 Task: Create new Company, with domain: 'prospectparkzoo.com' and type: 'Other'. Add new contact for this company, with mail Id: 'Omkar_Cox@prospectparkzoo.com', First Name: Omkar, Last name:  Cox, Job Title: 'Chief Operating Officer', Phone Number: '(916) 555-8905'. Change life cycle stage to  Lead and lead status to  In Progress. Logged in from softage.10@softage.net
Action: Mouse moved to (71, 52)
Screenshot: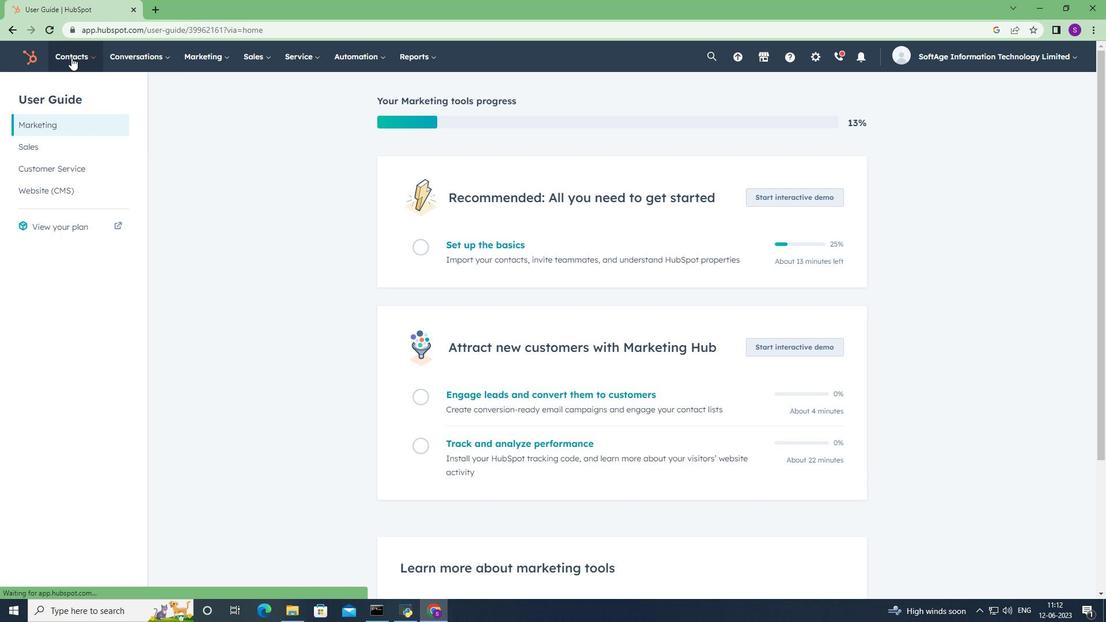 
Action: Mouse pressed left at (71, 52)
Screenshot: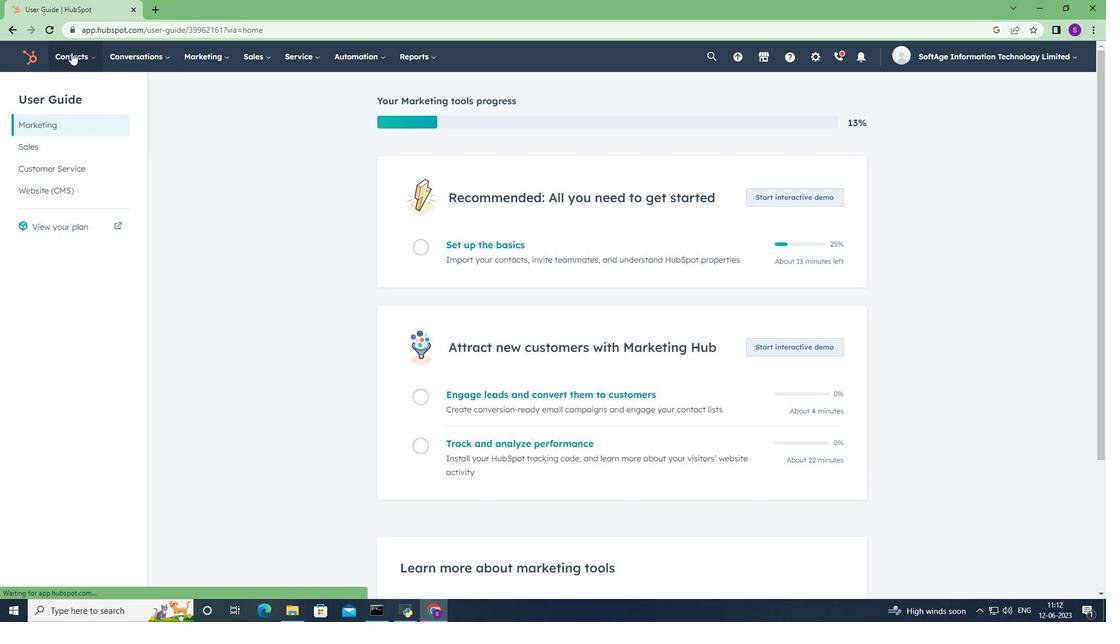 
Action: Mouse moved to (106, 112)
Screenshot: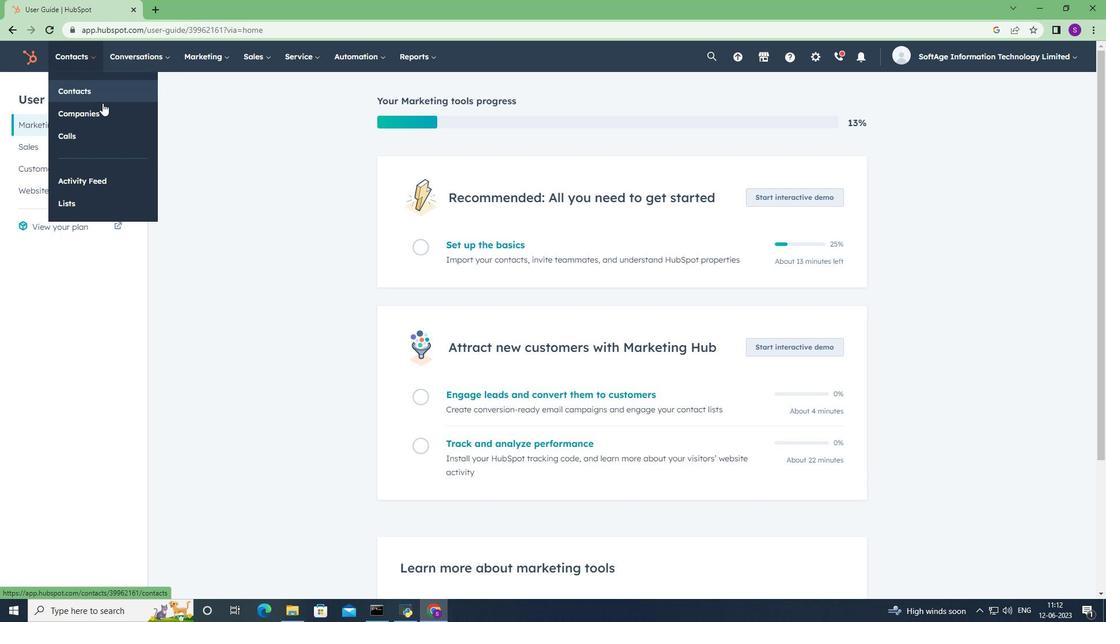 
Action: Mouse pressed left at (106, 112)
Screenshot: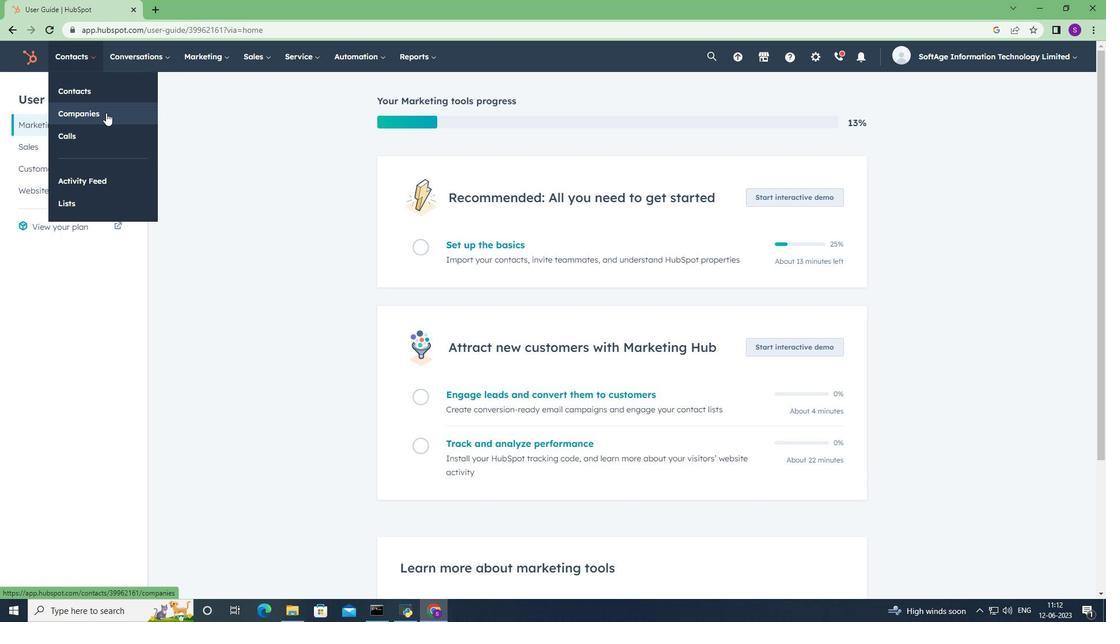 
Action: Mouse moved to (1032, 99)
Screenshot: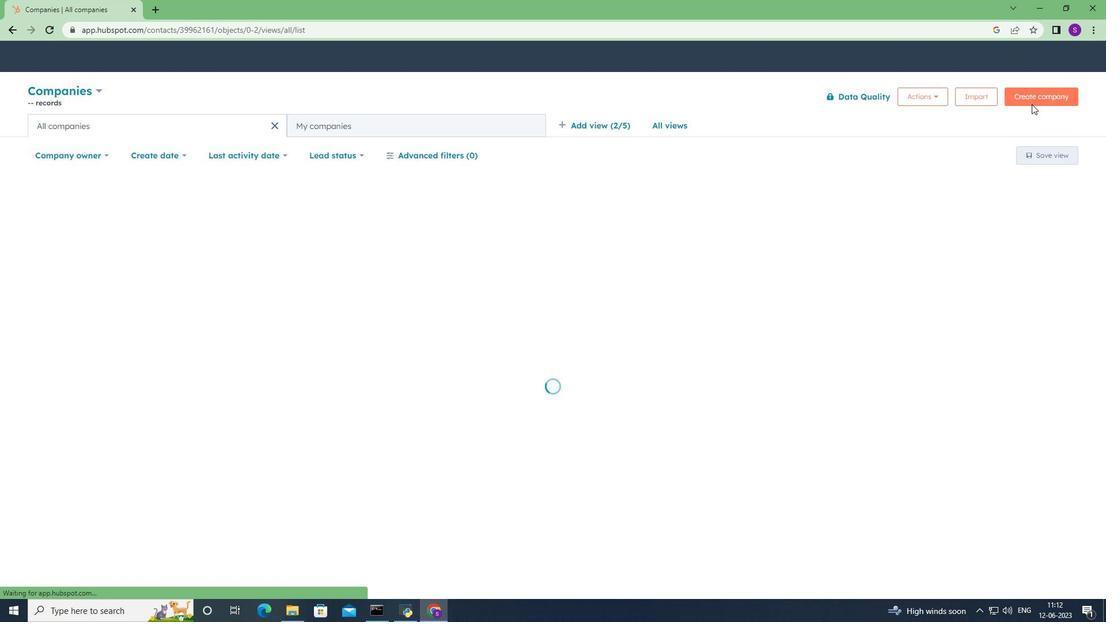 
Action: Mouse pressed left at (1032, 99)
Screenshot: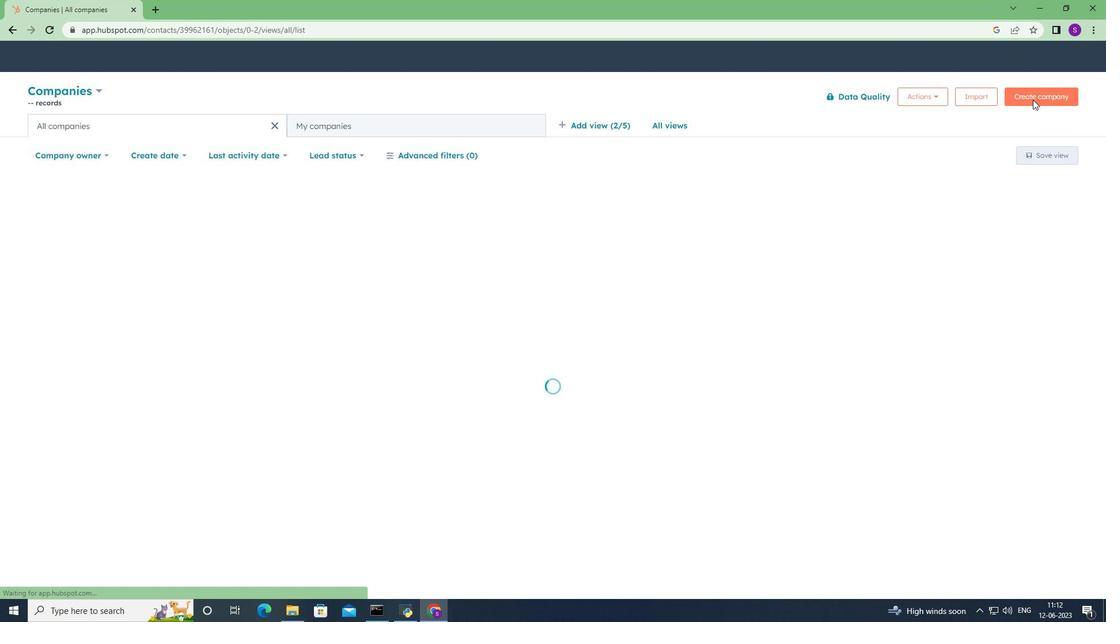 
Action: Mouse moved to (795, 150)
Screenshot: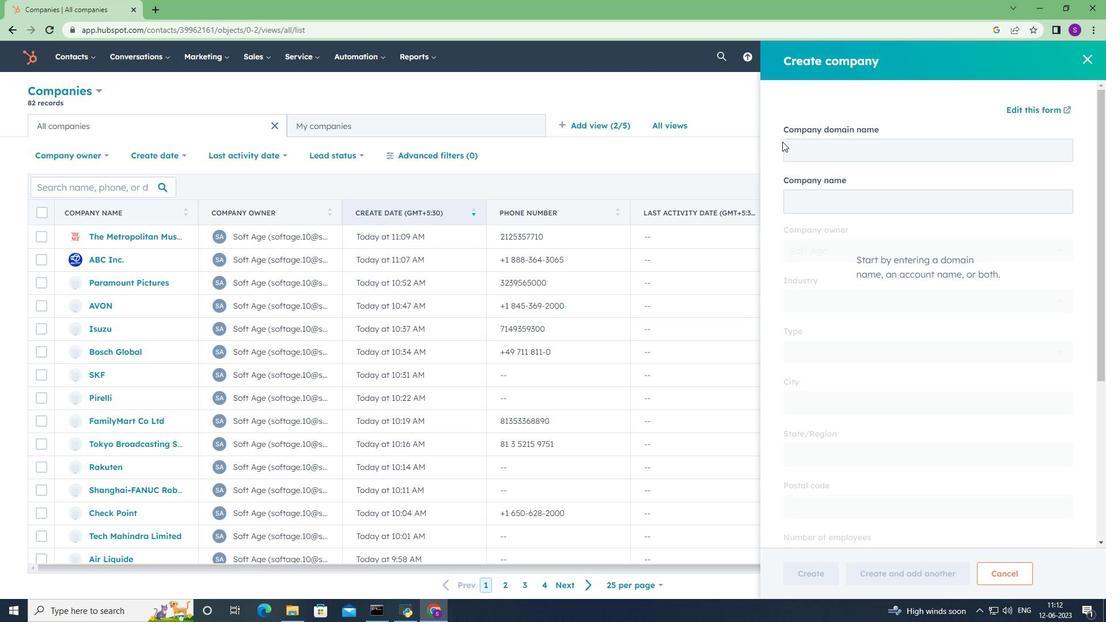 
Action: Mouse pressed left at (795, 150)
Screenshot: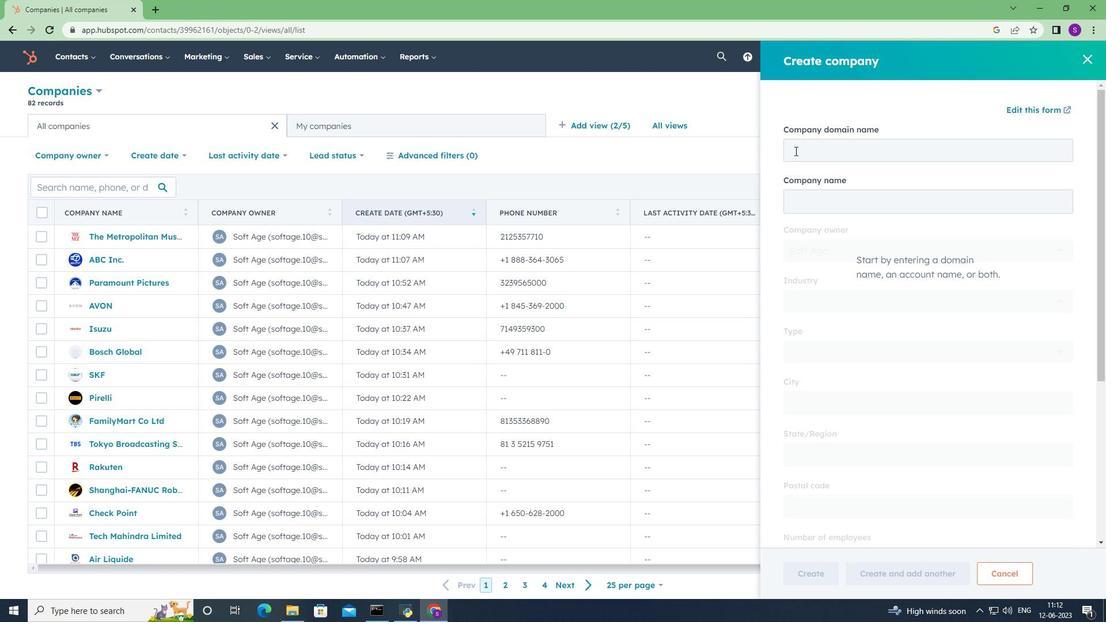 
Action: Key pressed <Key.shift><Key.shift><Key.shift><Key.shift><Key.shift><Key.shift><Key.shift><Key.shift><Key.shift><Key.shift><Key.shift><Key.shift><Key.shift><Key.shift><Key.shift><Key.shift>prospectparkzoo.com
Screenshot: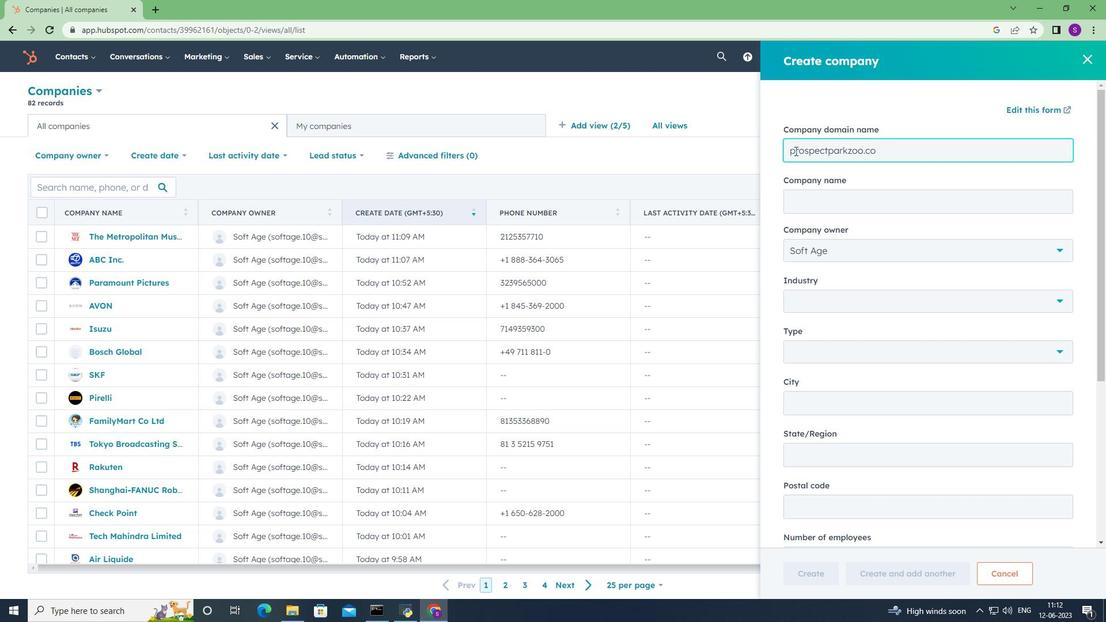 
Action: Mouse moved to (852, 185)
Screenshot: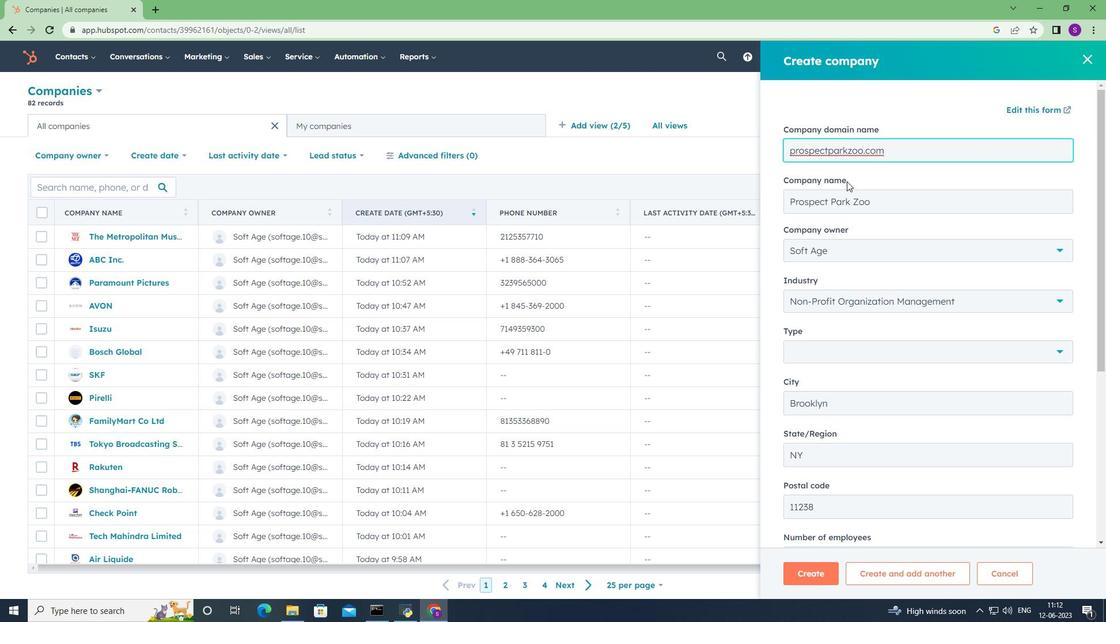 
Action: Mouse scrolled (852, 184) with delta (0, 0)
Screenshot: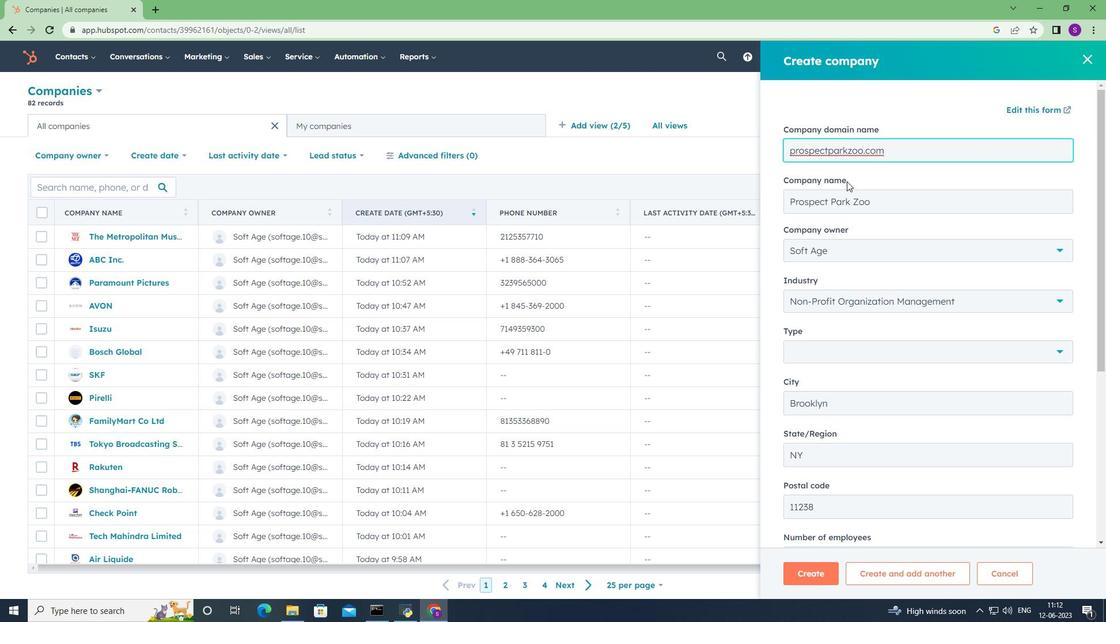 
Action: Mouse moved to (853, 186)
Screenshot: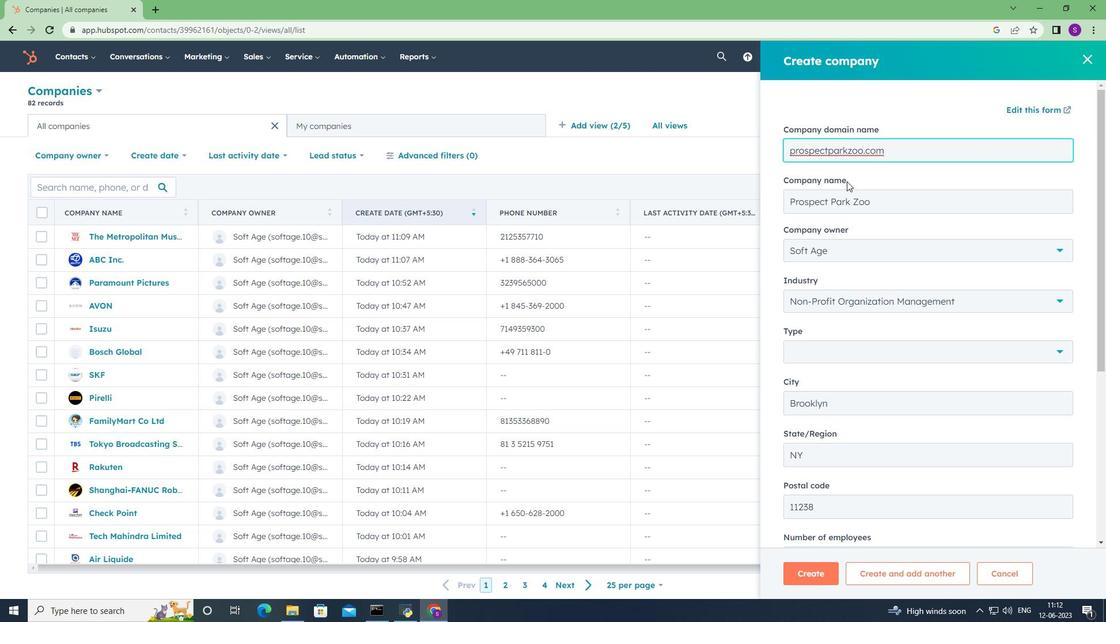 
Action: Mouse scrolled (853, 186) with delta (0, 0)
Screenshot: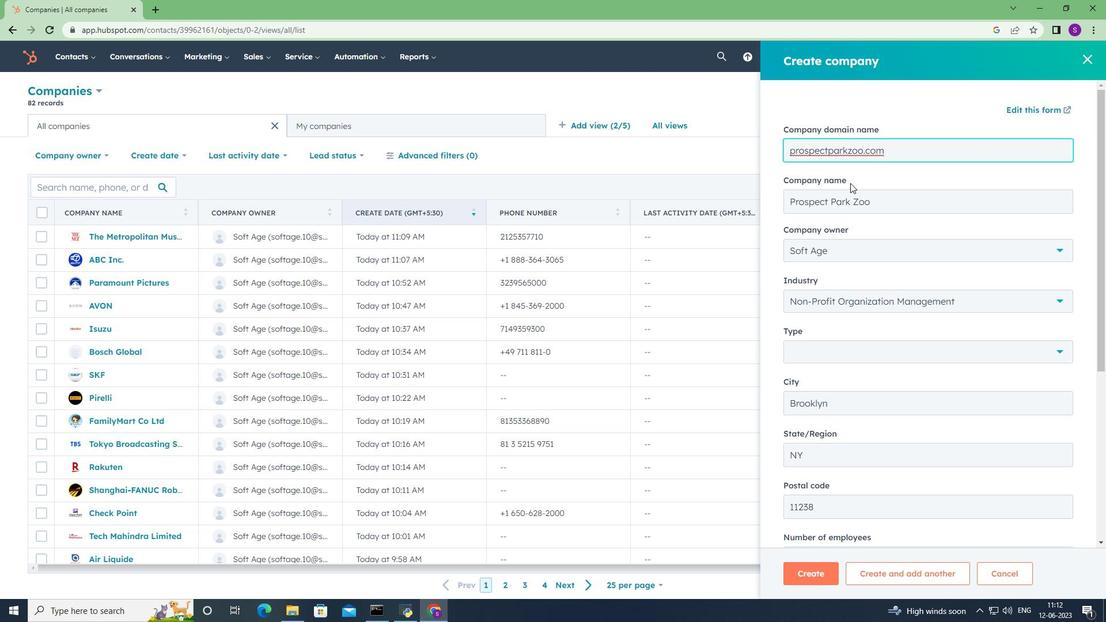
Action: Mouse moved to (875, 235)
Screenshot: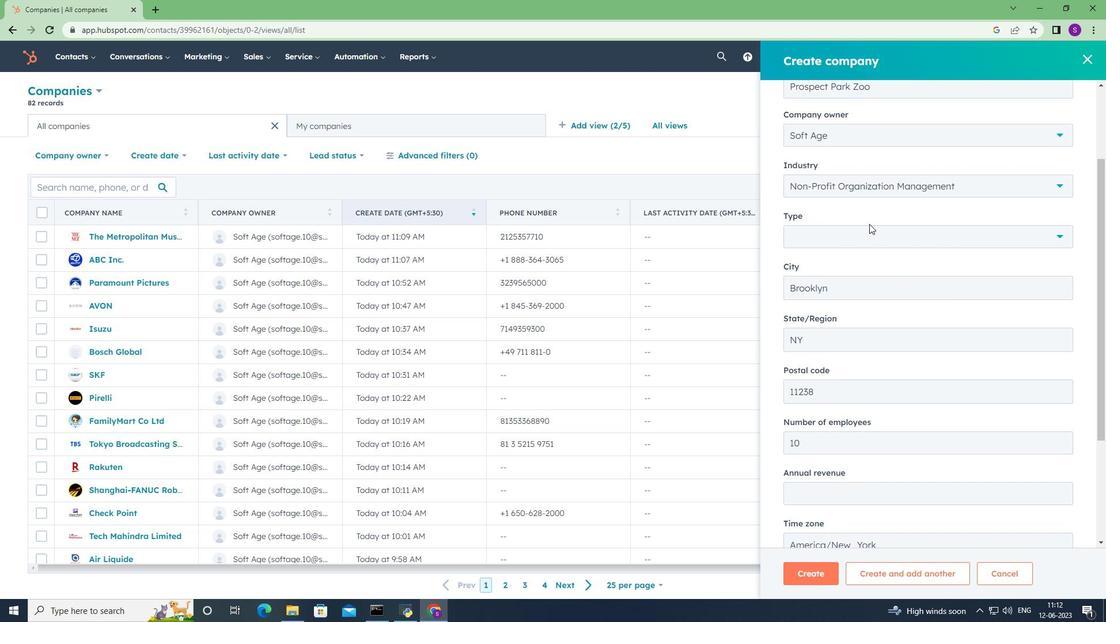 
Action: Mouse pressed left at (875, 235)
Screenshot: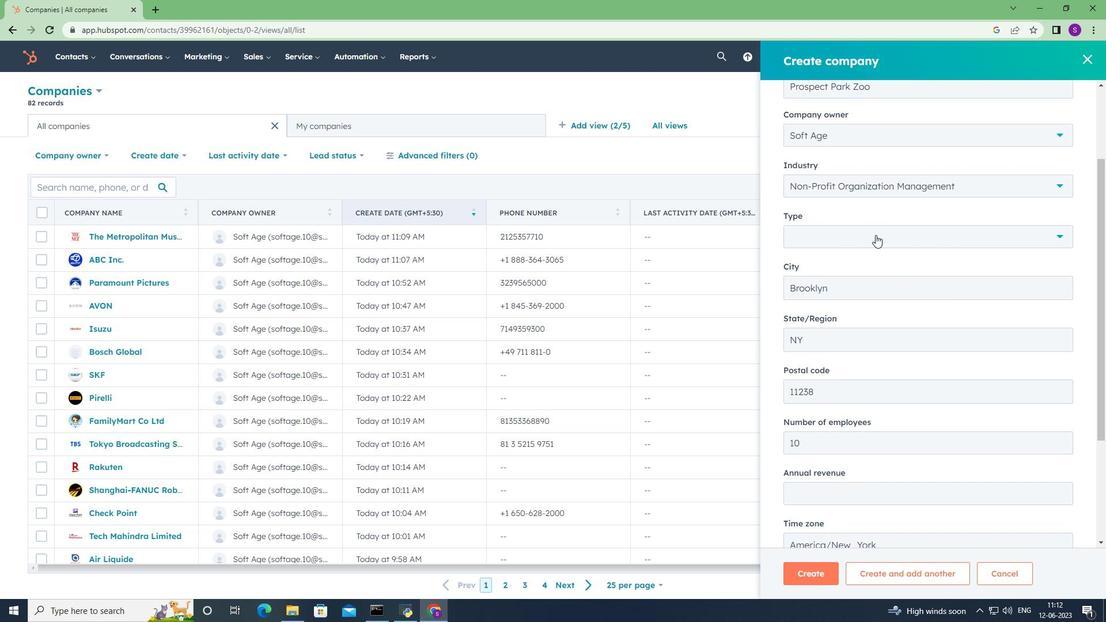 
Action: Mouse moved to (878, 289)
Screenshot: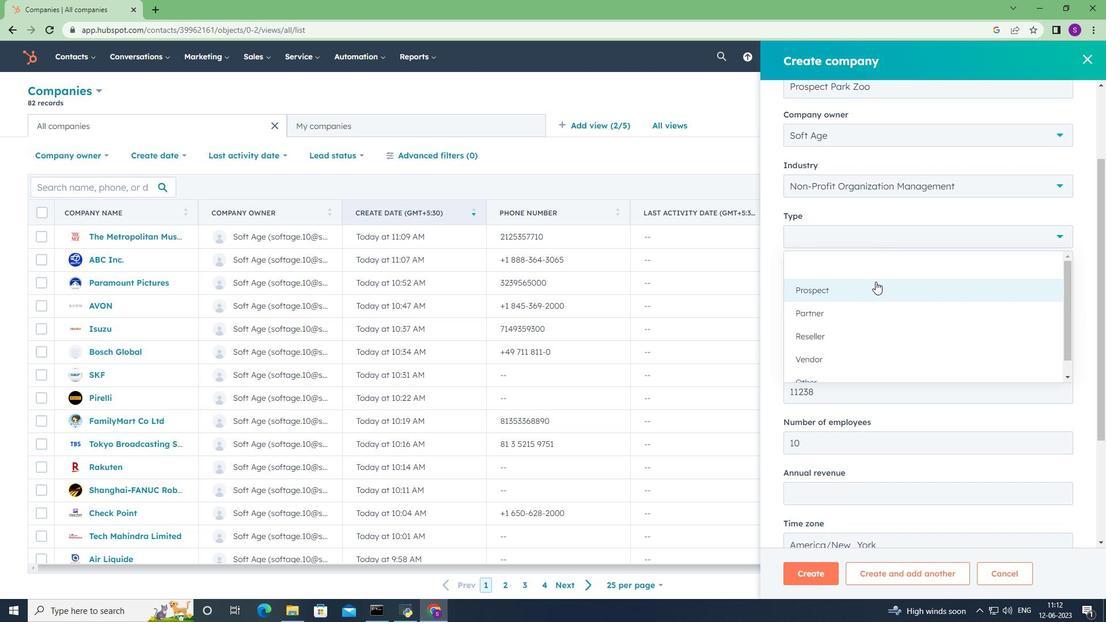 
Action: Mouse scrolled (878, 289) with delta (0, 0)
Screenshot: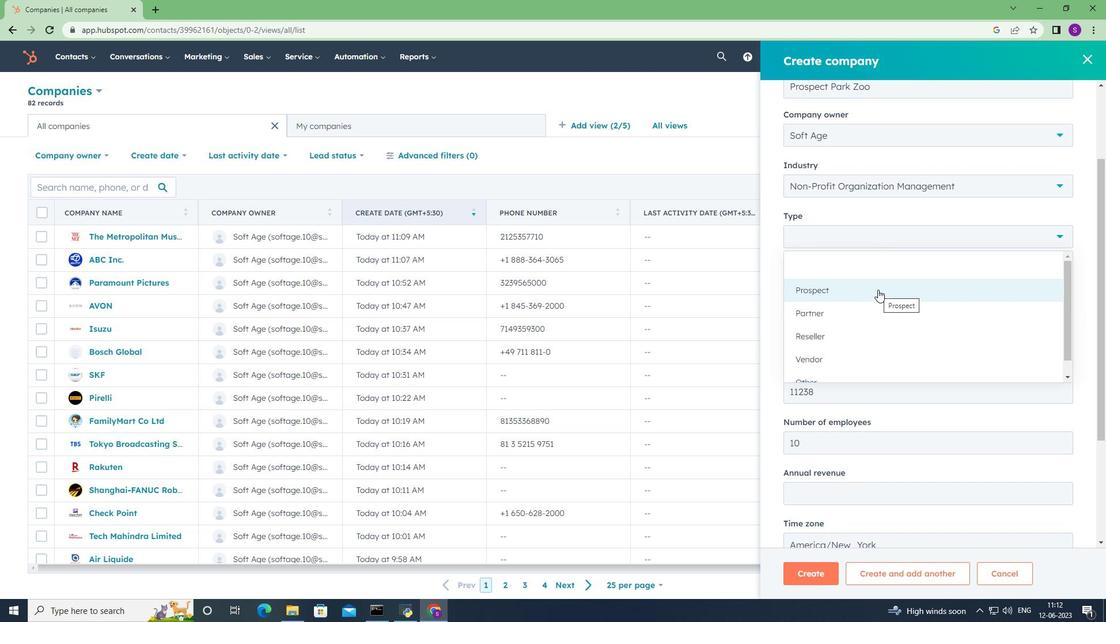 
Action: Mouse scrolled (878, 289) with delta (0, 0)
Screenshot: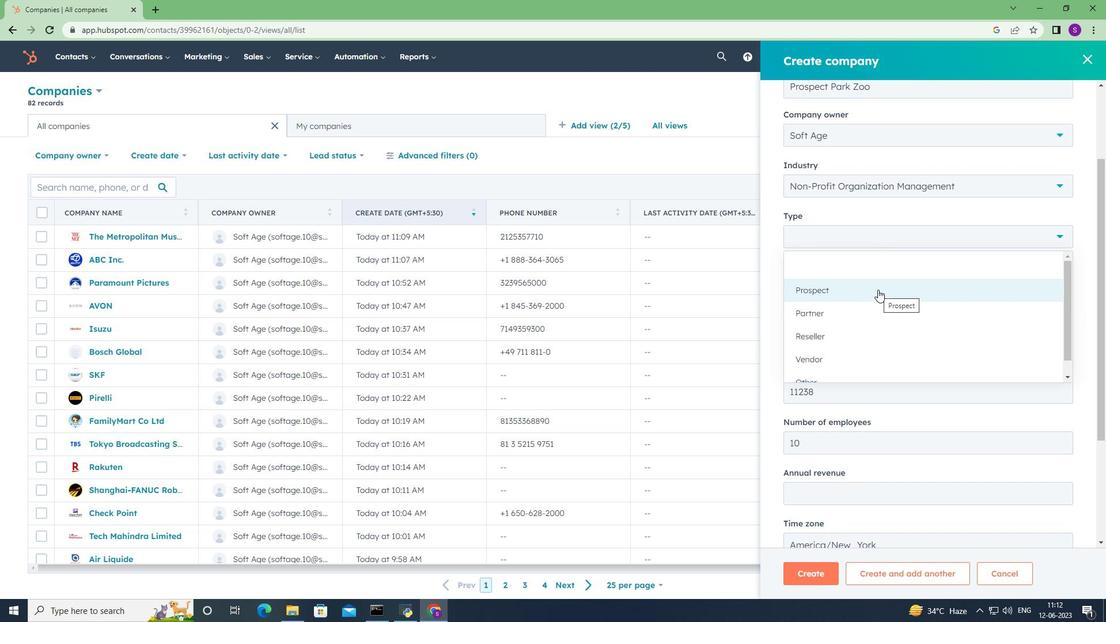 
Action: Mouse scrolled (878, 289) with delta (0, 0)
Screenshot: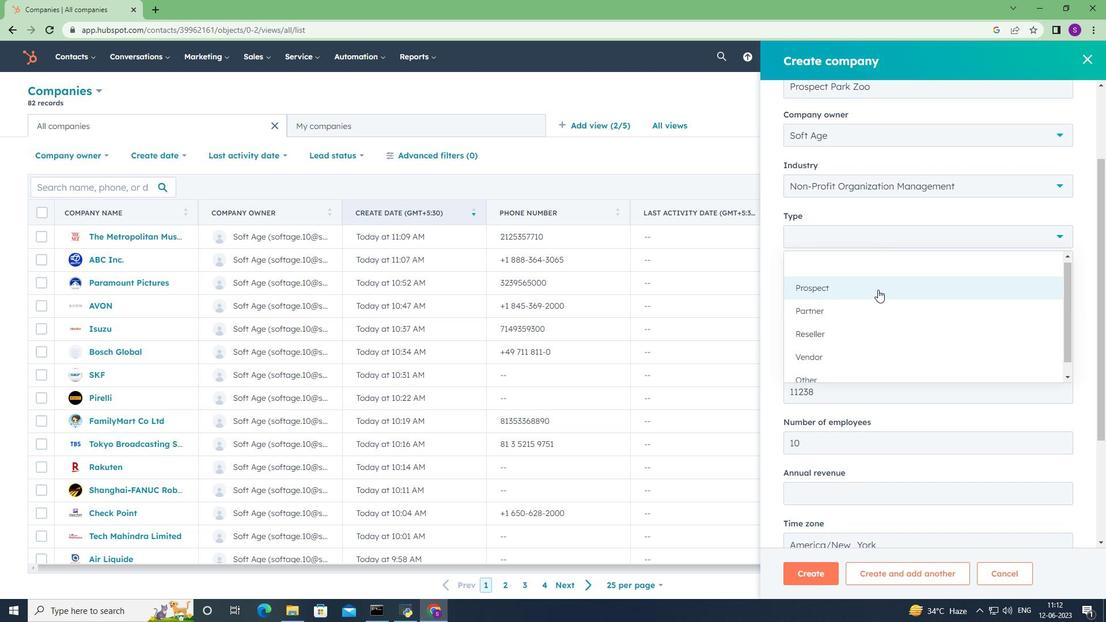 
Action: Mouse scrolled (878, 289) with delta (0, 0)
Screenshot: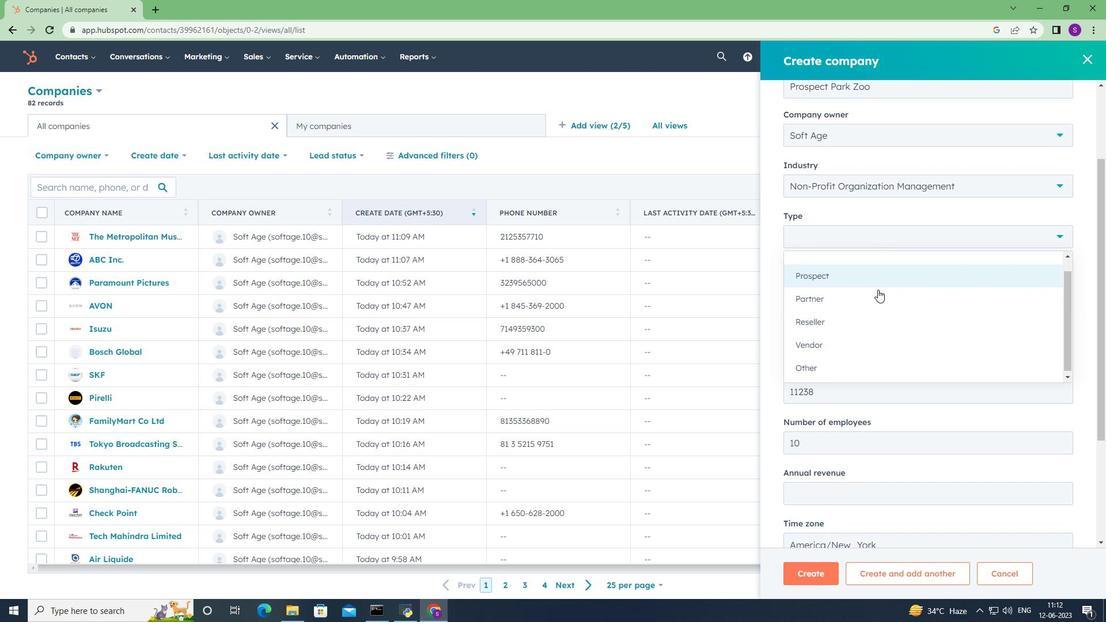 
Action: Mouse moved to (846, 370)
Screenshot: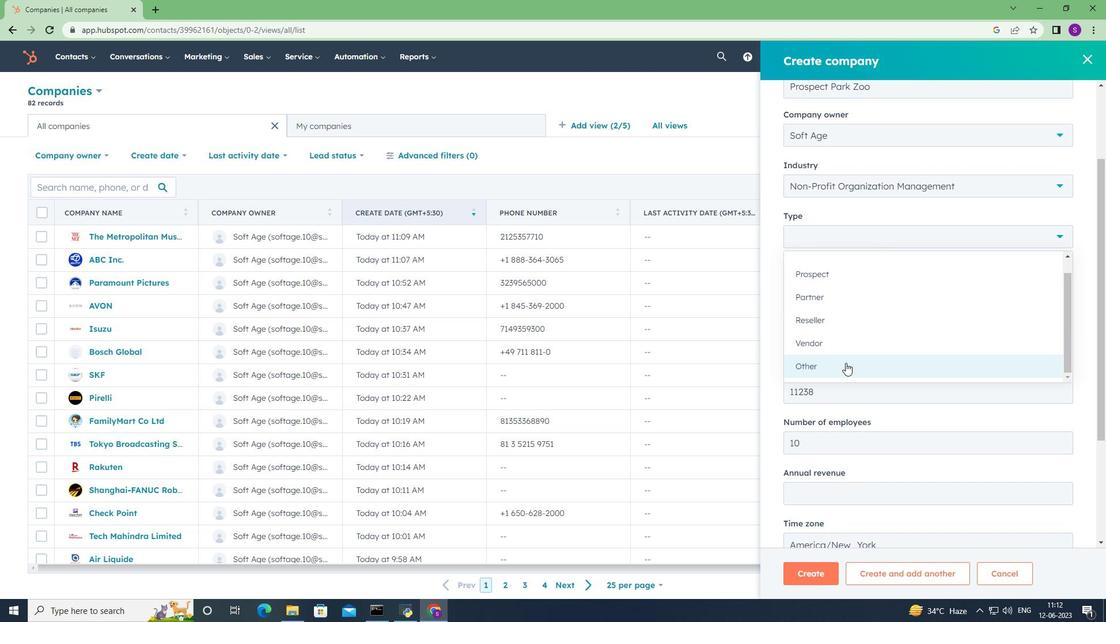 
Action: Mouse pressed left at (846, 370)
Screenshot: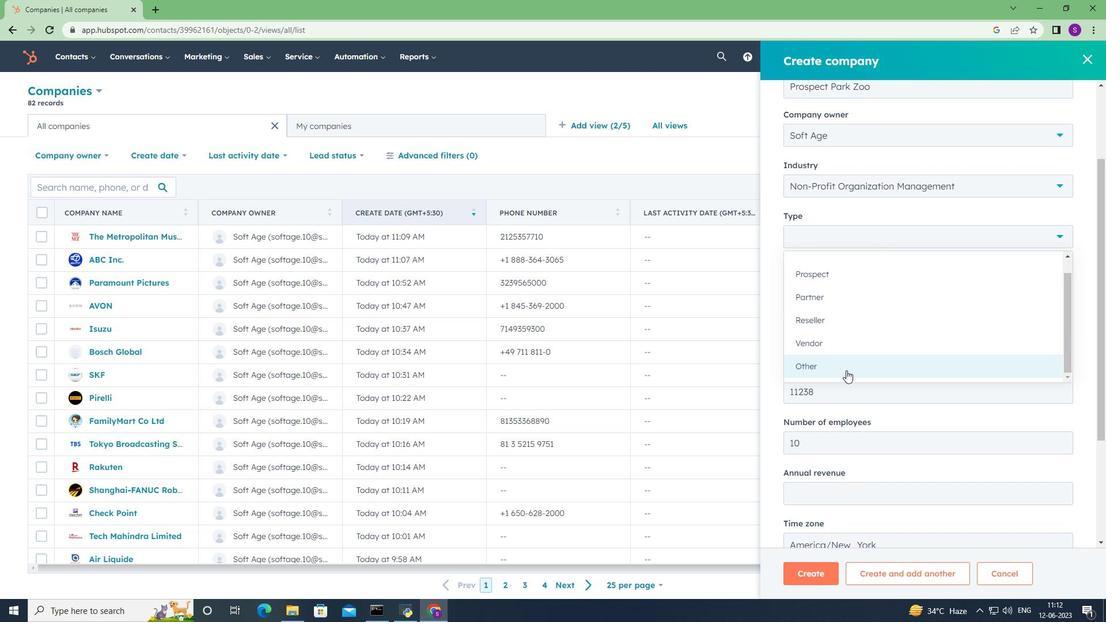 
Action: Mouse moved to (850, 352)
Screenshot: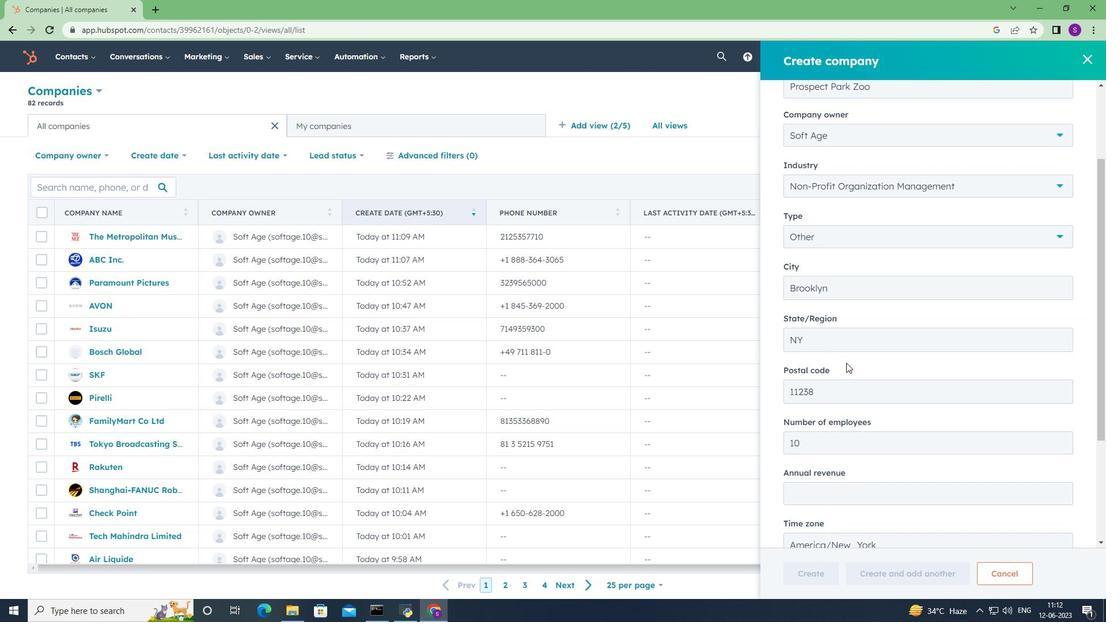 
Action: Mouse scrolled (850, 351) with delta (0, 0)
Screenshot: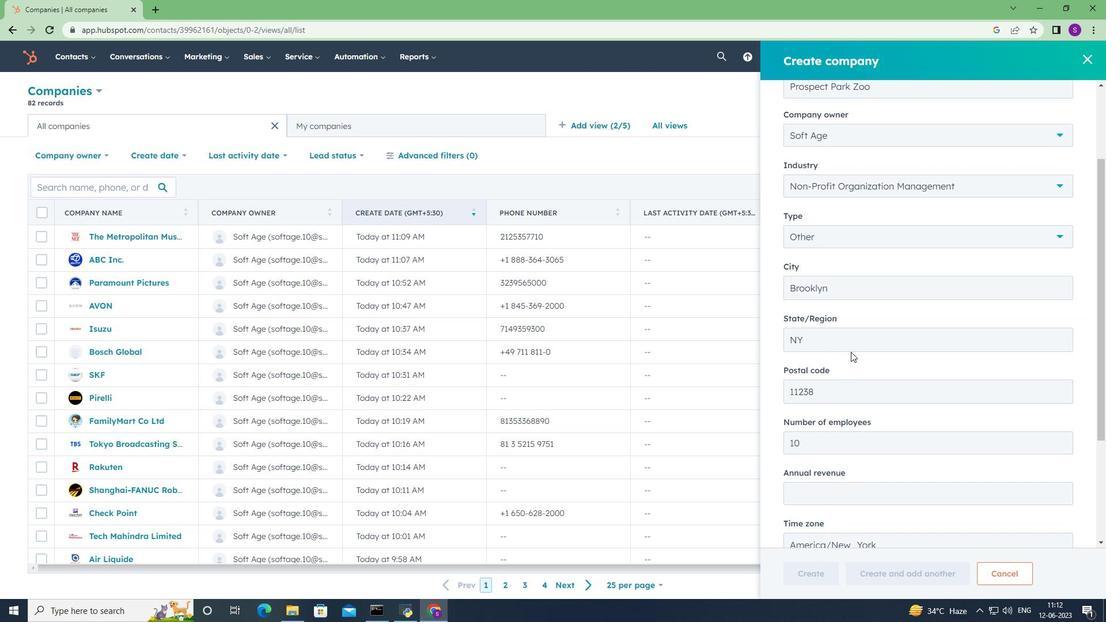 
Action: Mouse scrolled (850, 351) with delta (0, 0)
Screenshot: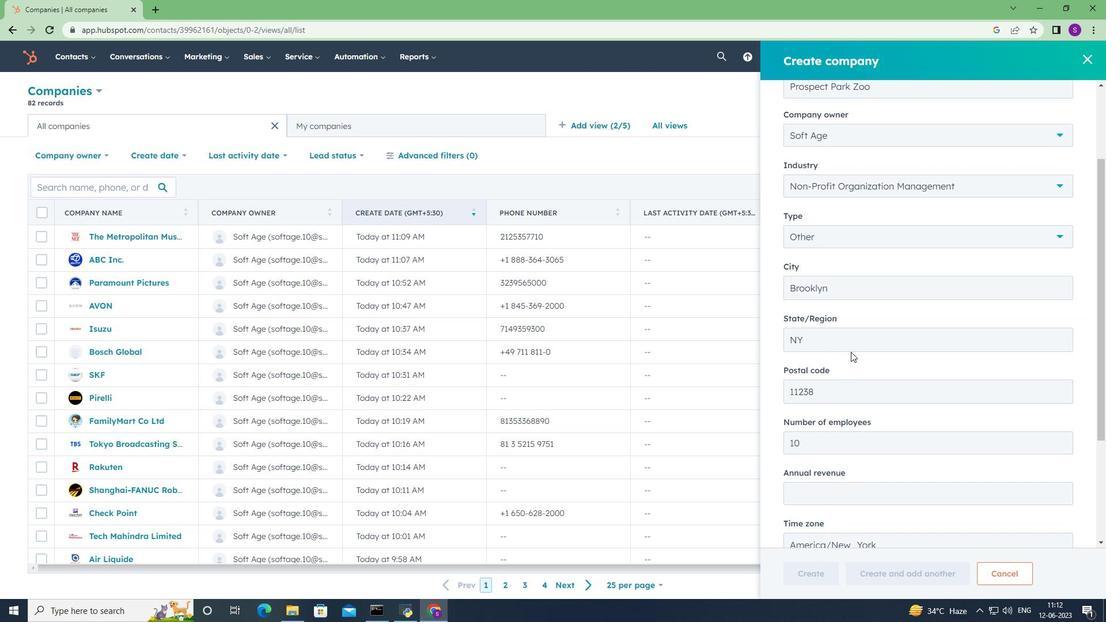 
Action: Mouse scrolled (850, 351) with delta (0, 0)
Screenshot: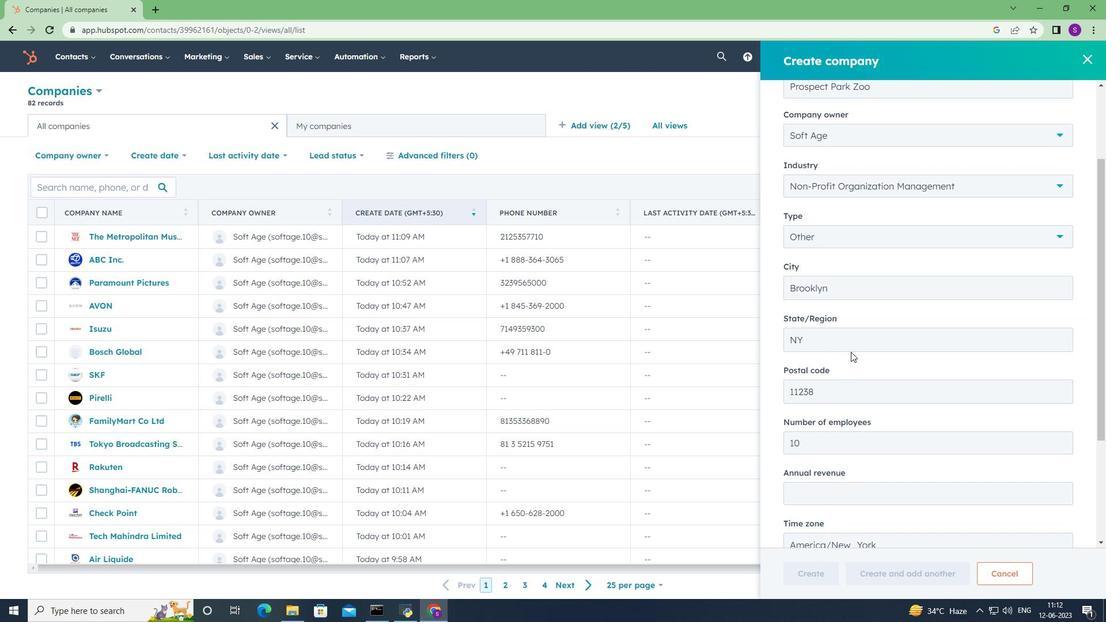 
Action: Mouse scrolled (850, 351) with delta (0, 0)
Screenshot: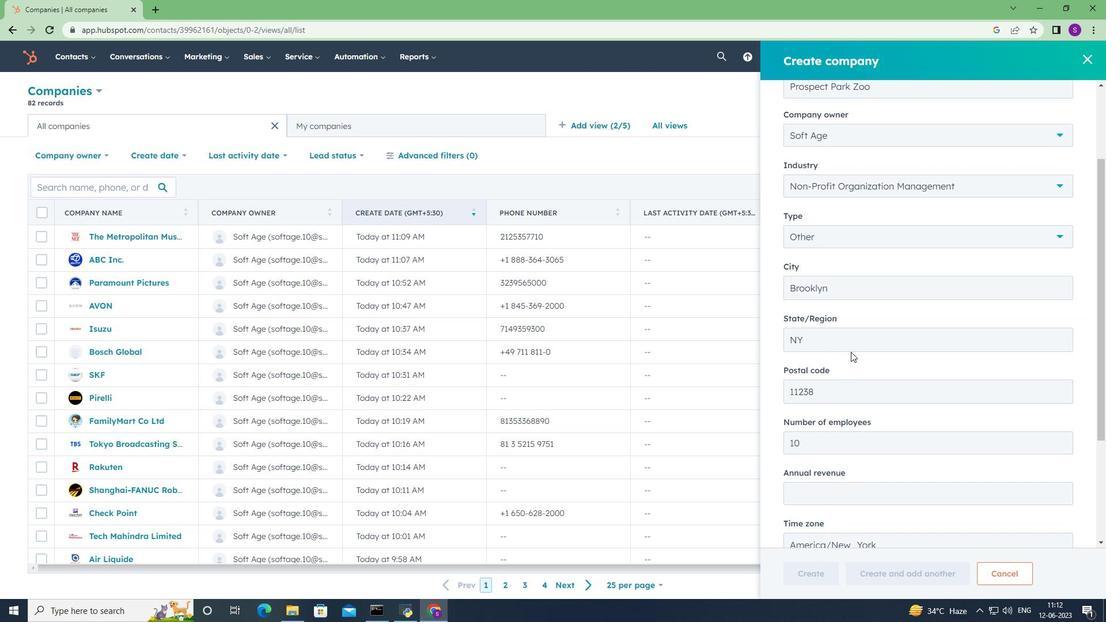 
Action: Mouse scrolled (850, 351) with delta (0, 0)
Screenshot: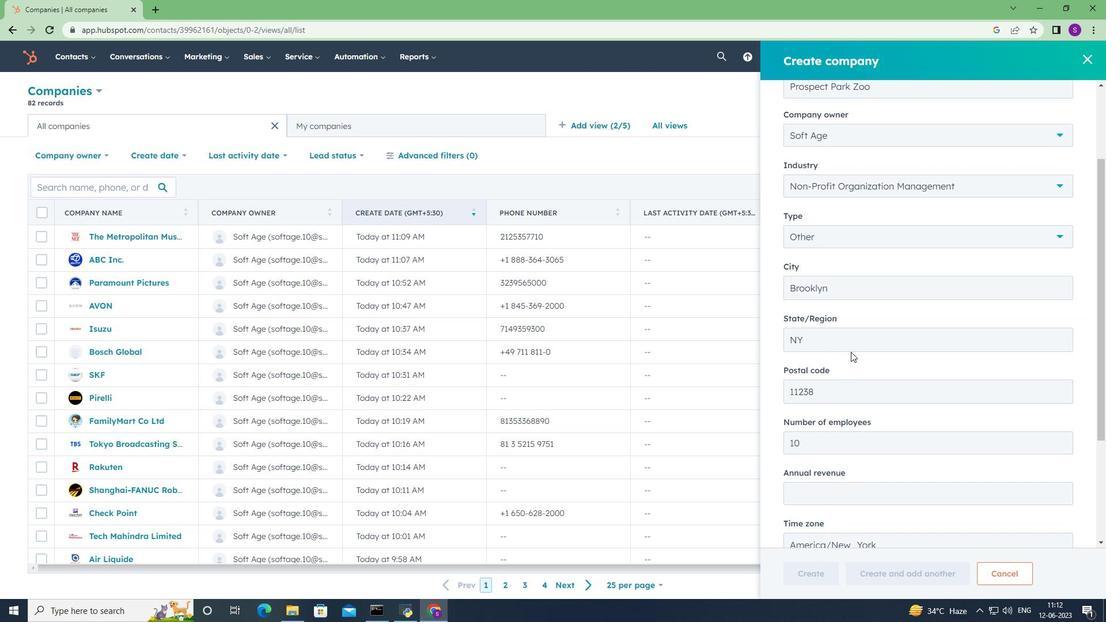 
Action: Mouse moved to (854, 337)
Screenshot: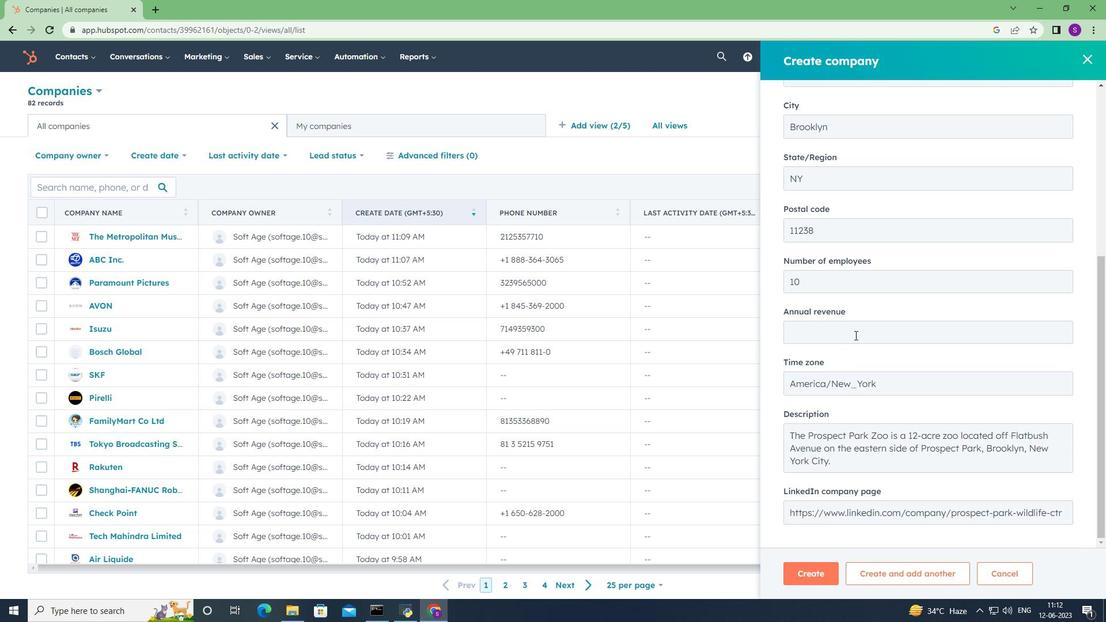 
Action: Mouse scrolled (854, 337) with delta (0, 0)
Screenshot: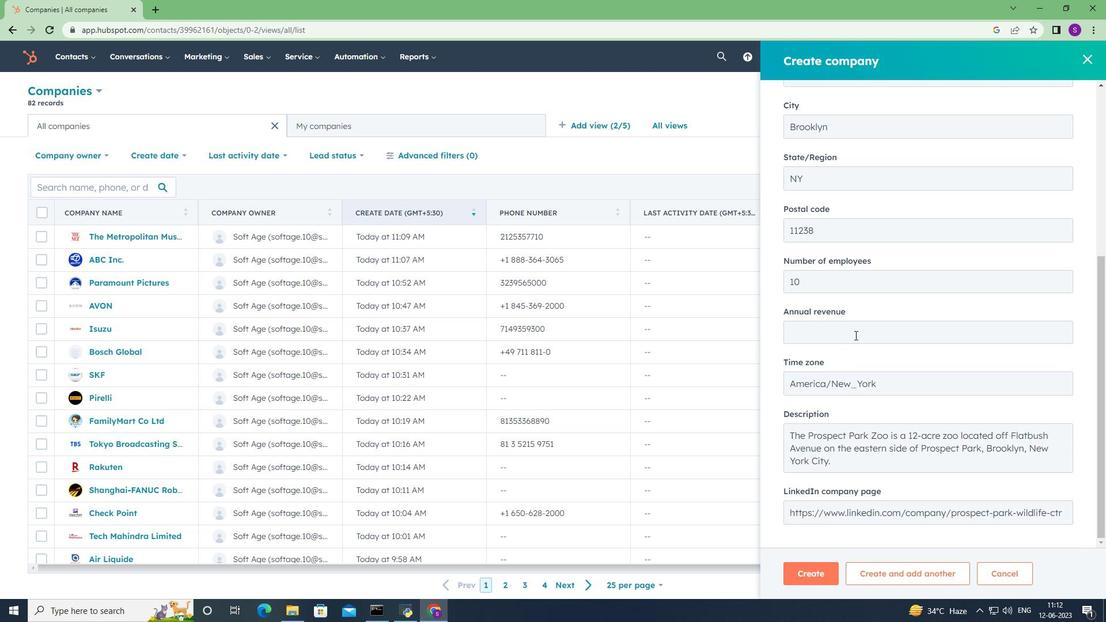 
Action: Mouse moved to (854, 339)
Screenshot: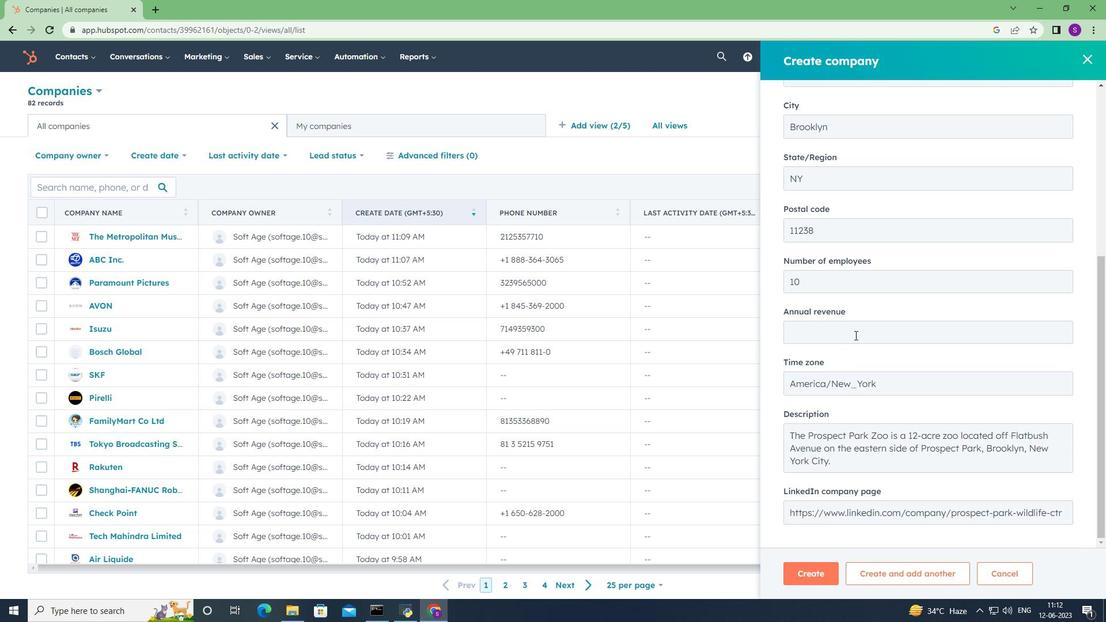 
Action: Mouse scrolled (854, 339) with delta (0, 0)
Screenshot: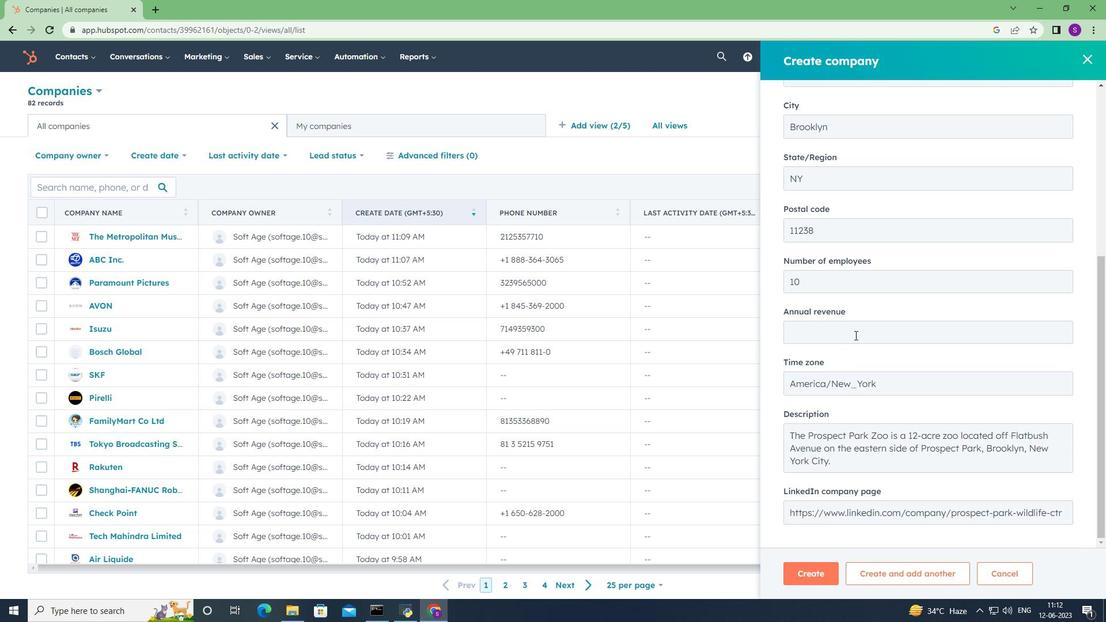 
Action: Mouse moved to (854, 342)
Screenshot: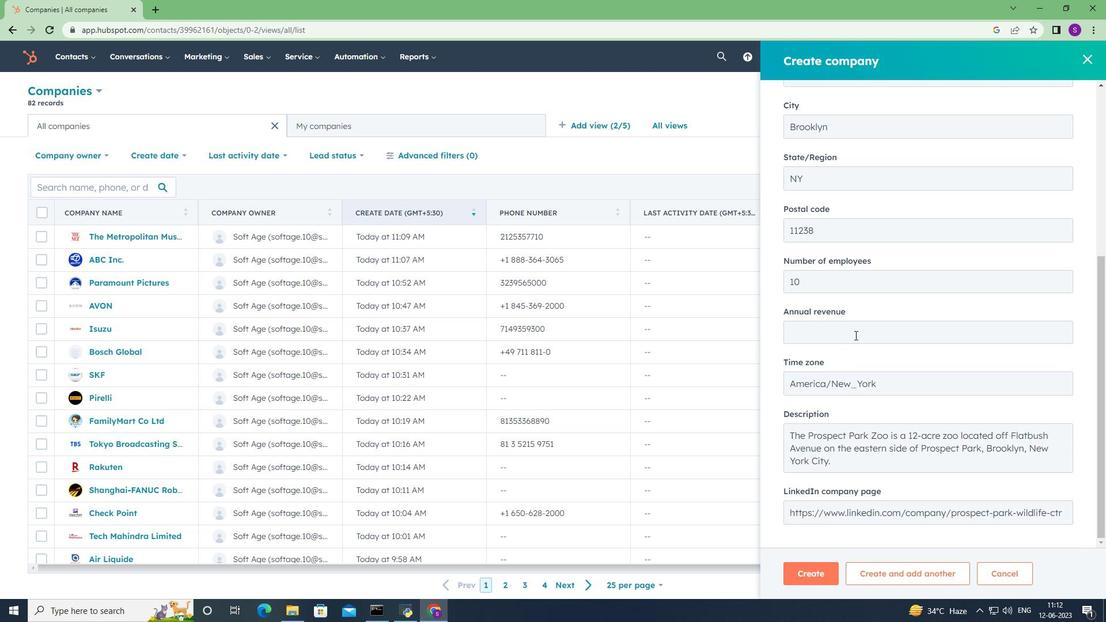 
Action: Mouse scrolled (854, 341) with delta (0, 0)
Screenshot: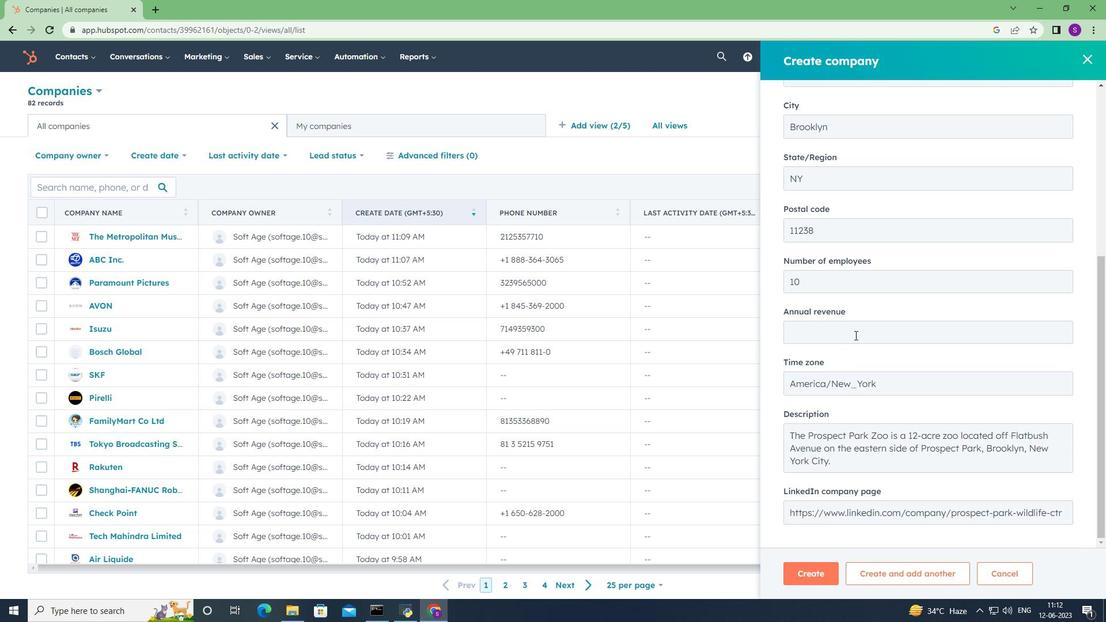 
Action: Mouse moved to (854, 343)
Screenshot: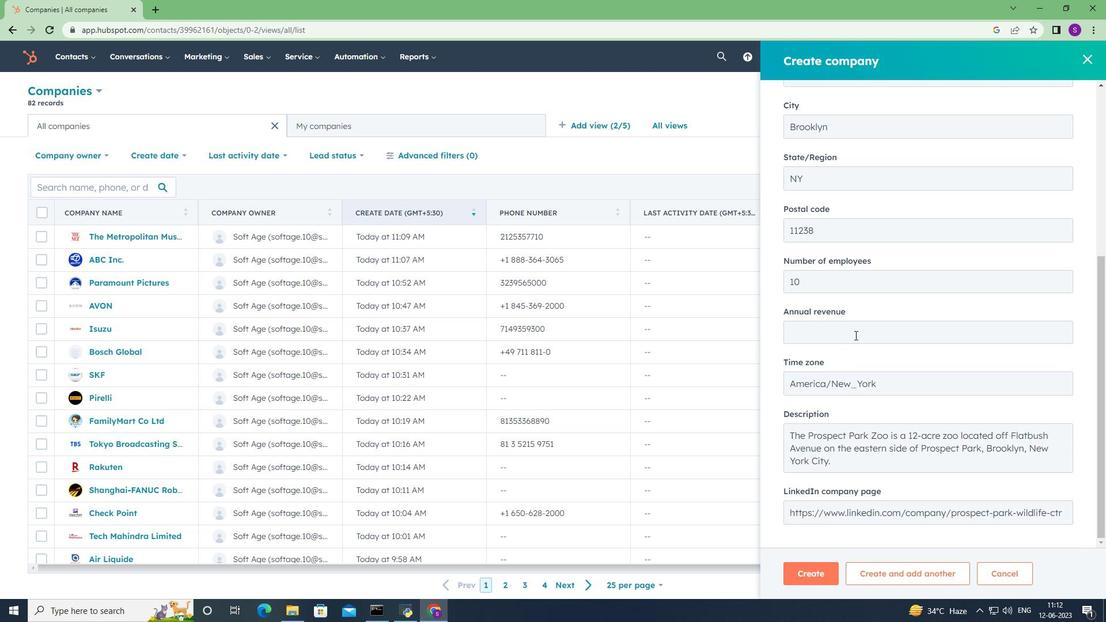 
Action: Mouse scrolled (854, 343) with delta (0, 0)
Screenshot: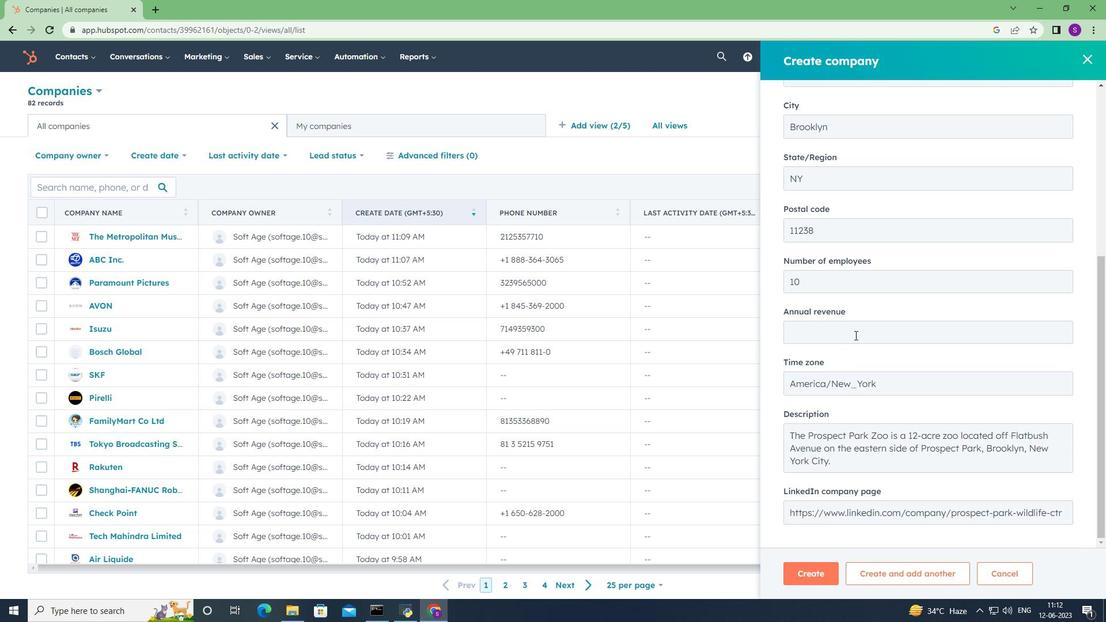 
Action: Mouse moved to (854, 346)
Screenshot: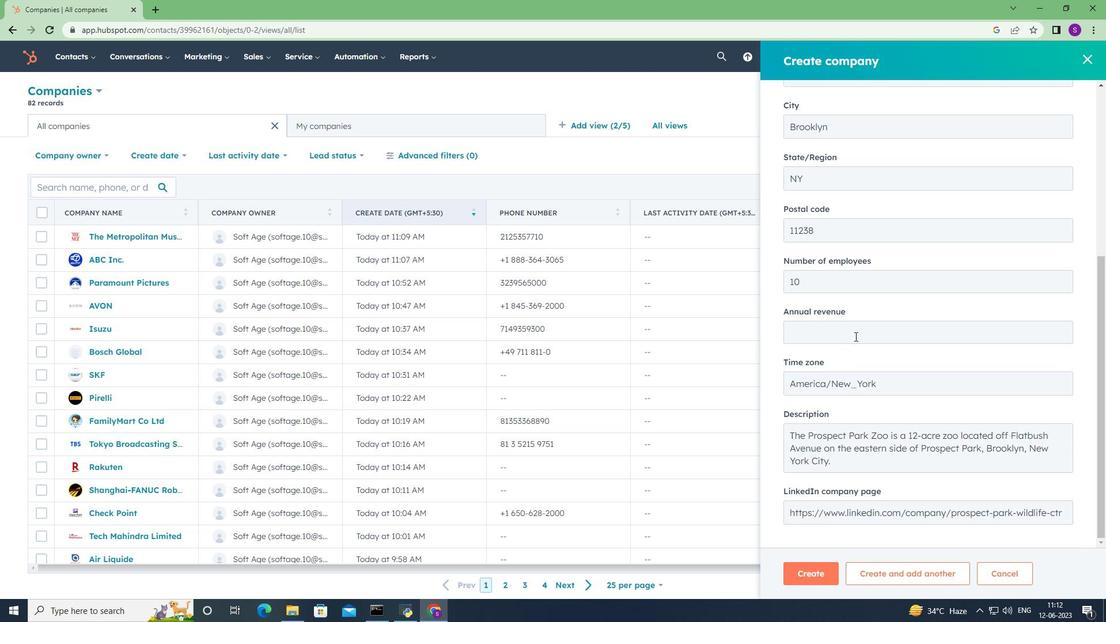 
Action: Mouse scrolled (854, 345) with delta (0, 0)
Screenshot: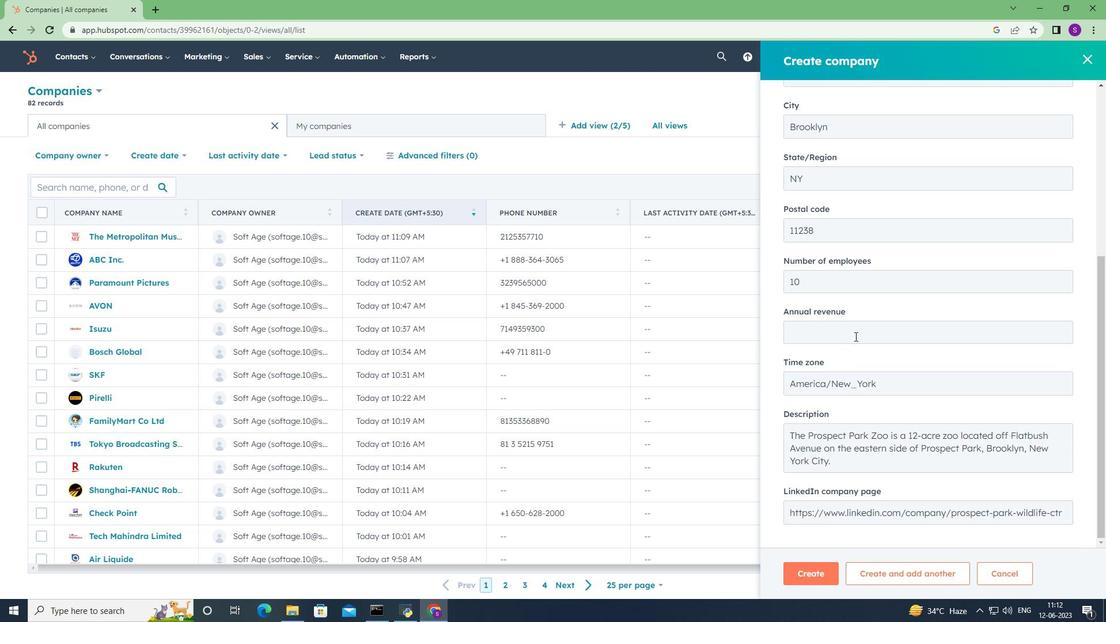 
Action: Mouse moved to (820, 577)
Screenshot: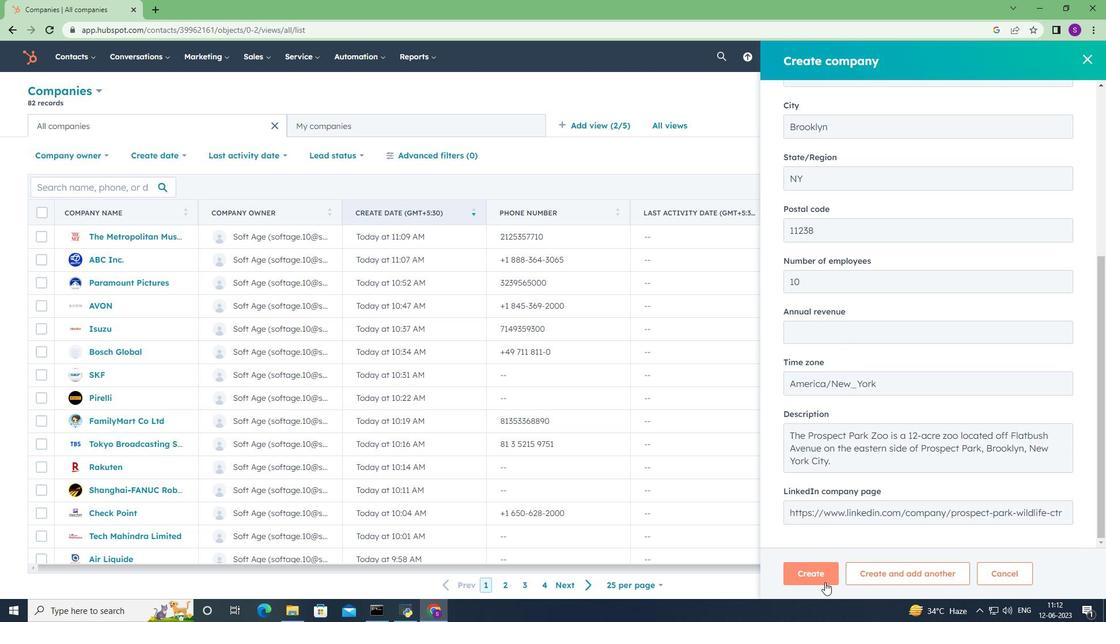 
Action: Mouse pressed left at (820, 577)
Screenshot: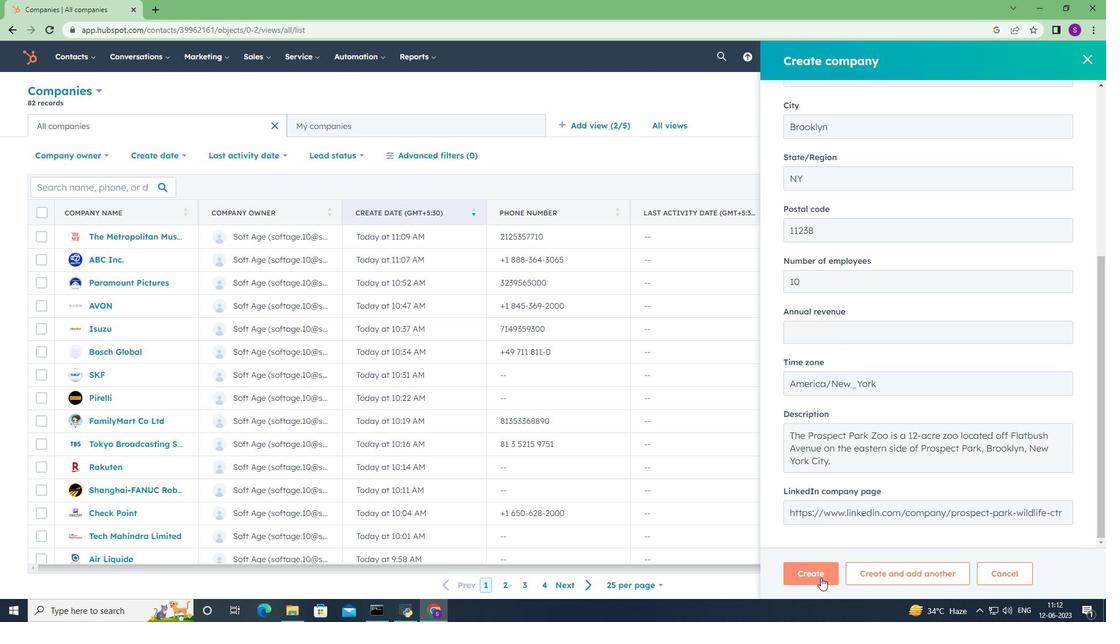 
Action: Mouse moved to (781, 371)
Screenshot: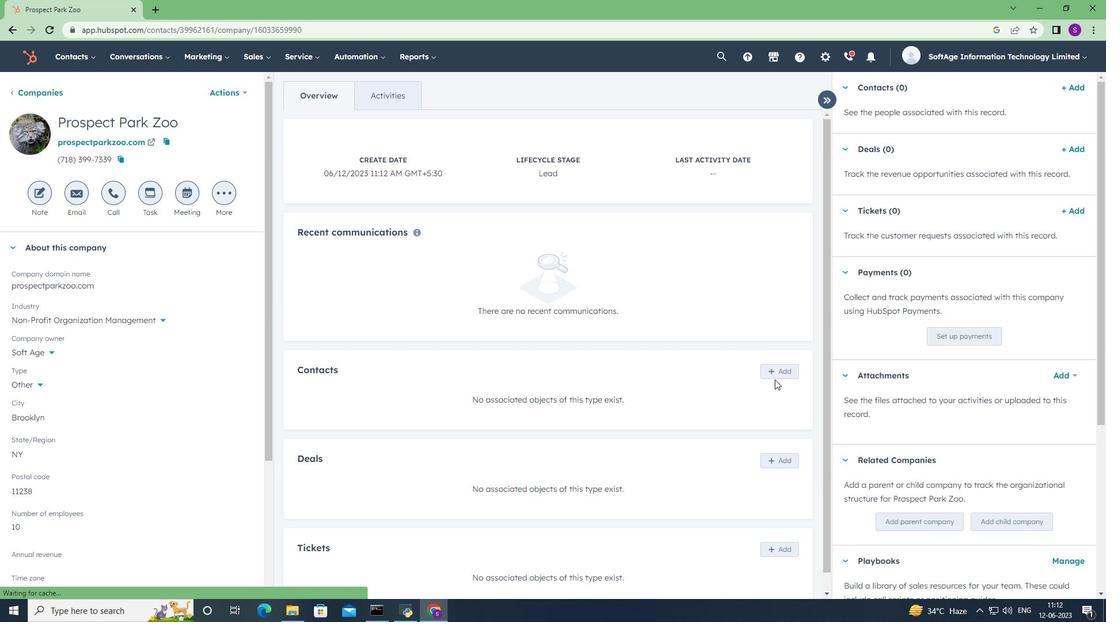 
Action: Mouse pressed left at (781, 371)
Screenshot: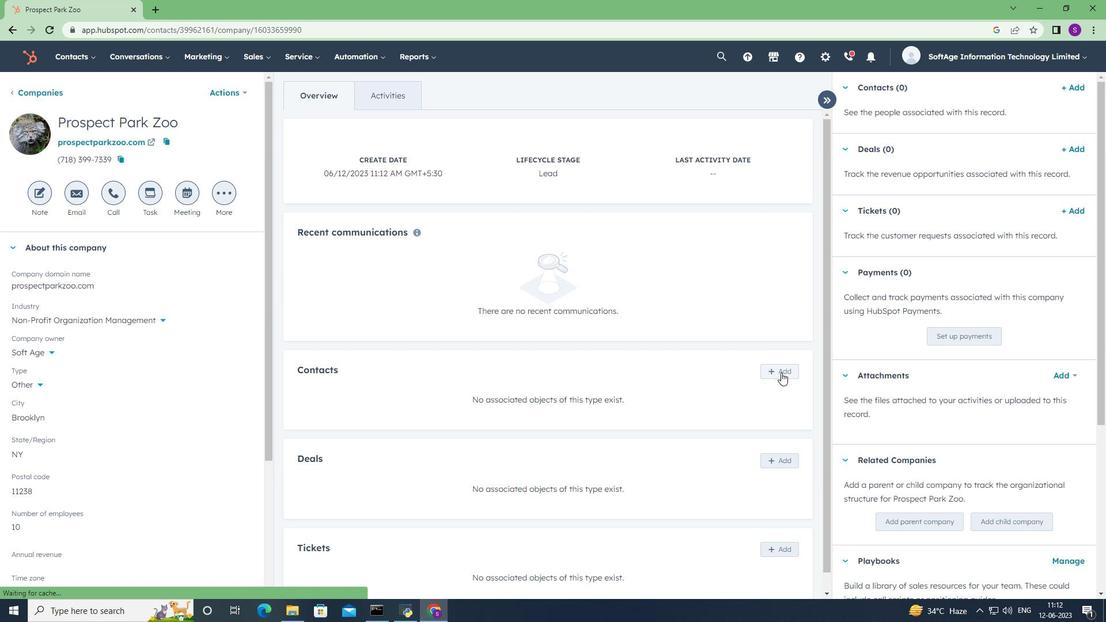 
Action: Mouse moved to (917, 113)
Screenshot: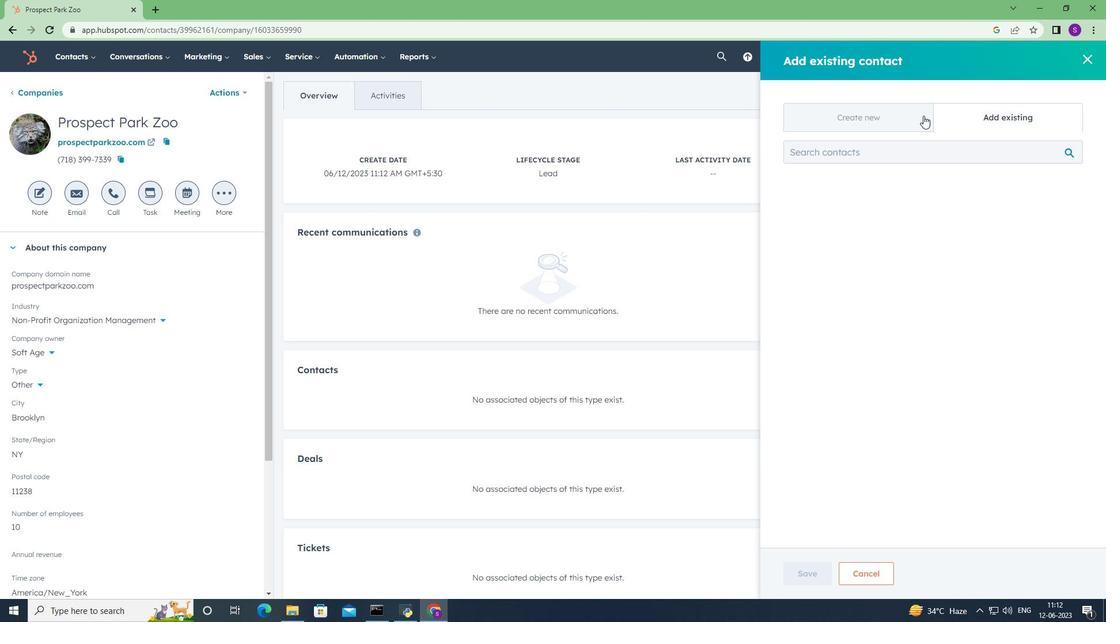 
Action: Mouse pressed left at (917, 113)
Screenshot: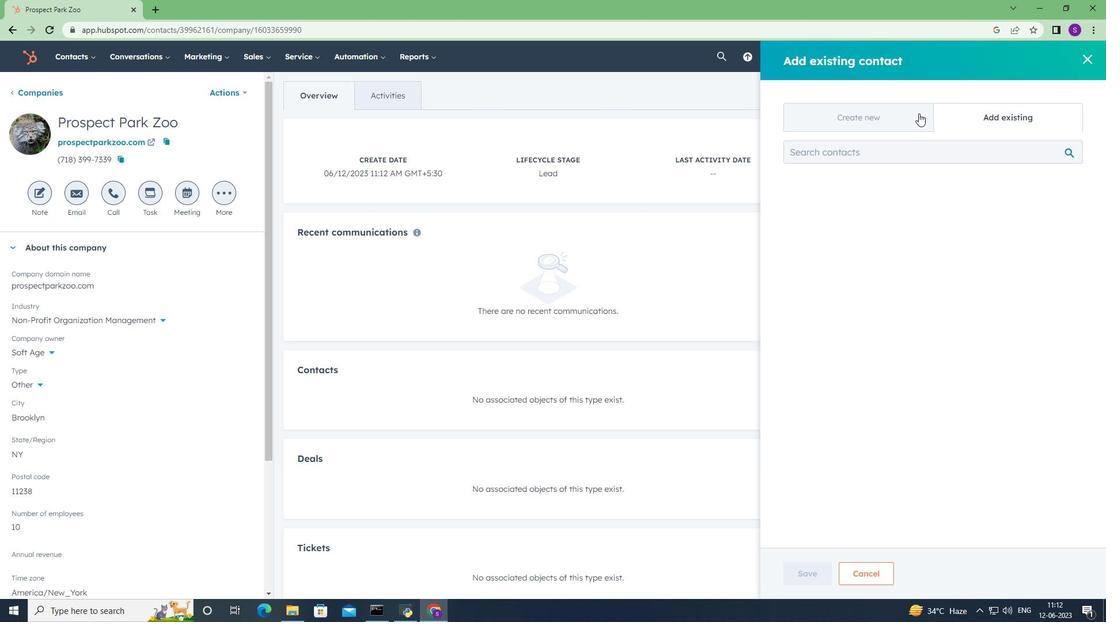 
Action: Mouse moved to (889, 183)
Screenshot: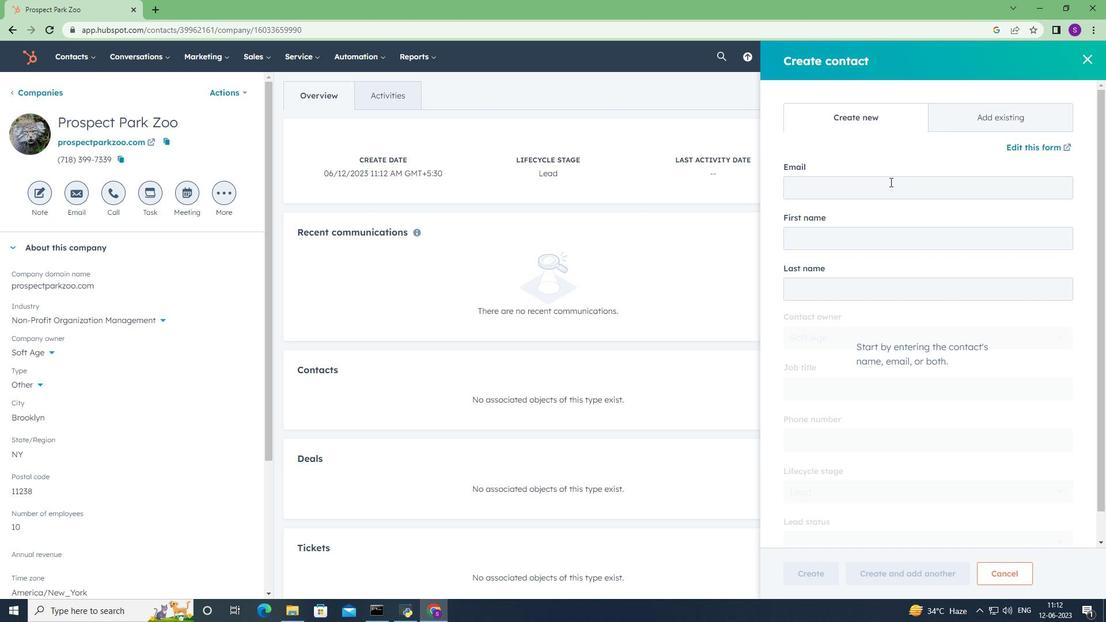 
Action: Mouse pressed left at (889, 183)
Screenshot: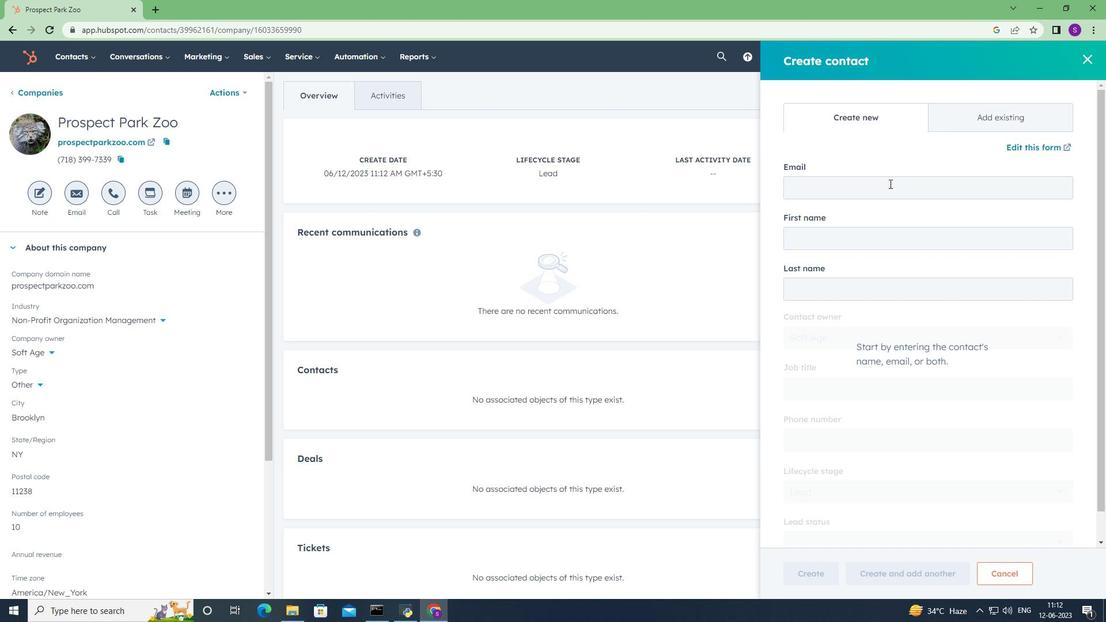 
Action: Key pressed <Key.shift>Omkar<Key.shift>_<Key.shift>Cox<Key.shift><Key.shift><Key.shift><Key.shift><Key.shift>@prospectparkzoo.com
Screenshot: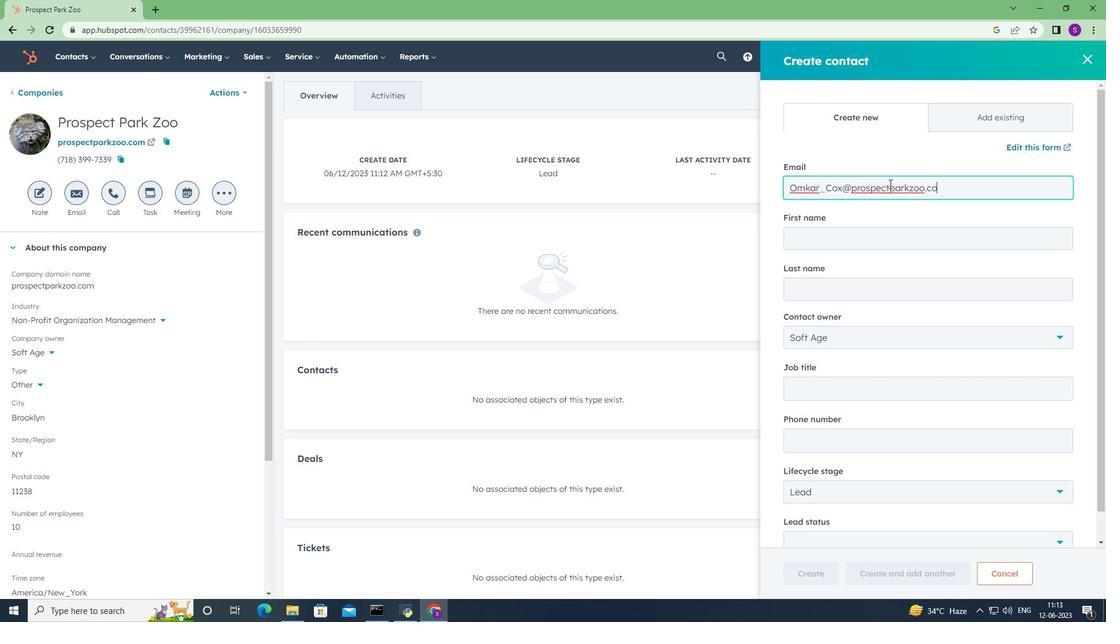 
Action: Mouse moved to (938, 234)
Screenshot: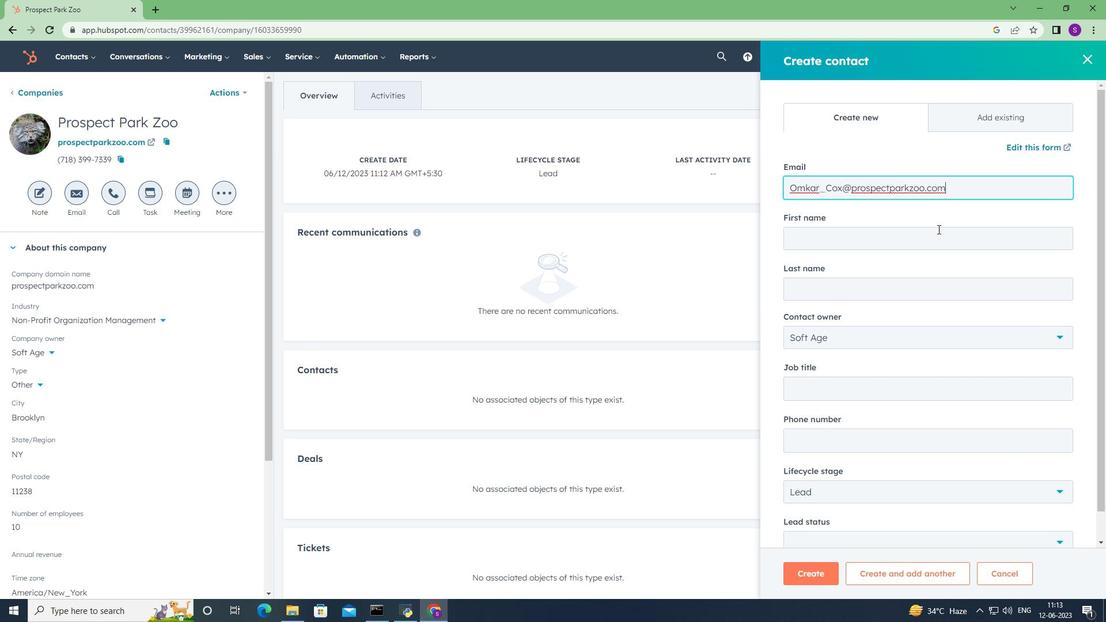 
Action: Mouse pressed left at (938, 234)
Screenshot: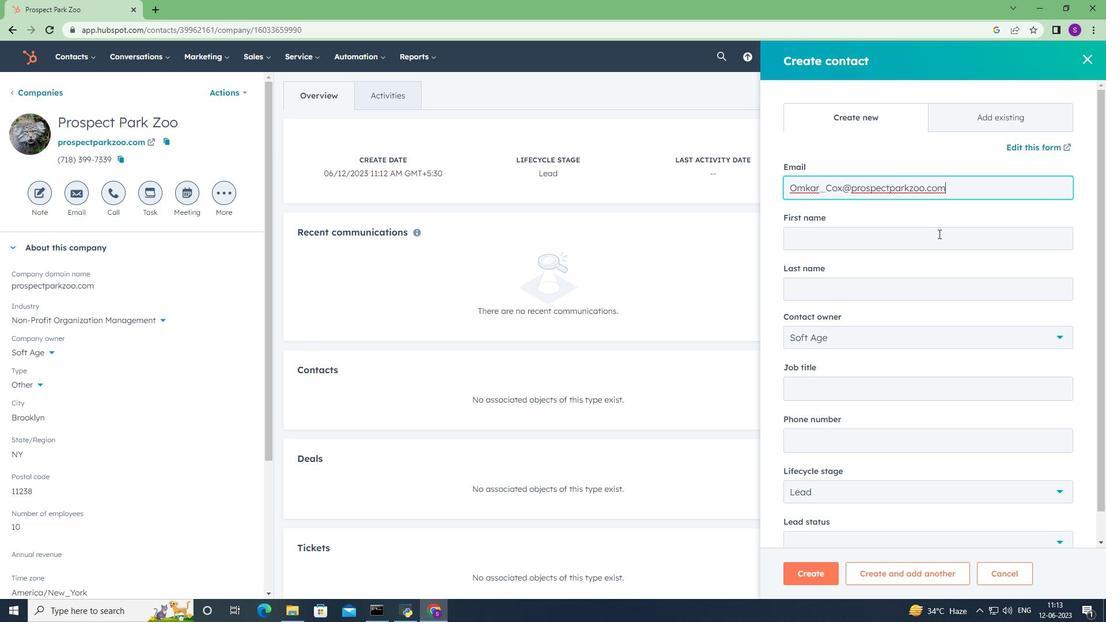 
Action: Mouse moved to (939, 234)
Screenshot: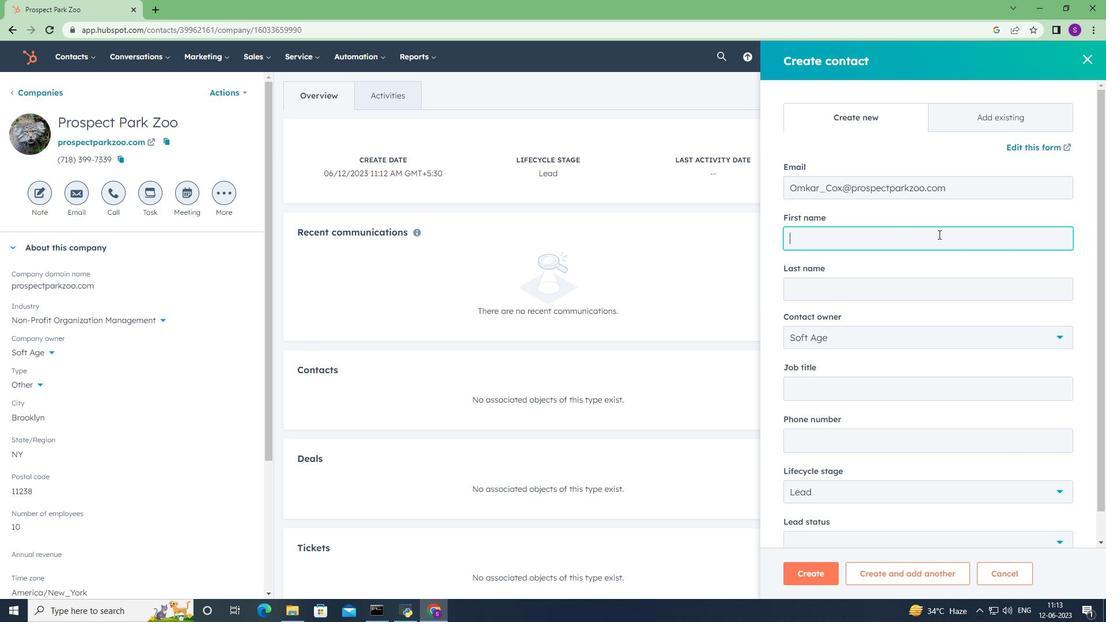 
Action: Key pressed <Key.shift><Key.shift><Key.shift><Key.shift><Key.shift><Key.shift><Key.shift><Key.shift><Key.shift><Key.shift><Key.shift><Key.shift><Key.shift><Key.shift><Key.shift><Key.shift><Key.shift><Key.shift><Key.shift><Key.shift><Key.shift><Key.shift><Key.shift><Key.shift><Key.shift><Key.shift><Key.shift><Key.shift><Key.shift><Key.shift><Key.shift><Key.shift><Key.shift>Omkar
Screenshot: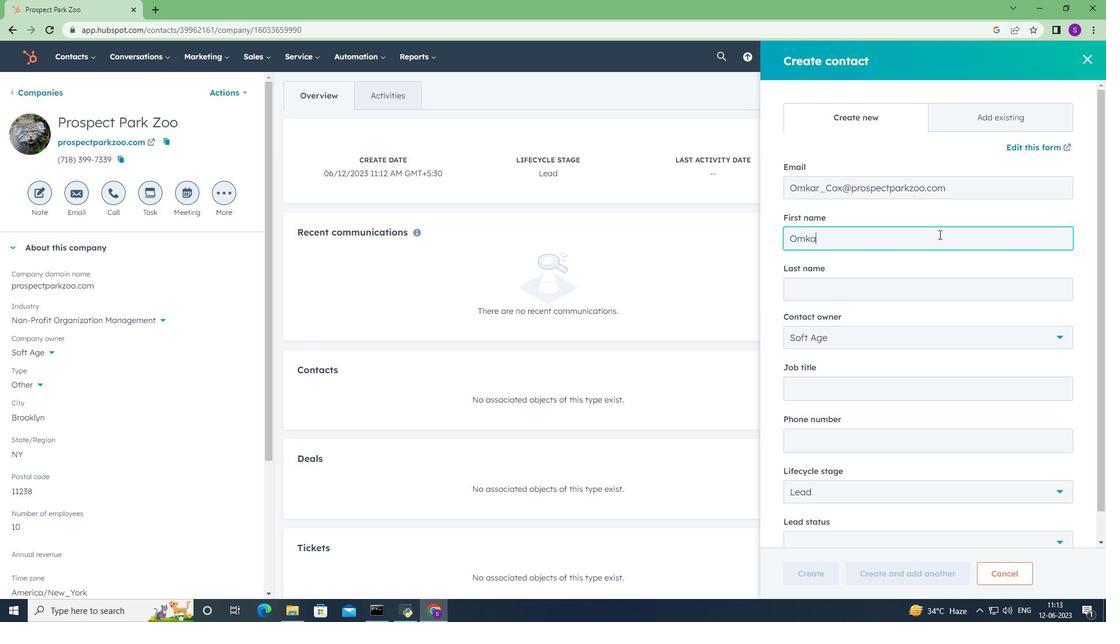 
Action: Mouse moved to (935, 246)
Screenshot: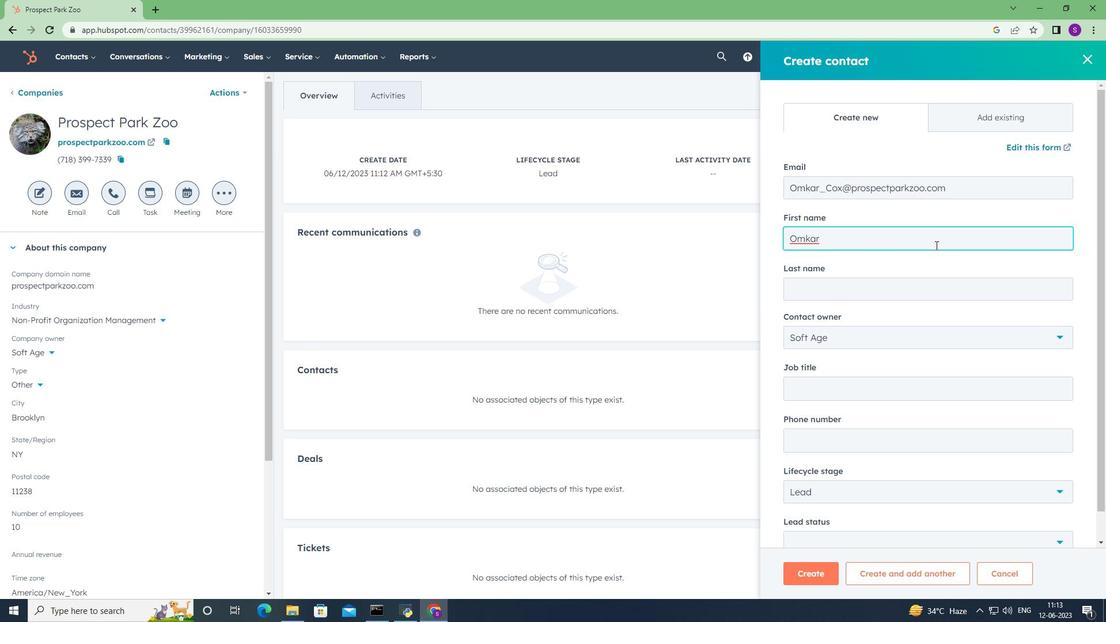 
Action: Mouse scrolled (935, 245) with delta (0, 0)
Screenshot: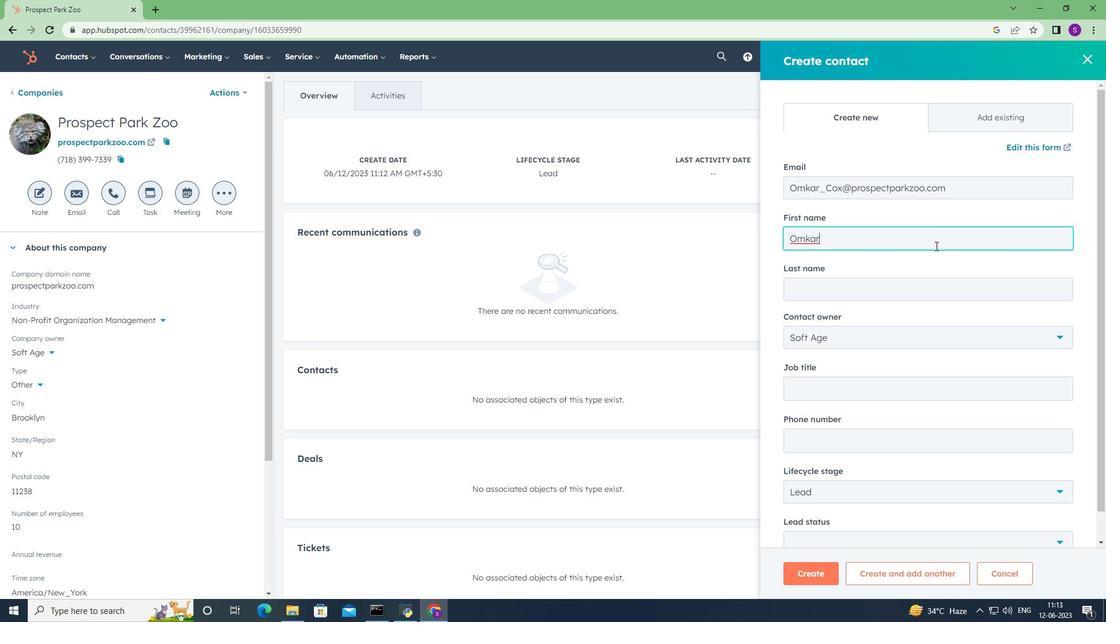 
Action: Mouse moved to (938, 260)
Screenshot: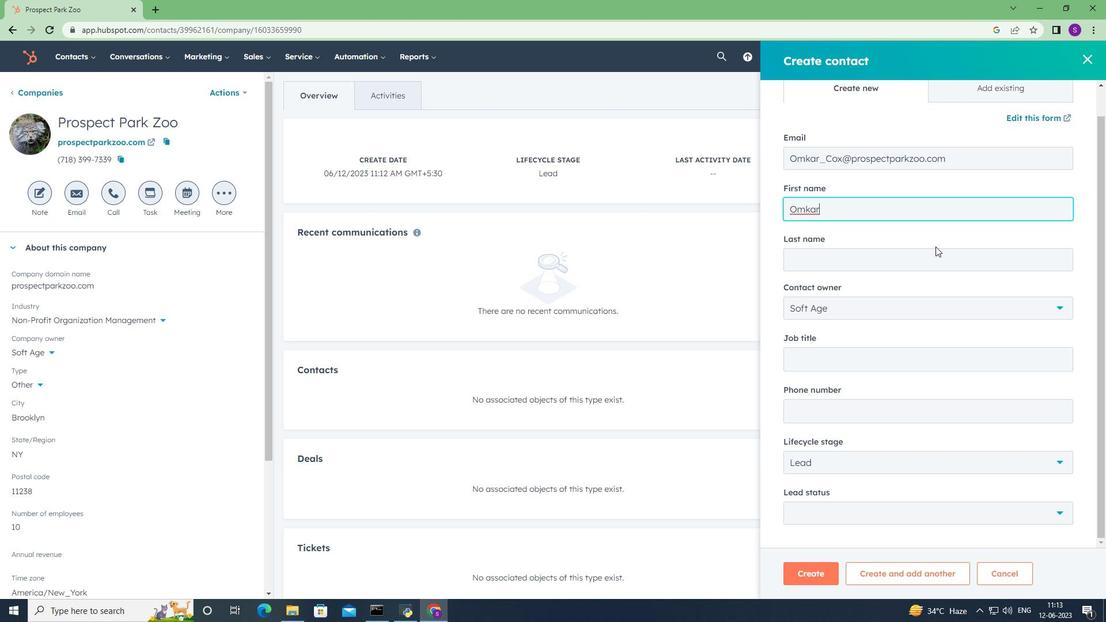 
Action: Mouse pressed left at (938, 260)
Screenshot: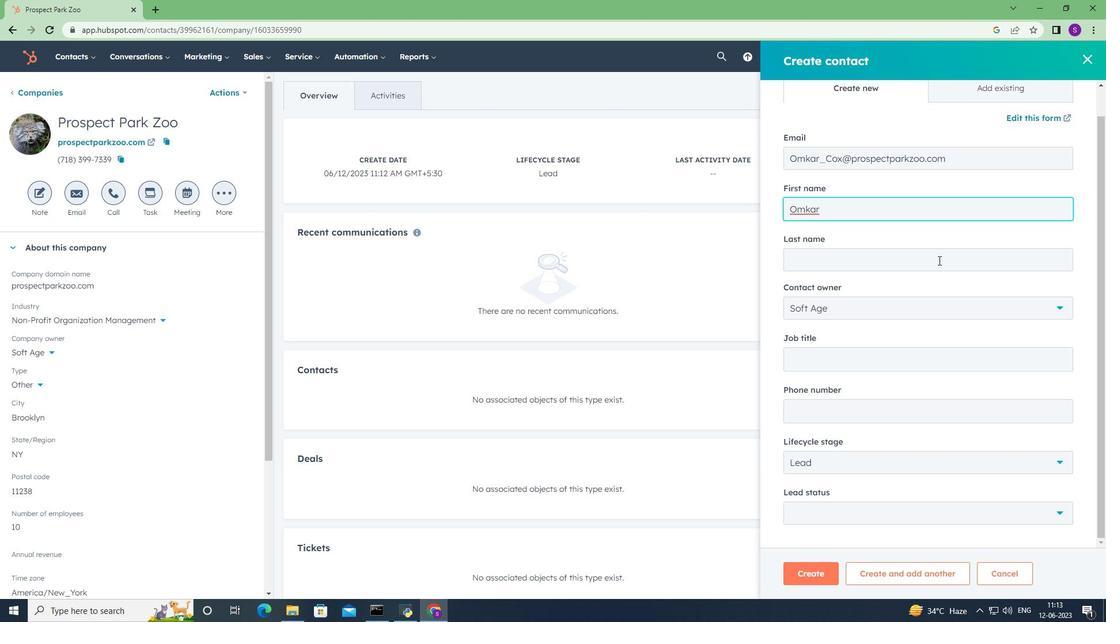
Action: Key pressed <Key.shift><Key.shift><Key.shift><Key.shift><Key.shift><Key.shift><Key.shift><Key.shift><Key.shift>Cox
Screenshot: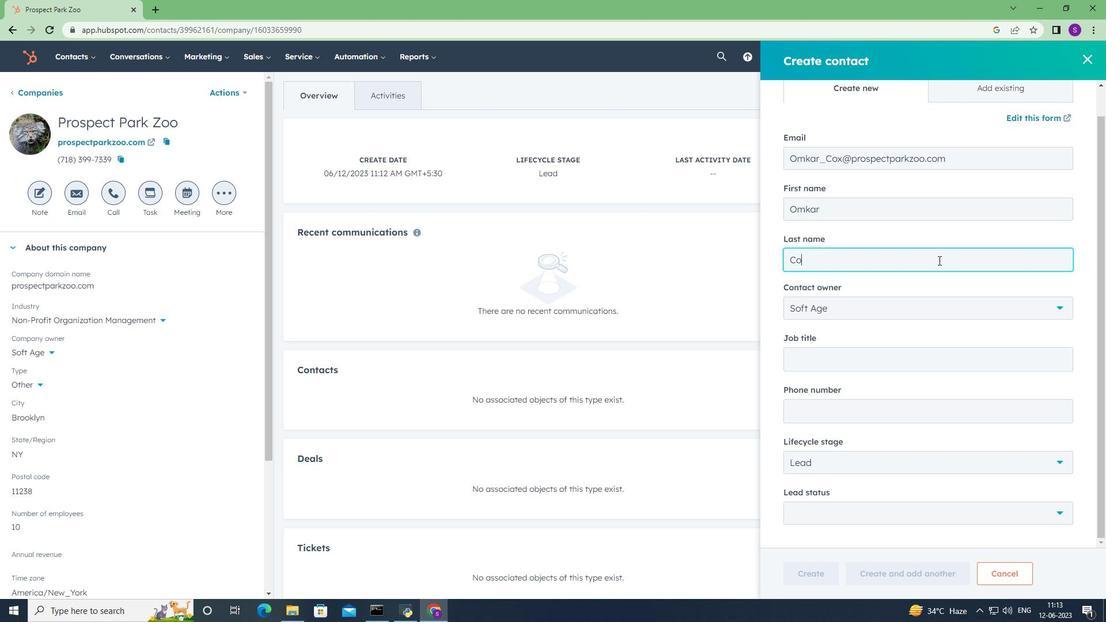
Action: Mouse moved to (970, 242)
Screenshot: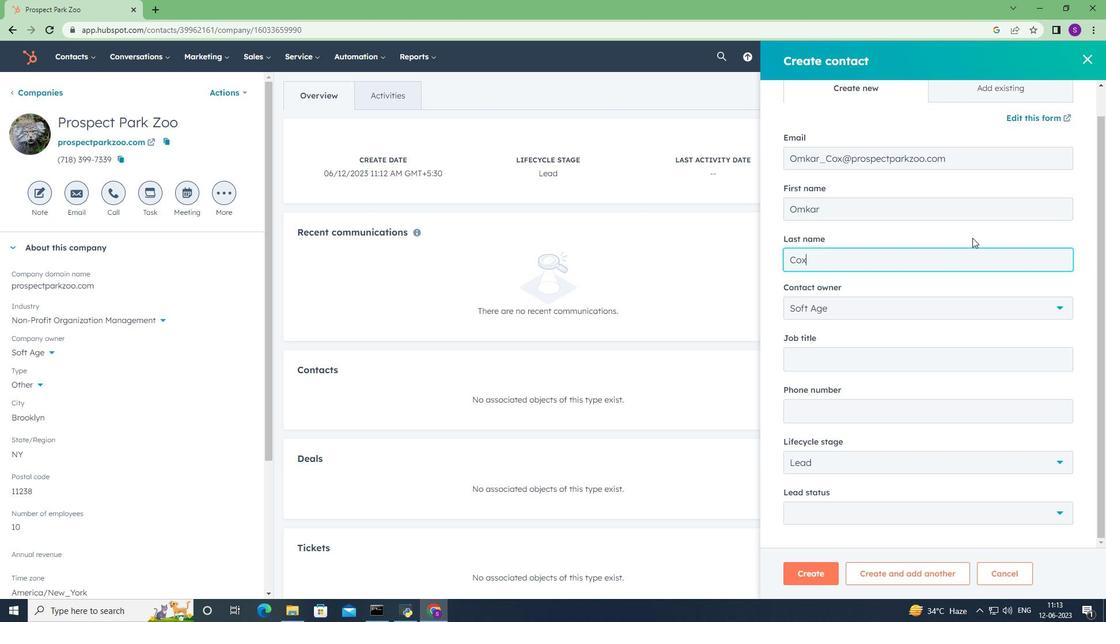
Action: Mouse scrolled (972, 237) with delta (0, 0)
Screenshot: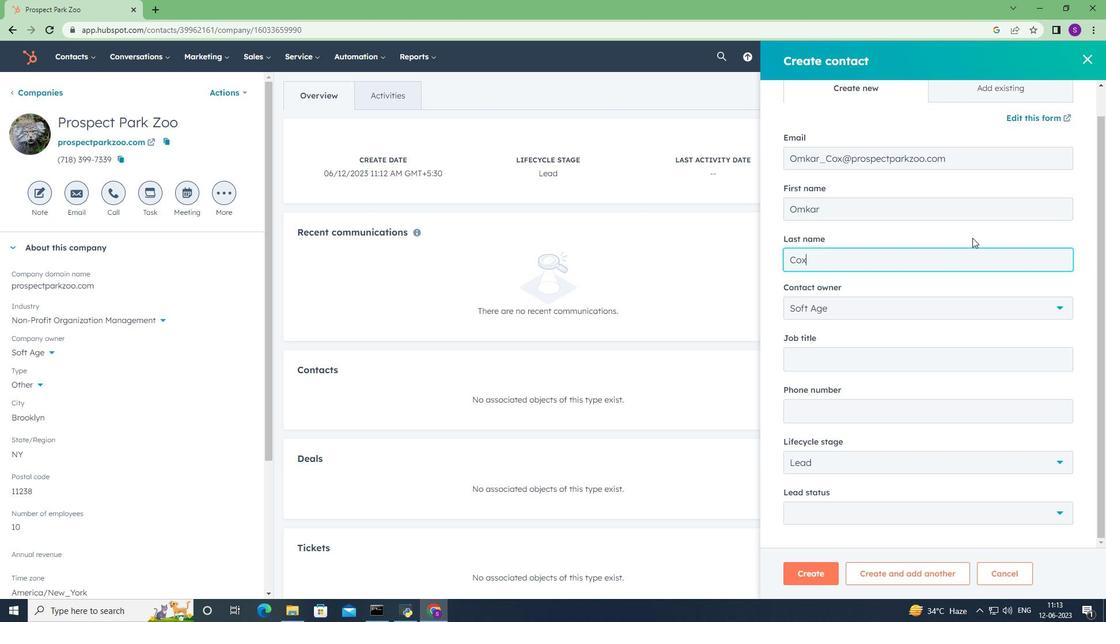 
Action: Mouse scrolled (970, 241) with delta (0, 0)
Screenshot: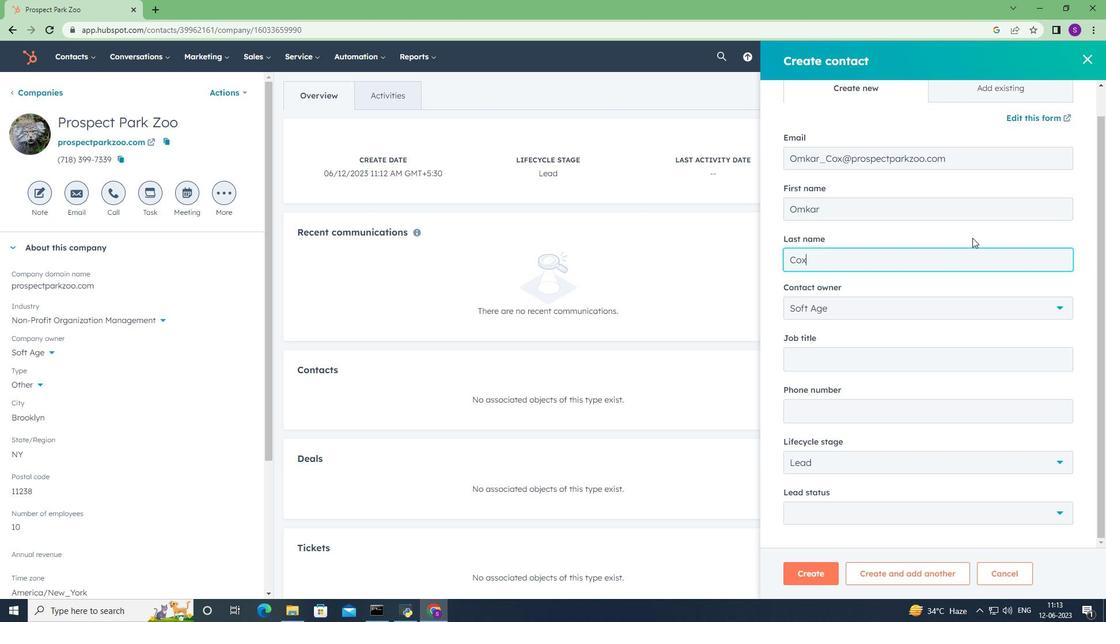 
Action: Mouse moved to (947, 356)
Screenshot: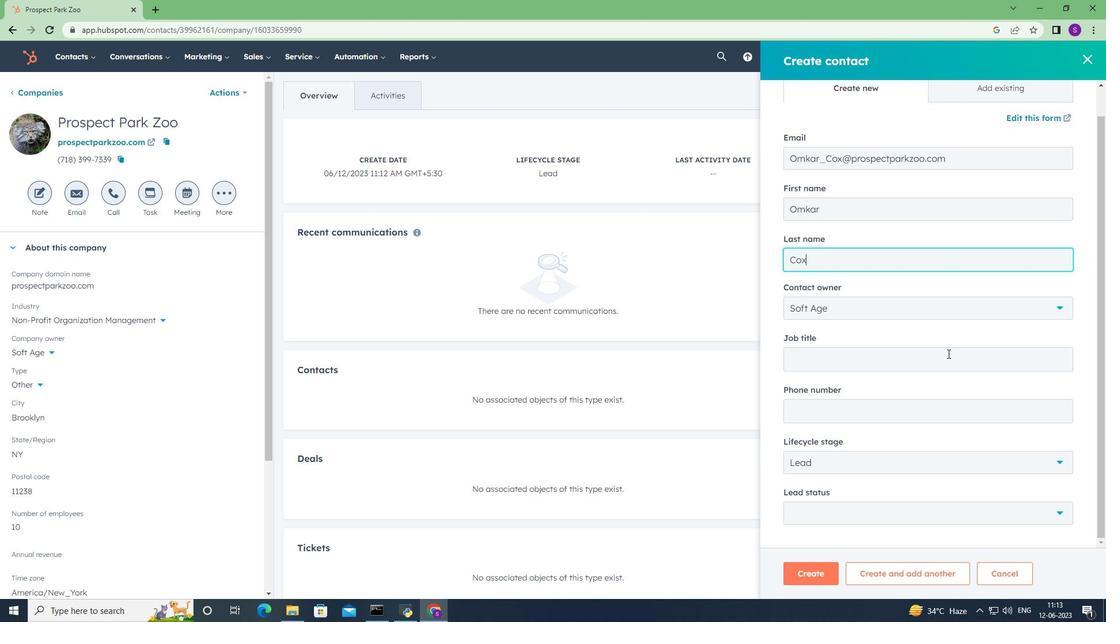 
Action: Mouse pressed left at (947, 356)
Screenshot: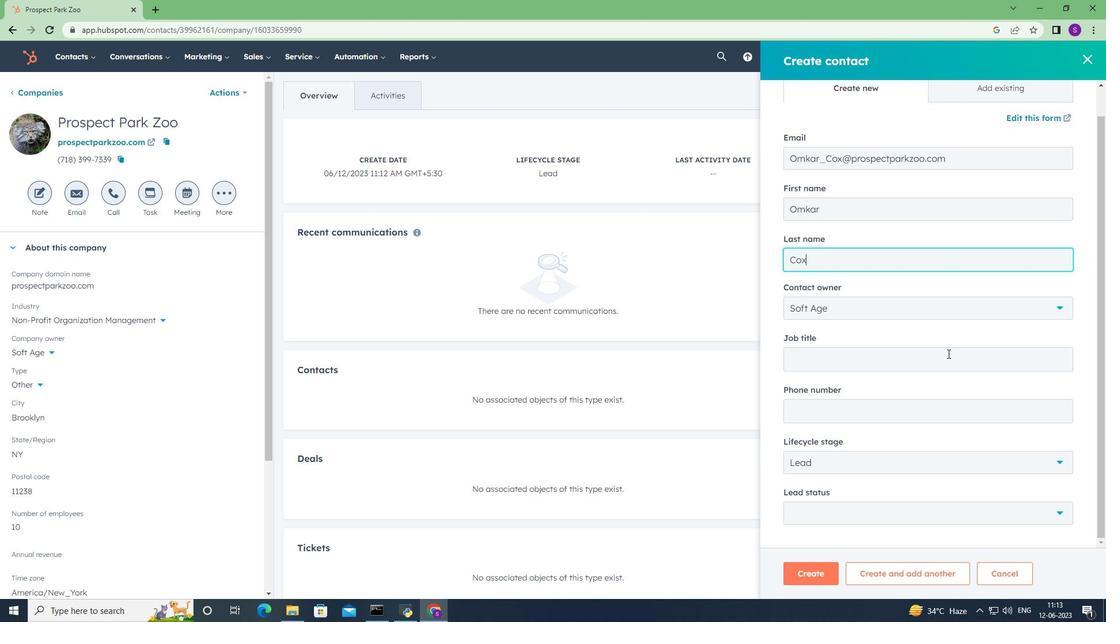 
Action: Mouse moved to (947, 357)
Screenshot: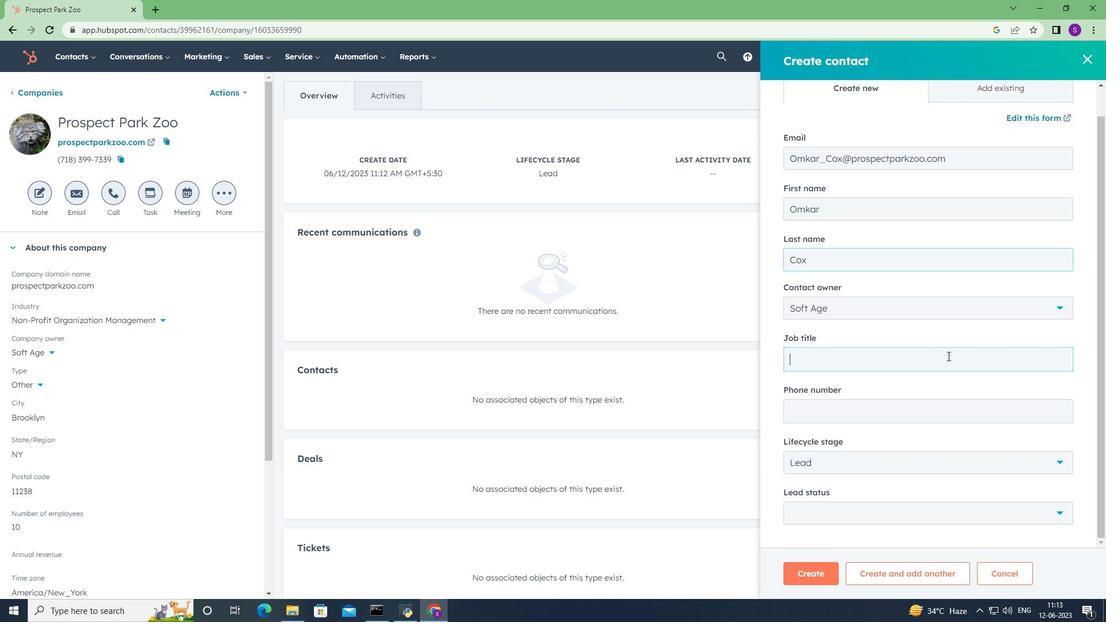 
Action: Key pressed <Key.shift><Key.shift><Key.shift>Chief<Key.space><Key.shift>Operating<Key.space><Key.shift><Key.shift><Key.shift><Key.shift><Key.shift><Key.shift><Key.shift><Key.shift><Key.shift><Key.shift><Key.shift><Key.shift><Key.shift><Key.shift><Key.shift><Key.shift><Key.shift><Key.shift><Key.shift><Key.shift><Key.shift><Key.shift><Key.shift><Key.shift>Officer
Screenshot: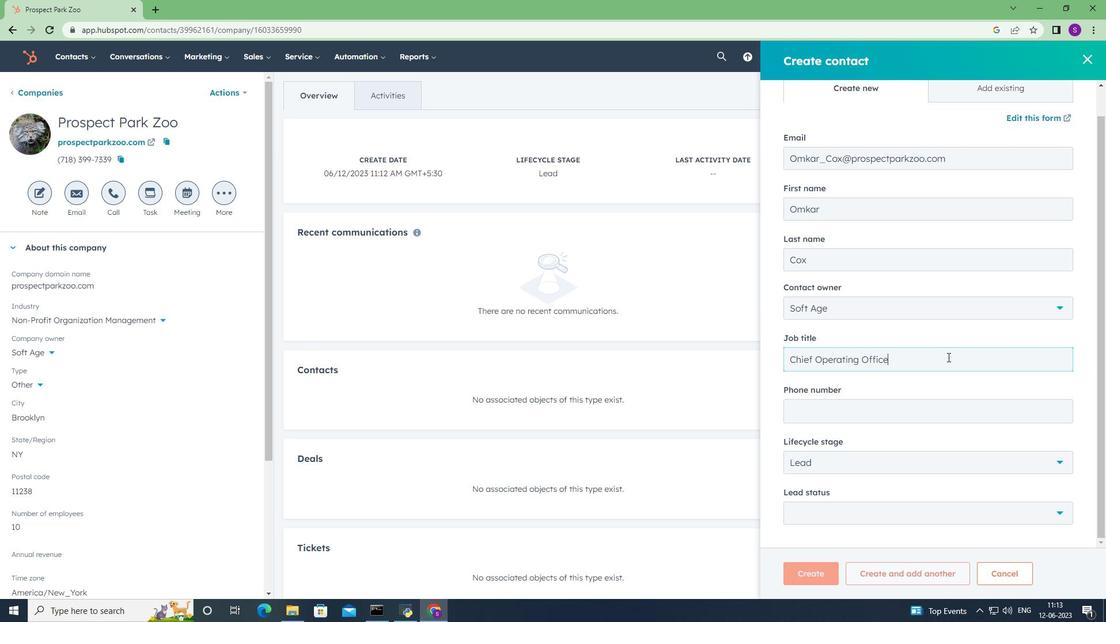 
Action: Mouse scrolled (947, 356) with delta (0, 0)
Screenshot: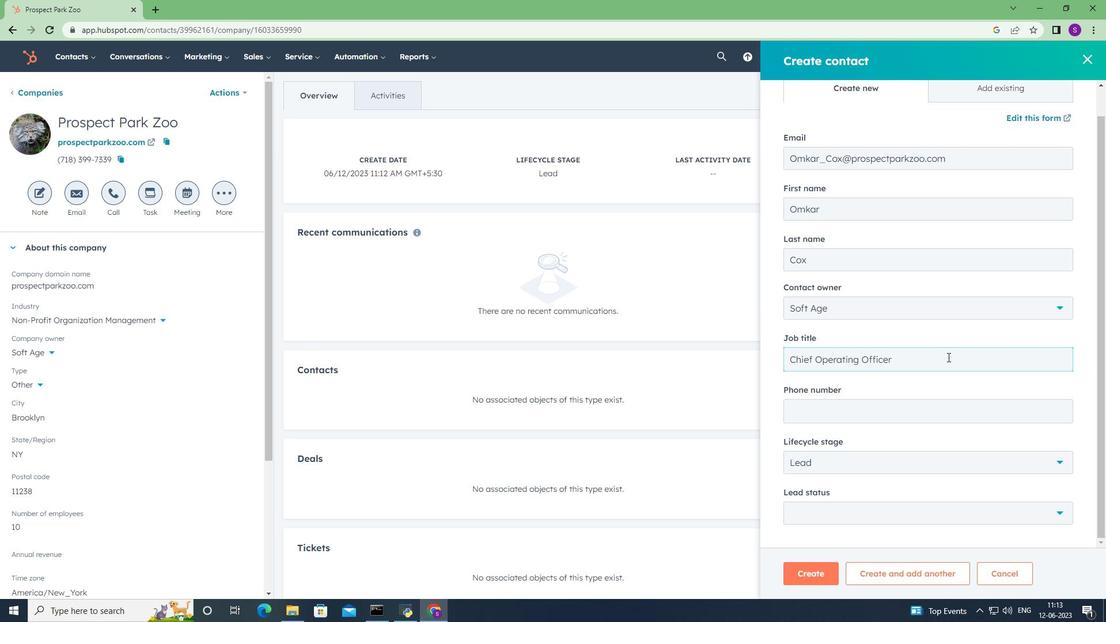
Action: Mouse scrolled (947, 356) with delta (0, 0)
Screenshot: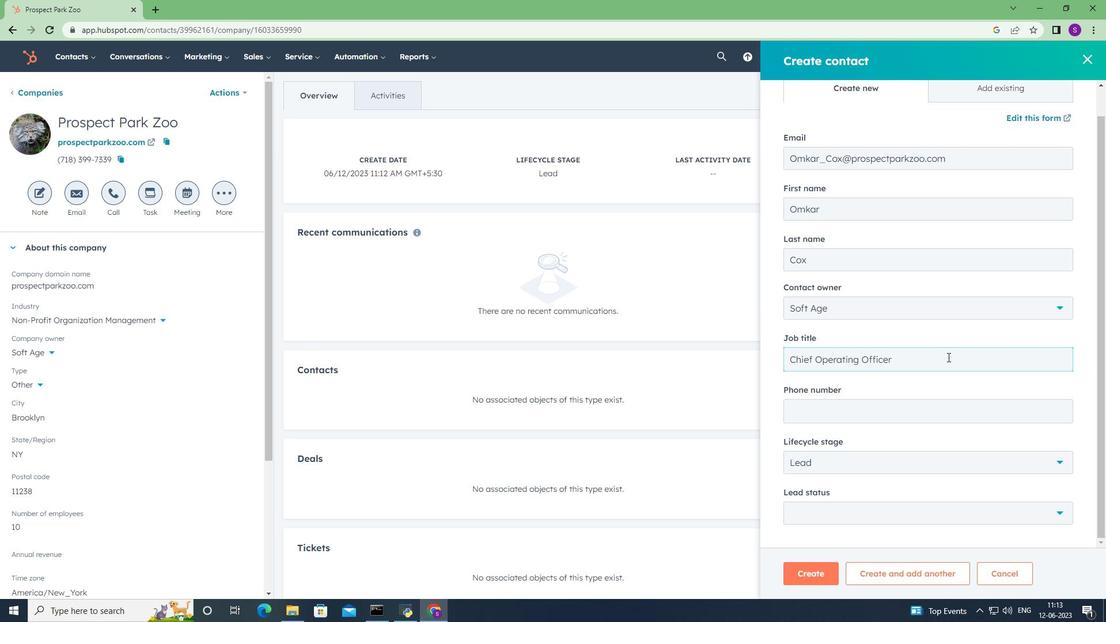 
Action: Mouse scrolled (947, 356) with delta (0, 0)
Screenshot: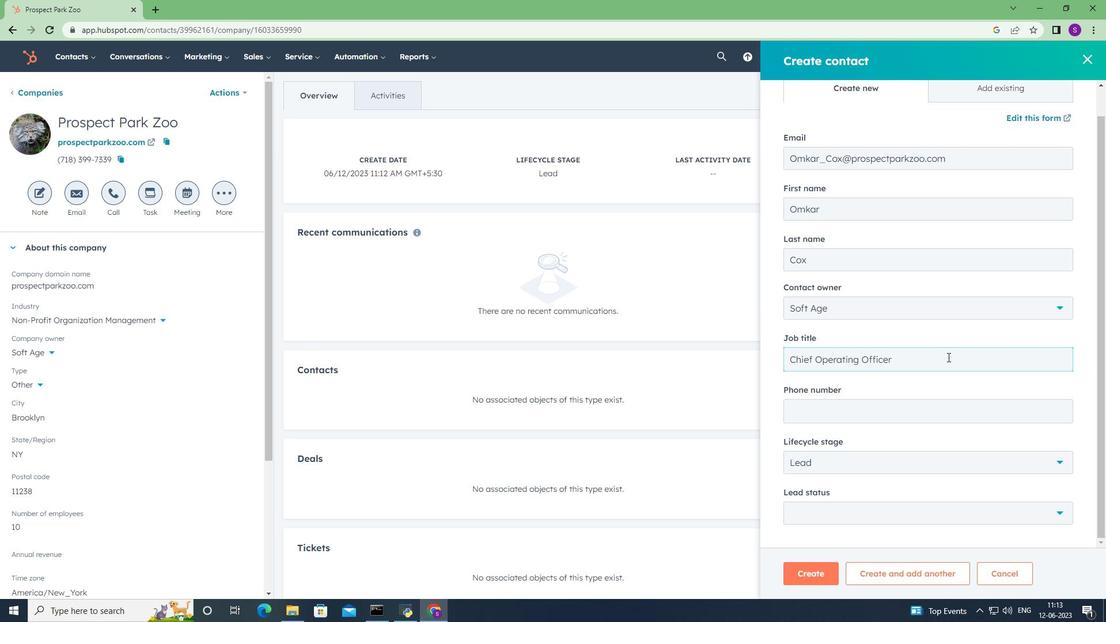 
Action: Mouse moved to (954, 402)
Screenshot: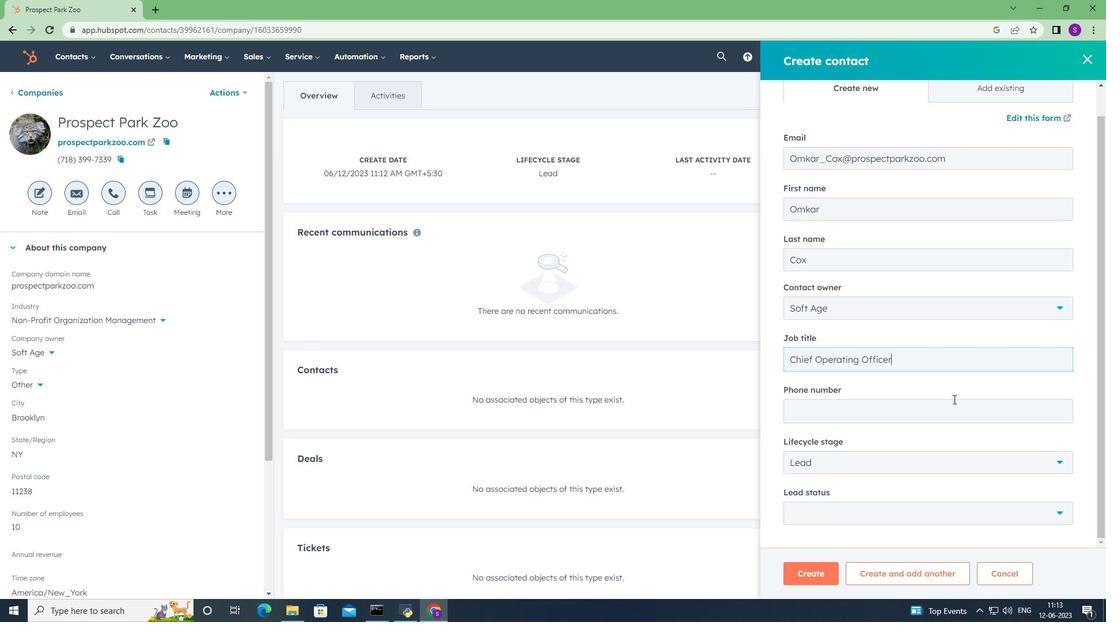 
Action: Mouse pressed left at (954, 402)
Screenshot: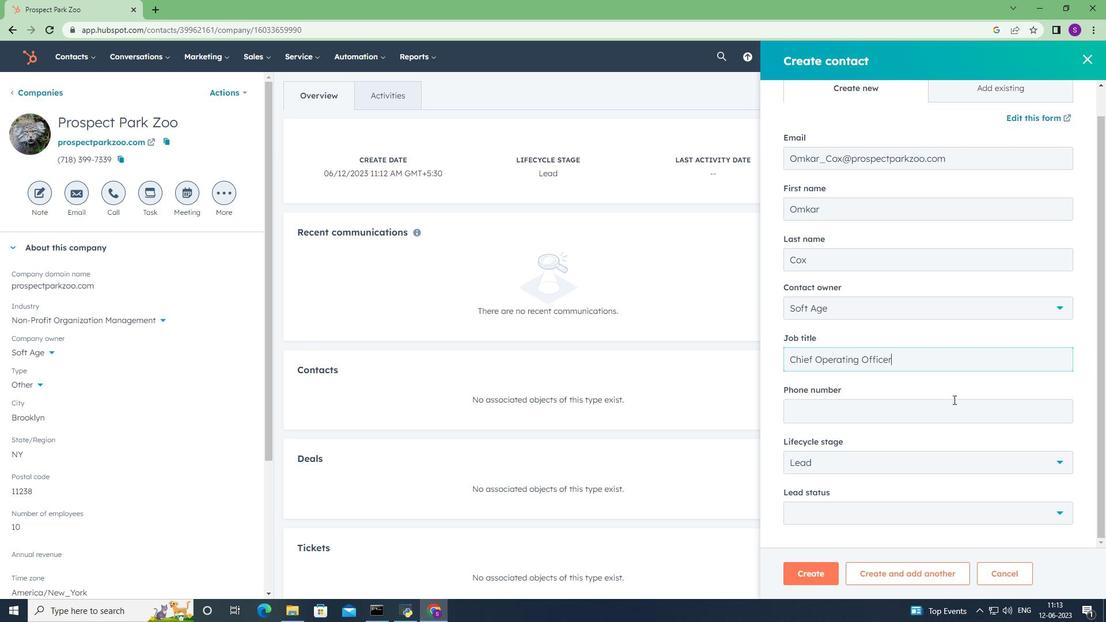 
Action: Key pressed 9165558905
Screenshot: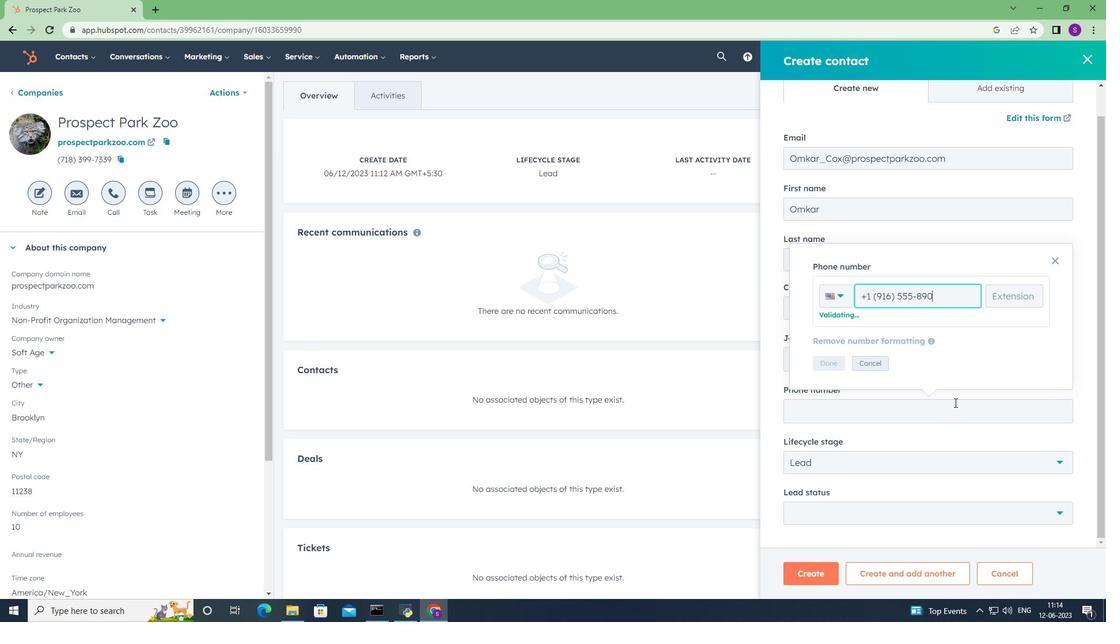
Action: Mouse moved to (825, 358)
Screenshot: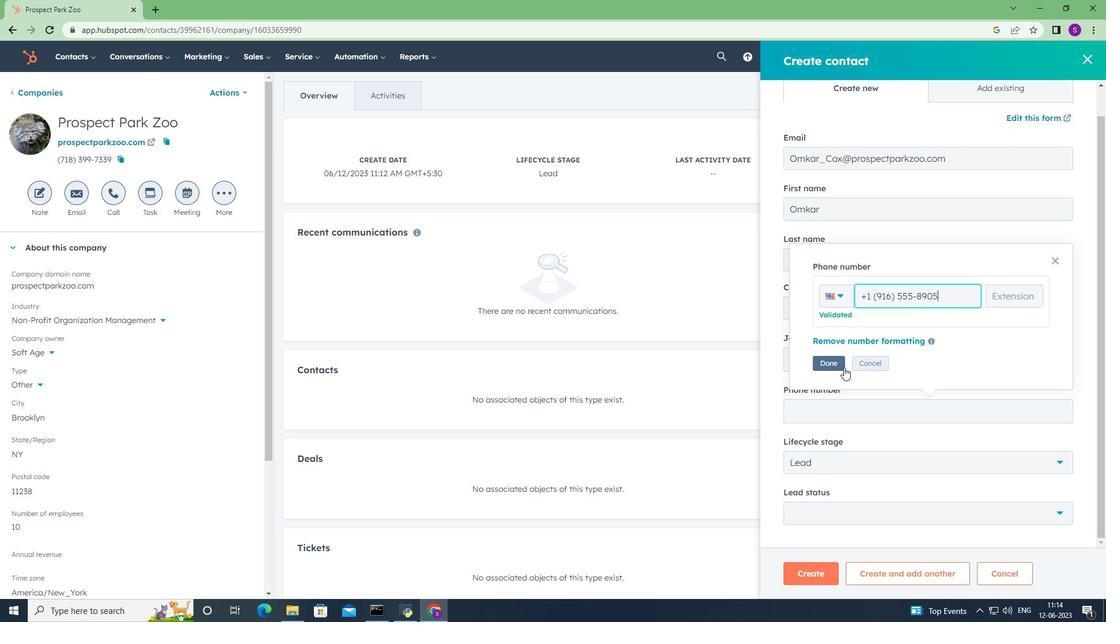 
Action: Mouse pressed left at (825, 358)
Screenshot: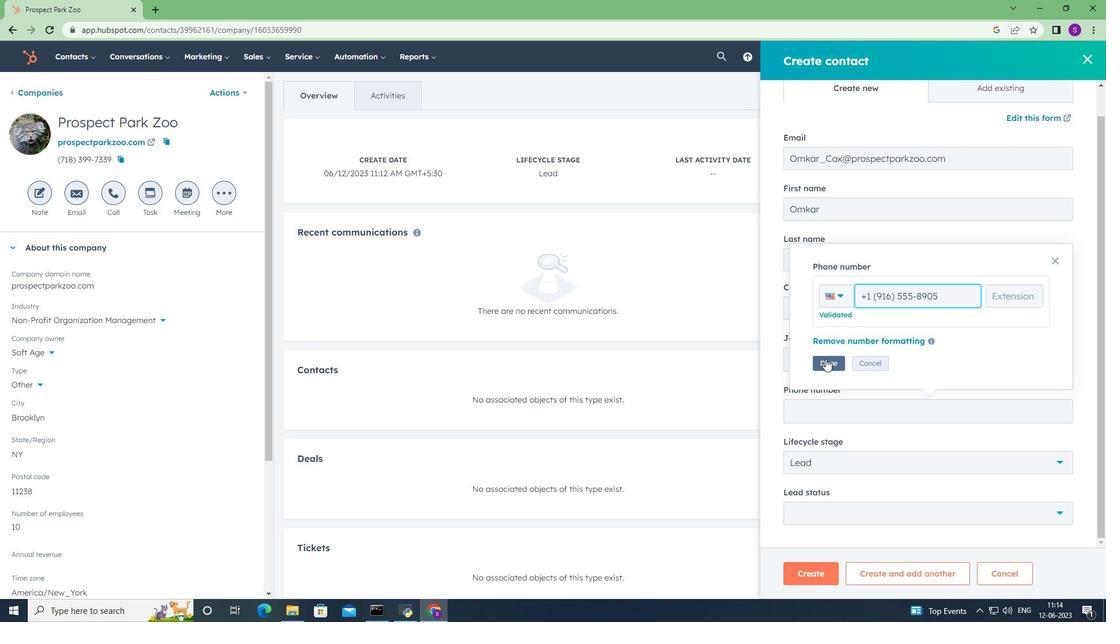
Action: Mouse moved to (830, 354)
Screenshot: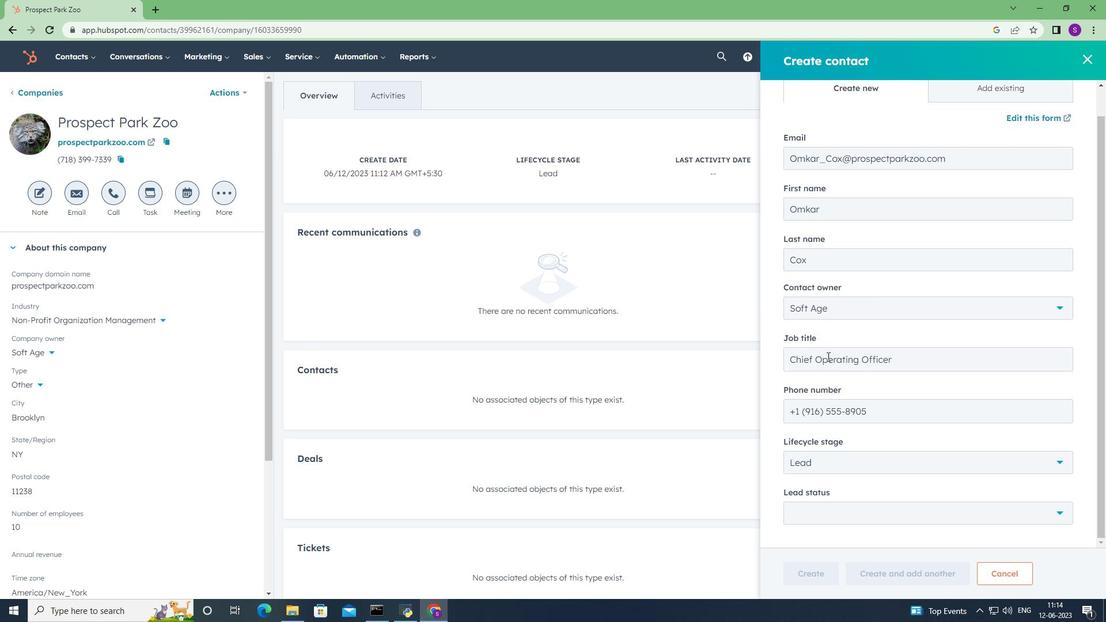 
Action: Mouse scrolled (830, 354) with delta (0, 0)
Screenshot: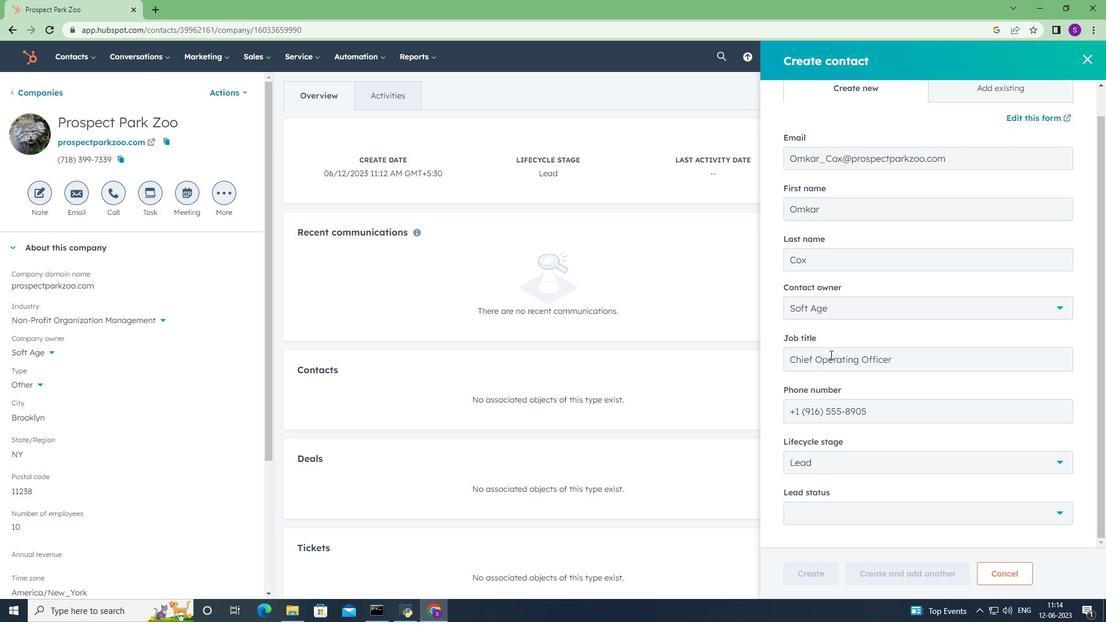 
Action: Mouse scrolled (830, 354) with delta (0, 0)
Screenshot: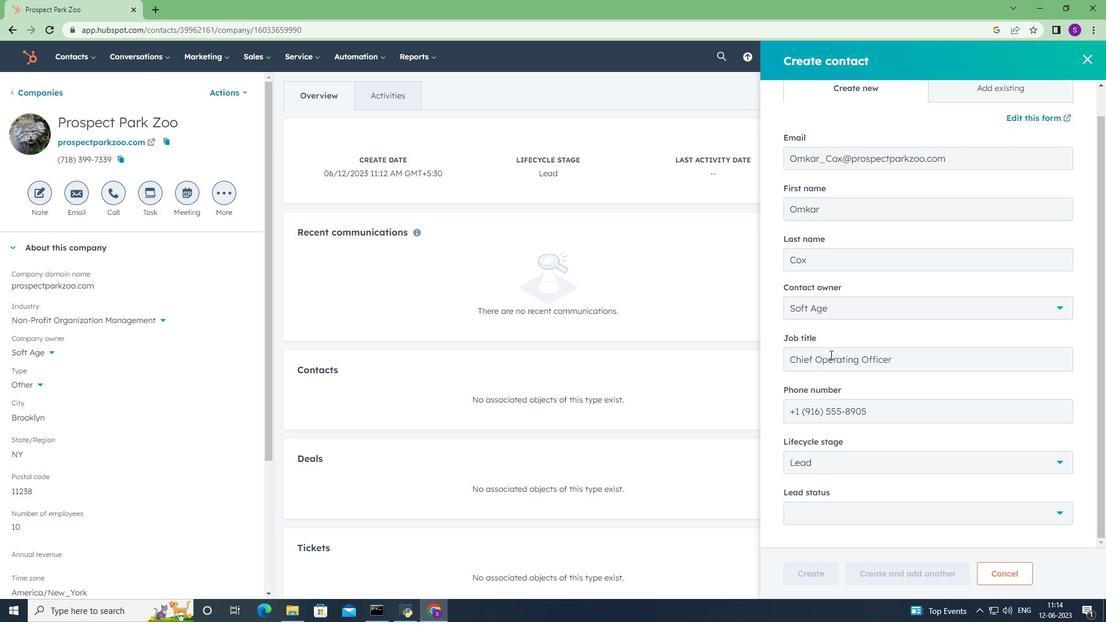 
Action: Mouse scrolled (830, 354) with delta (0, 0)
Screenshot: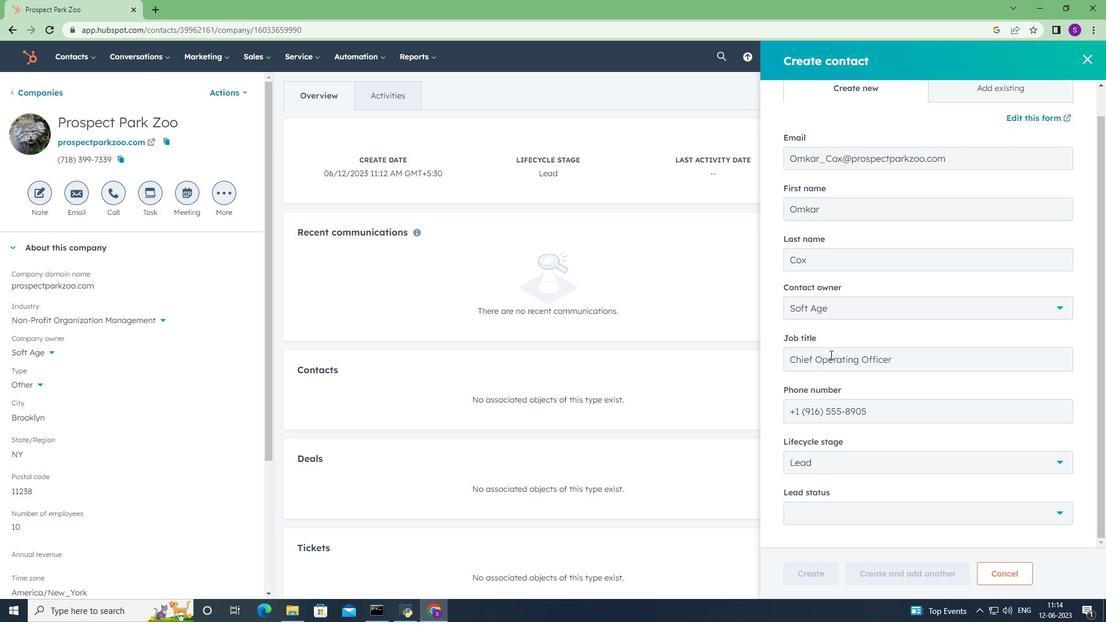 
Action: Mouse scrolled (830, 354) with delta (0, 0)
Screenshot: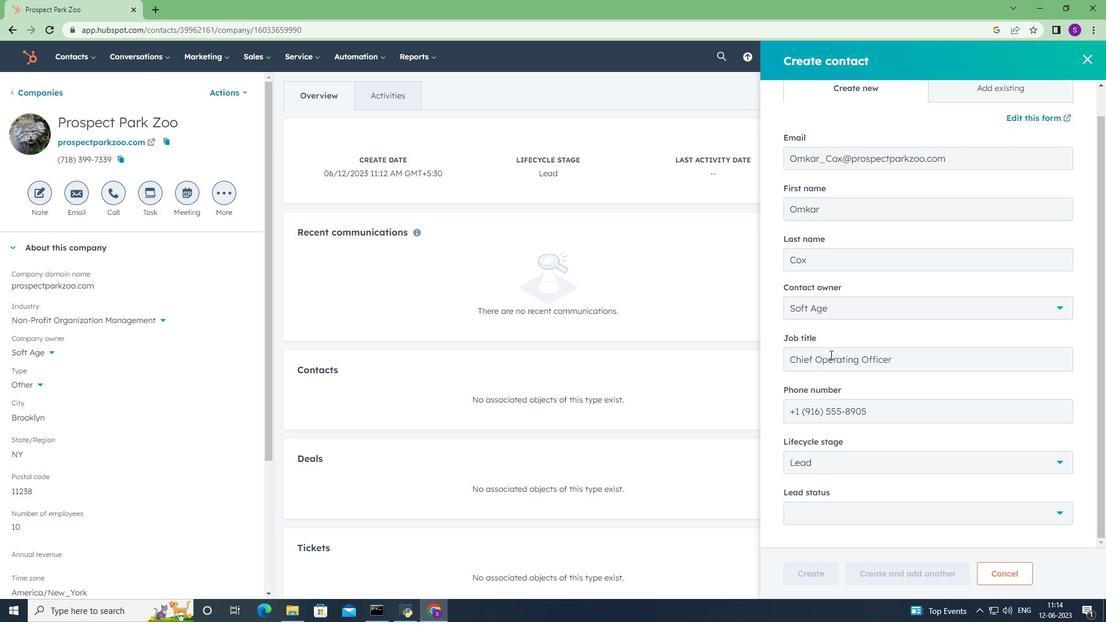 
Action: Mouse scrolled (830, 354) with delta (0, 0)
Screenshot: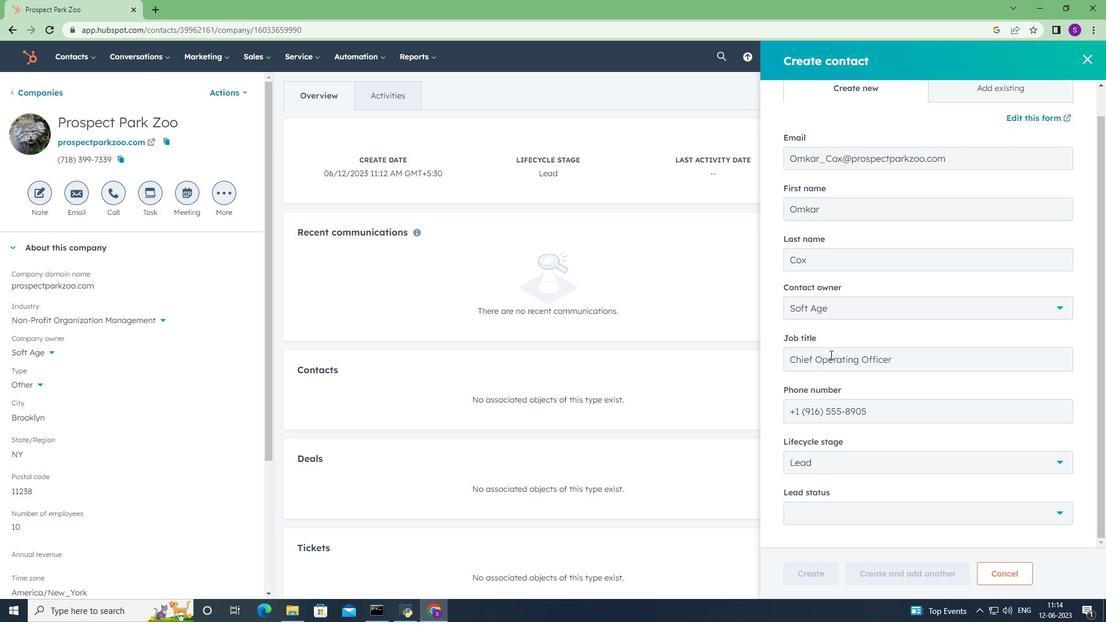 
Action: Mouse moved to (879, 463)
Screenshot: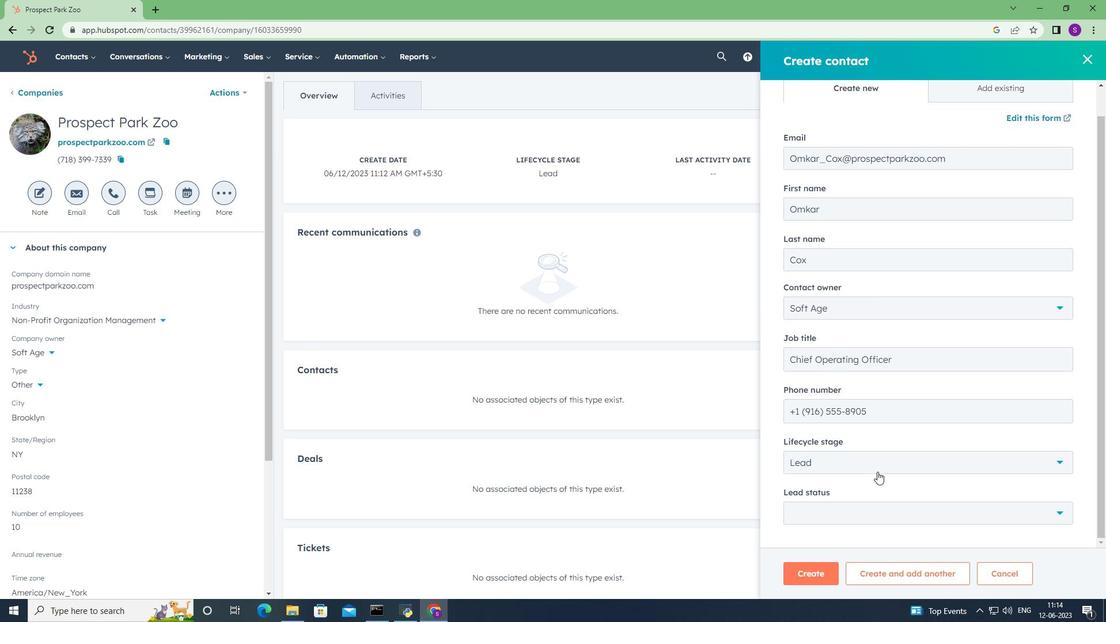 
Action: Mouse pressed left at (879, 463)
Screenshot: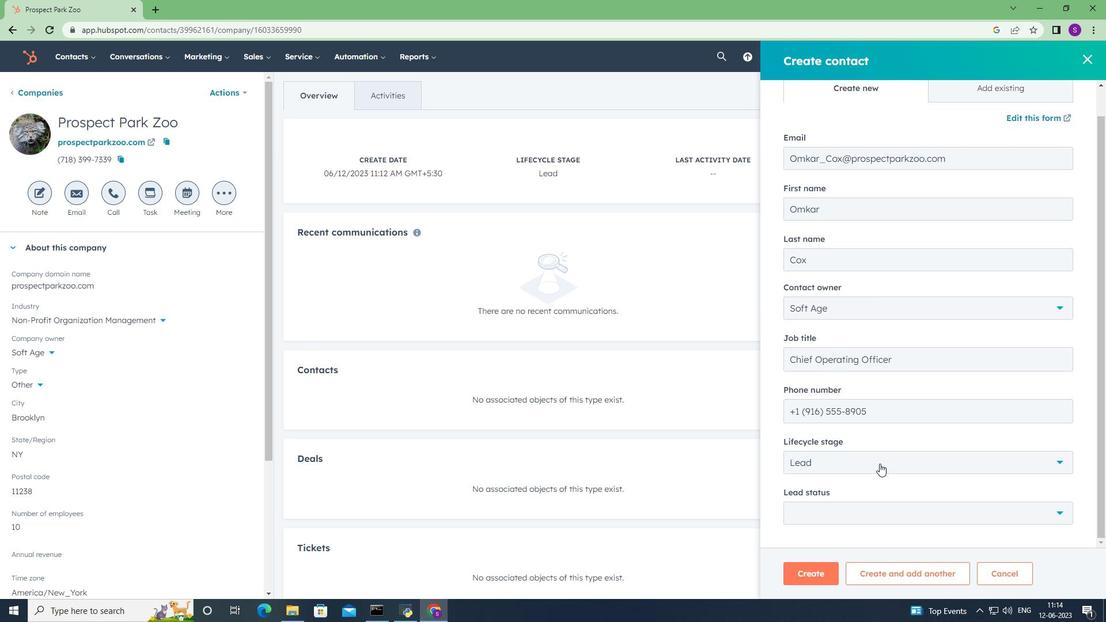
Action: Mouse moved to (842, 350)
Screenshot: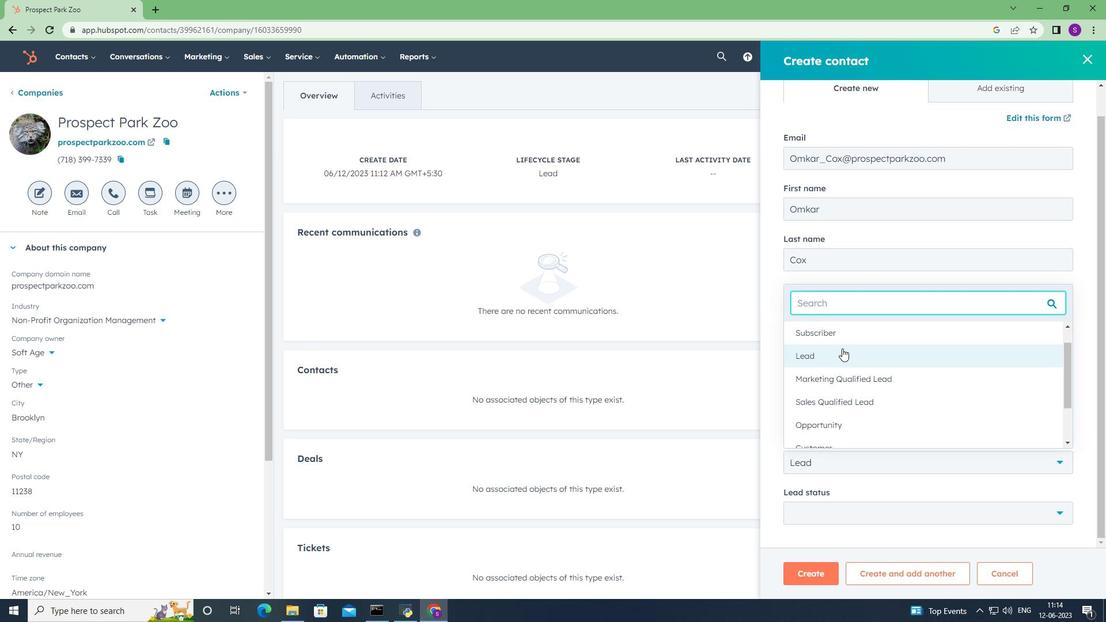 
Action: Mouse pressed left at (842, 350)
Screenshot: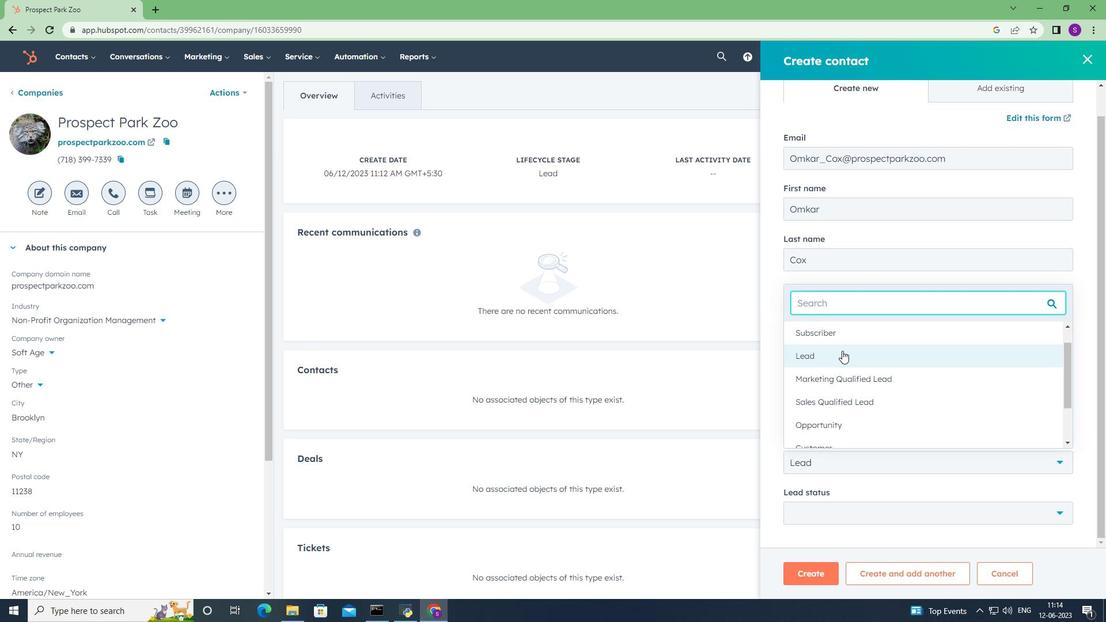 
Action: Mouse moved to (844, 510)
Screenshot: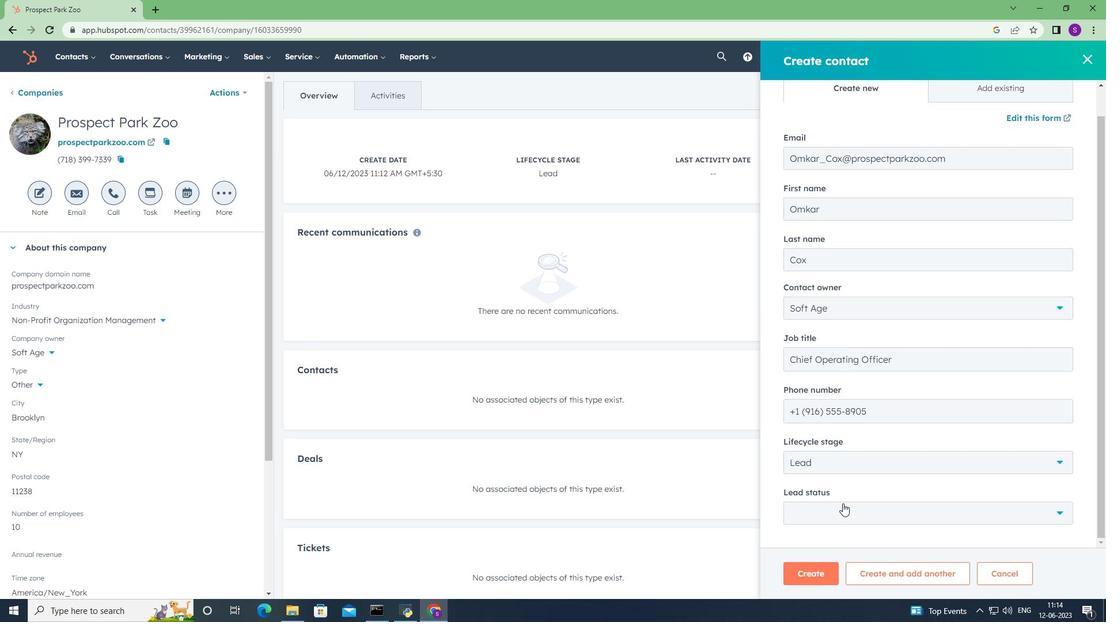 
Action: Mouse pressed left at (844, 510)
Screenshot: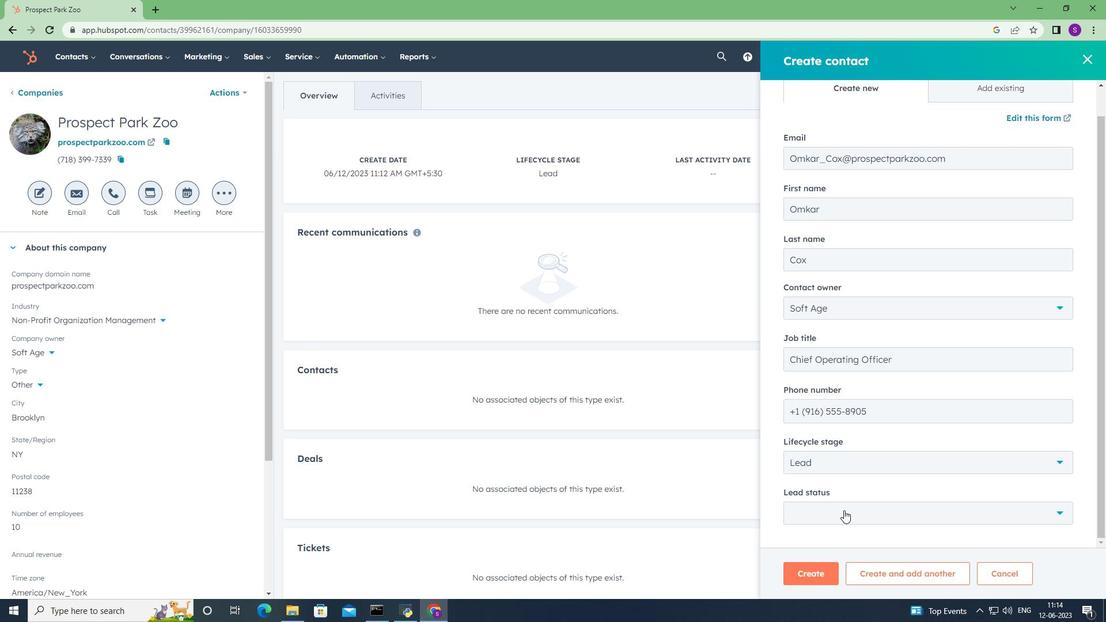 
Action: Mouse moved to (830, 449)
Screenshot: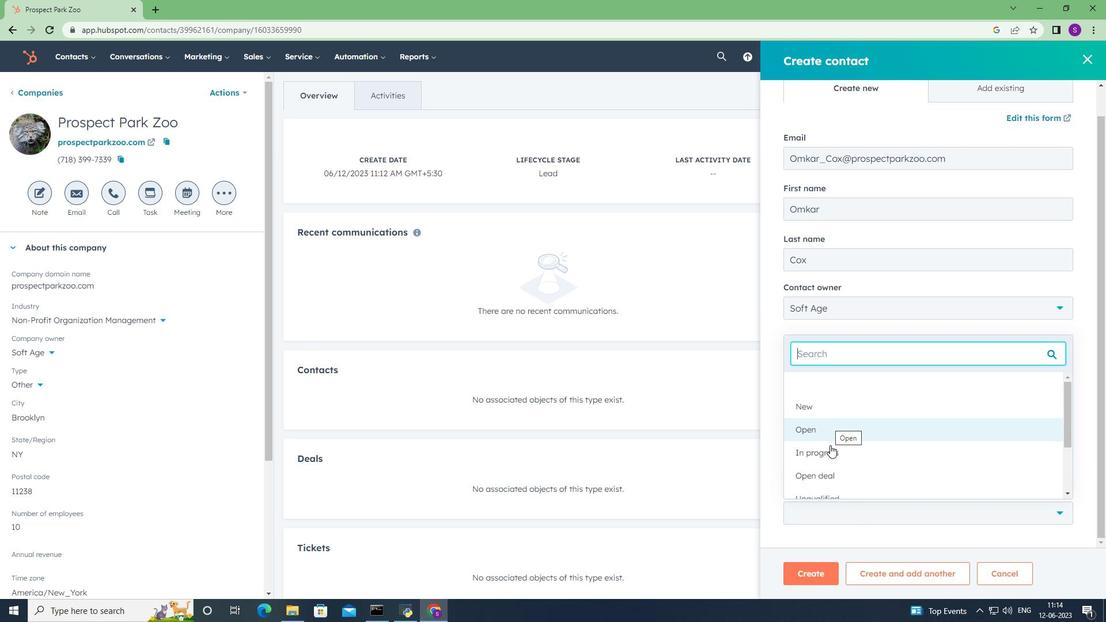 
Action: Mouse pressed left at (830, 449)
Screenshot: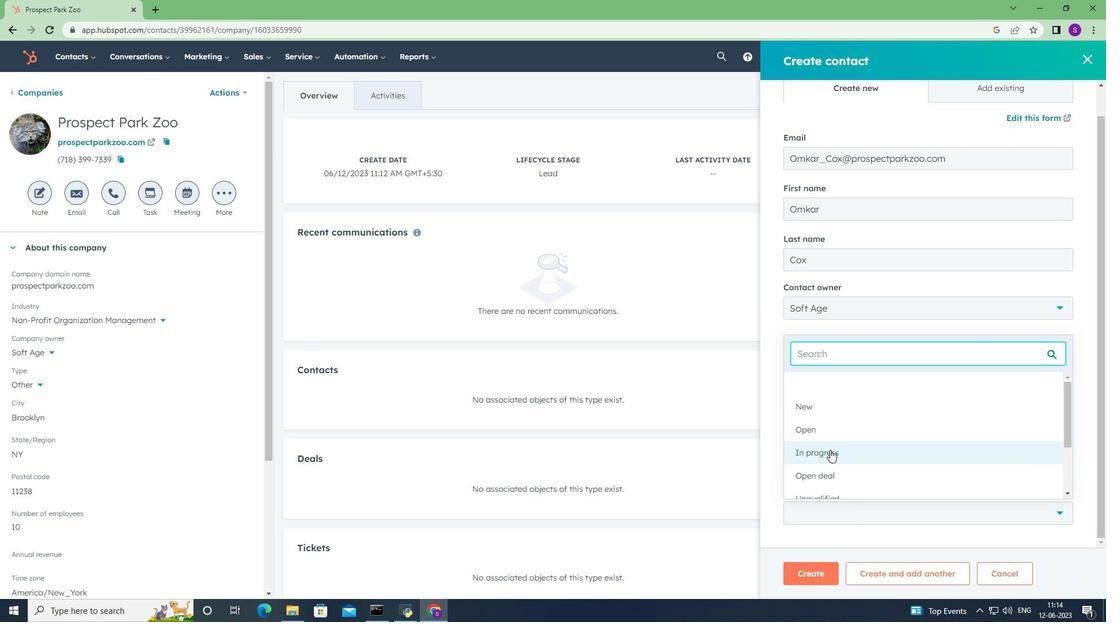 
Action: Mouse moved to (815, 515)
Screenshot: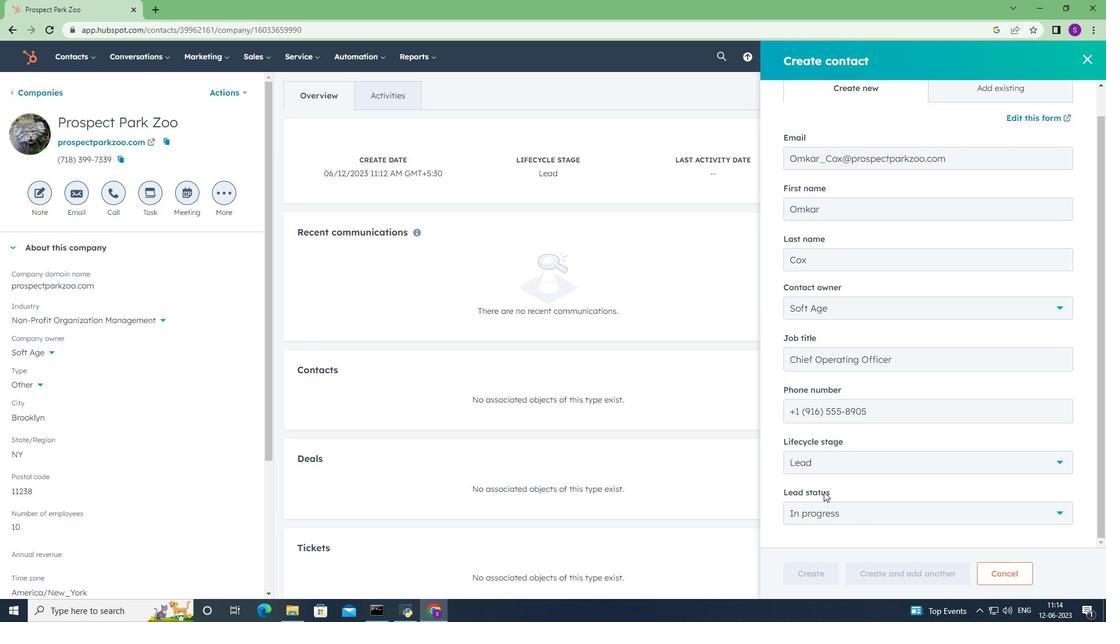 
Action: Mouse scrolled (815, 515) with delta (0, 0)
Screenshot: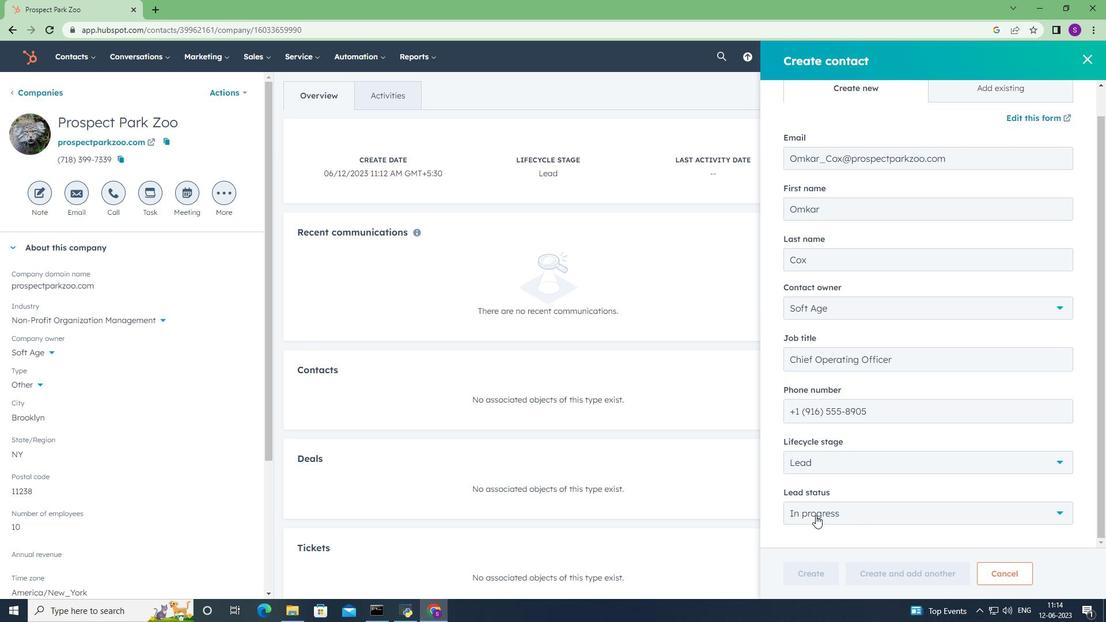 
Action: Mouse scrolled (815, 515) with delta (0, 0)
Screenshot: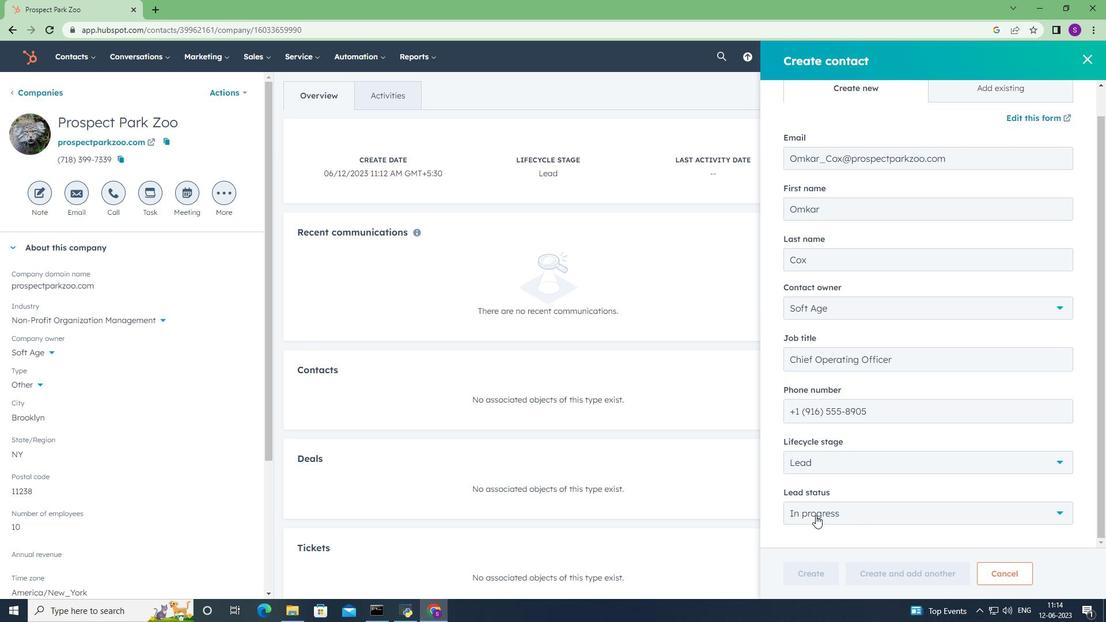 
Action: Mouse scrolled (815, 515) with delta (0, 0)
Screenshot: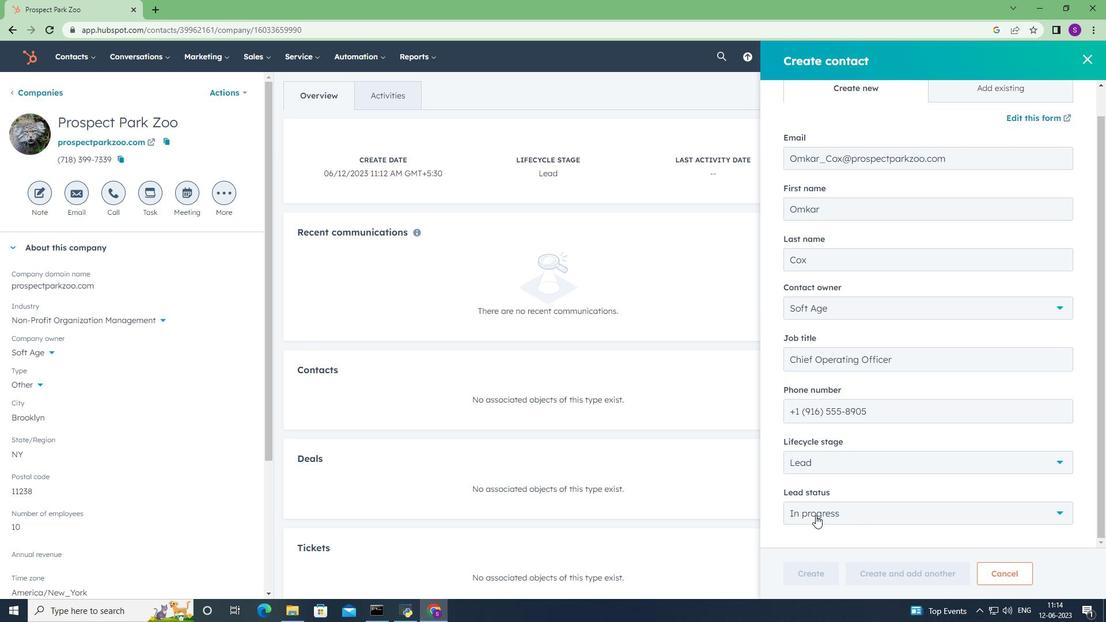 
Action: Mouse scrolled (815, 515) with delta (0, 0)
Screenshot: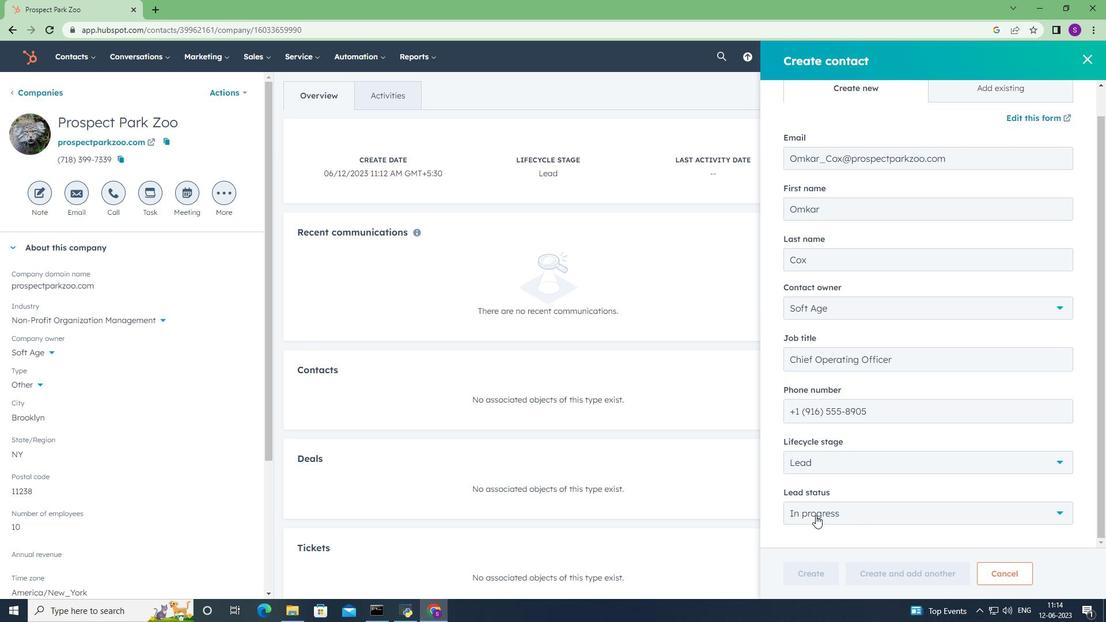 
Action: Mouse scrolled (815, 515) with delta (0, 0)
Screenshot: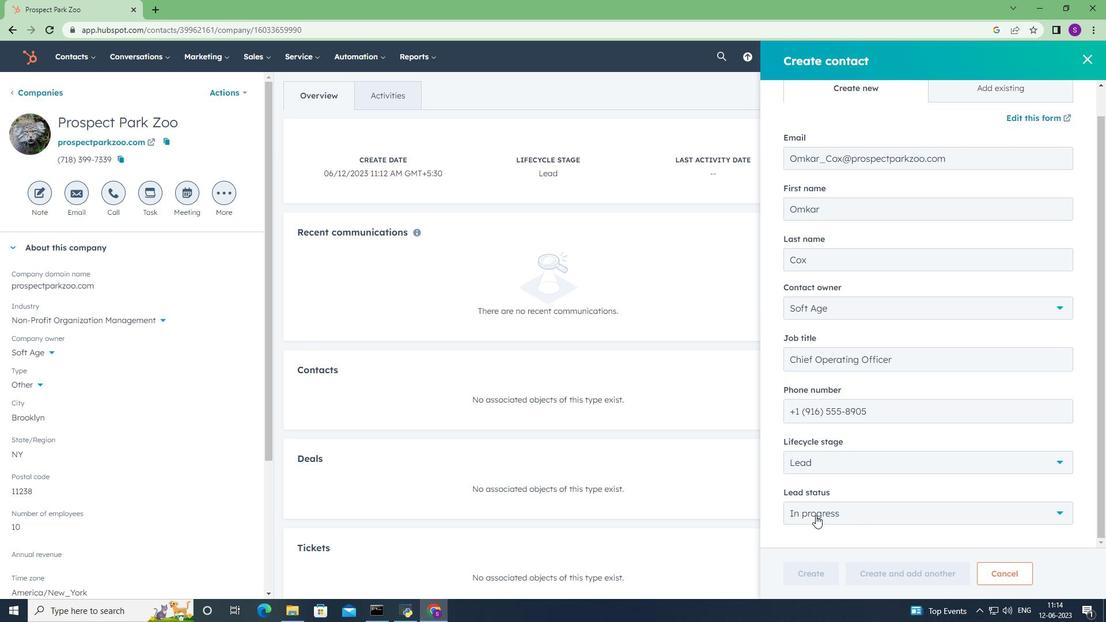
Action: Mouse moved to (816, 570)
Screenshot: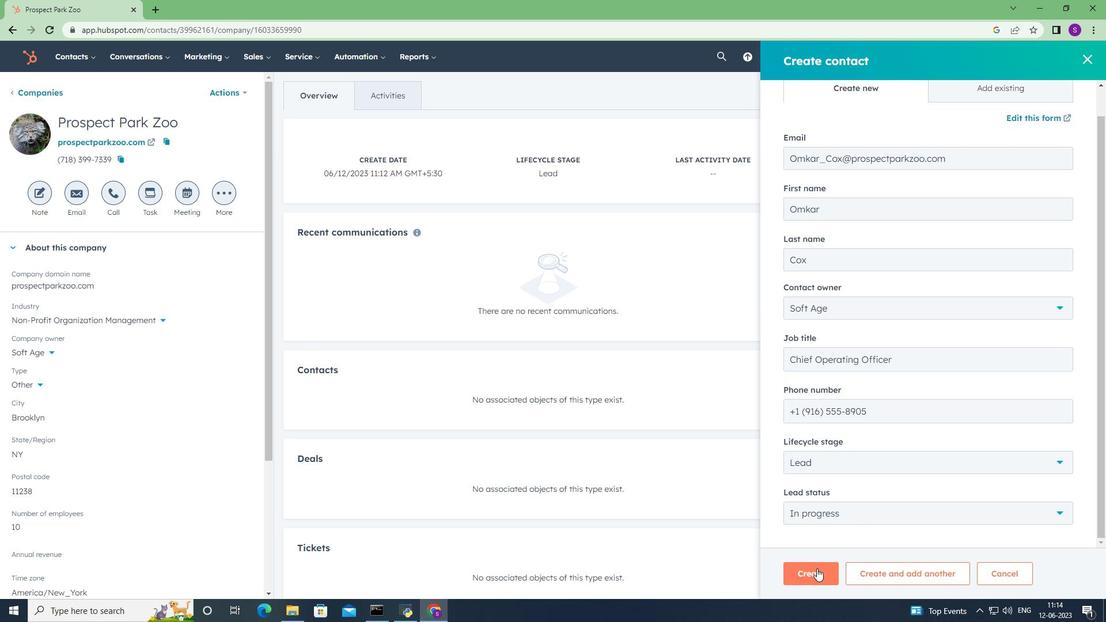 
Action: Mouse pressed left at (816, 570)
Screenshot: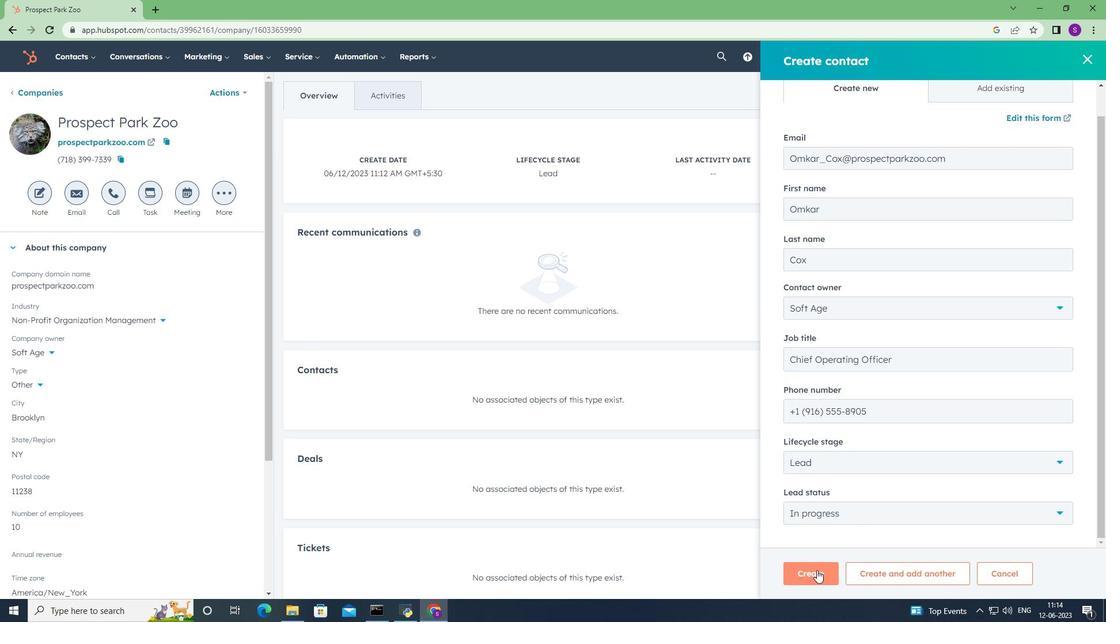 
Action: Mouse moved to (710, 341)
Screenshot: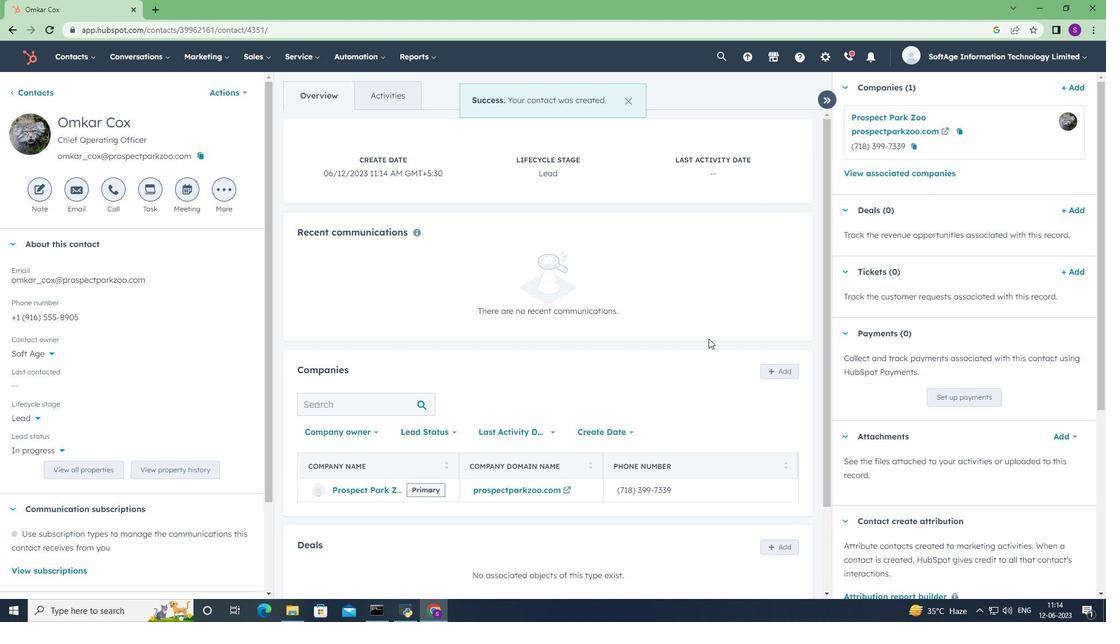 
Action: Mouse scrolled (710, 341) with delta (0, 0)
Screenshot: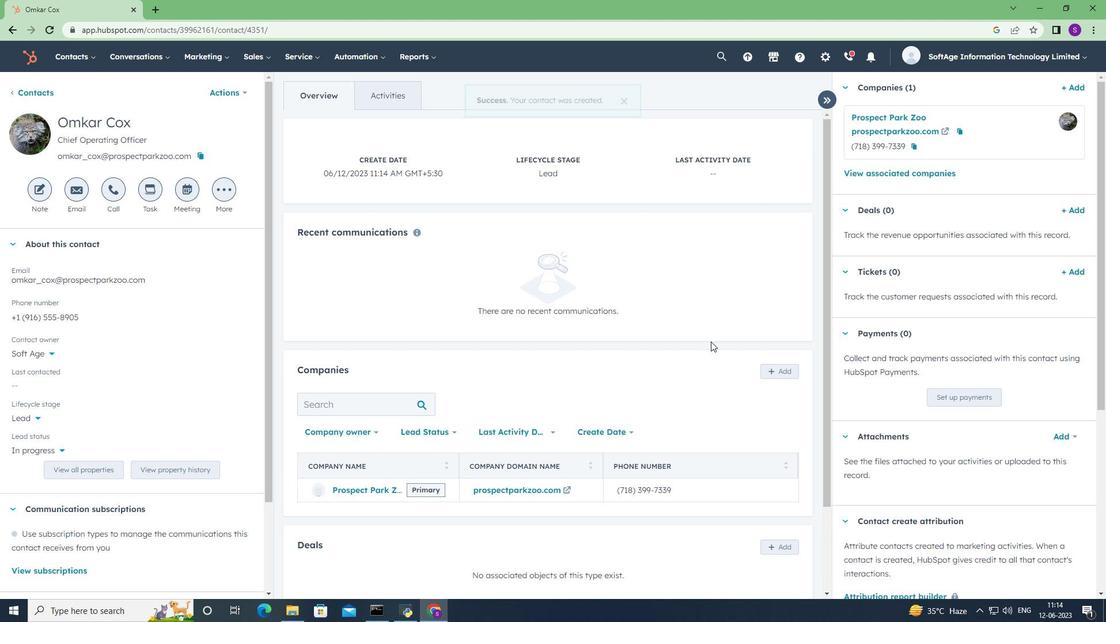 
Action: Mouse scrolled (710, 341) with delta (0, 0)
Screenshot: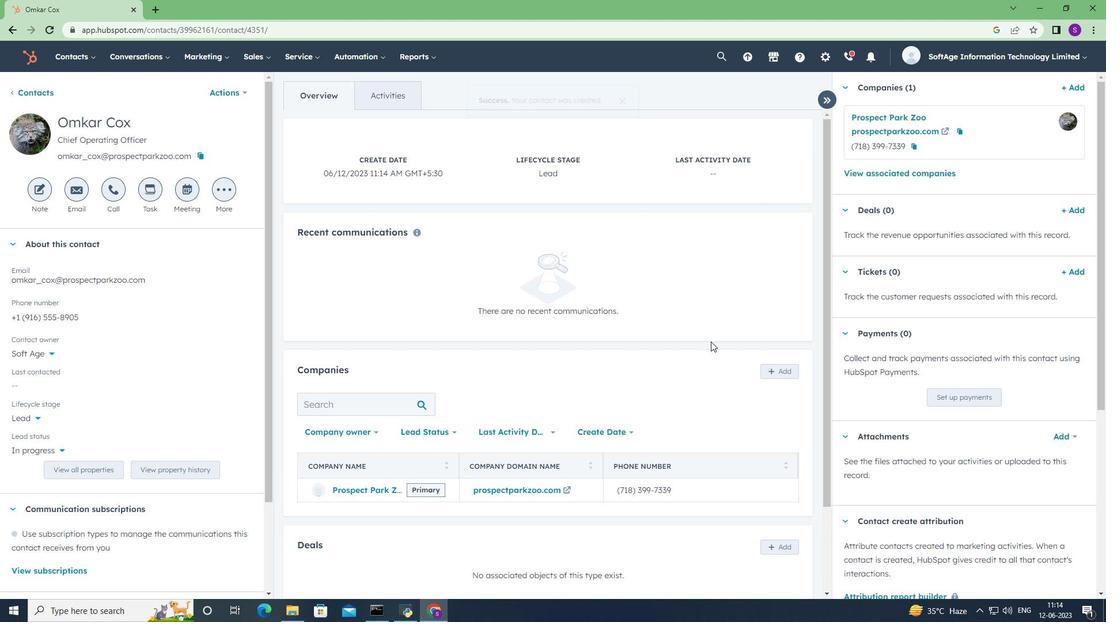 
Action: Mouse scrolled (710, 341) with delta (0, 0)
Screenshot: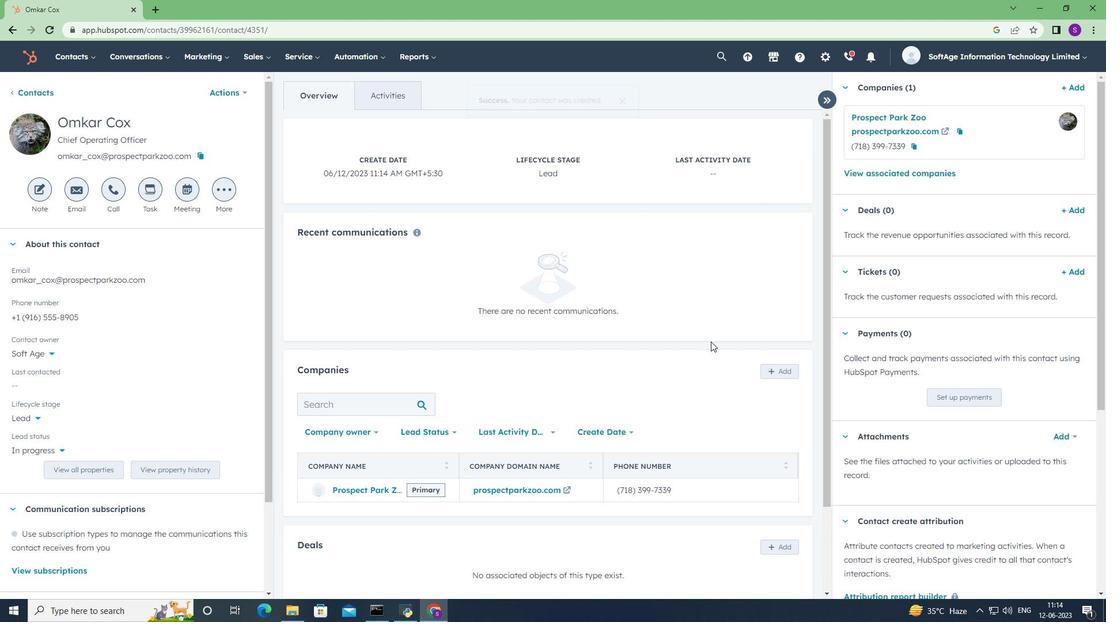 
Action: Mouse scrolled (710, 341) with delta (0, 0)
Screenshot: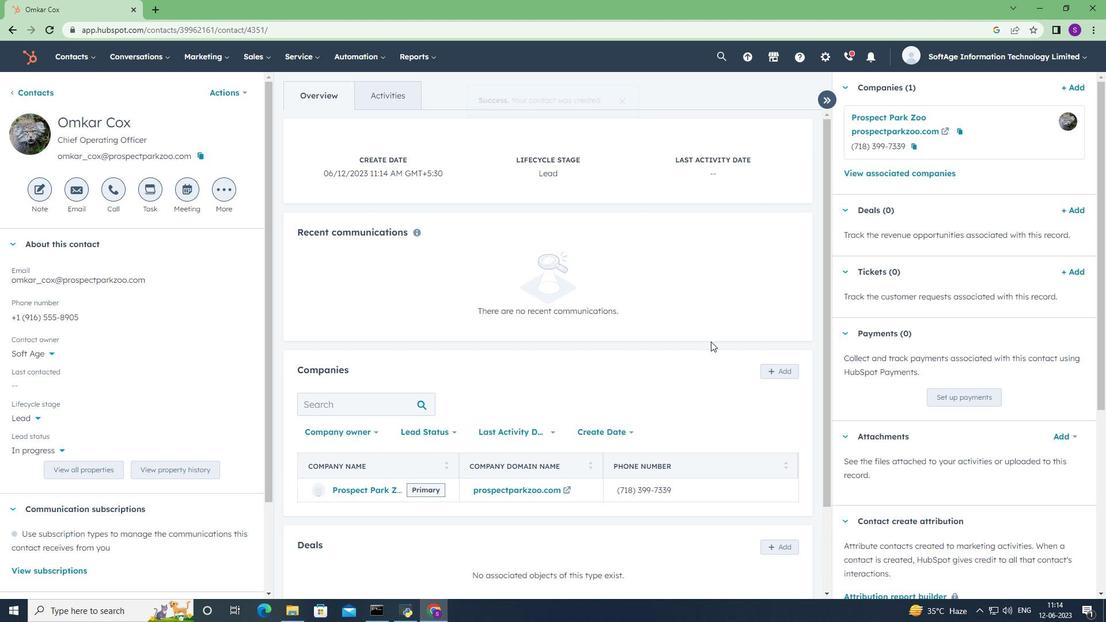 
Action: Mouse scrolled (710, 341) with delta (0, 0)
Screenshot: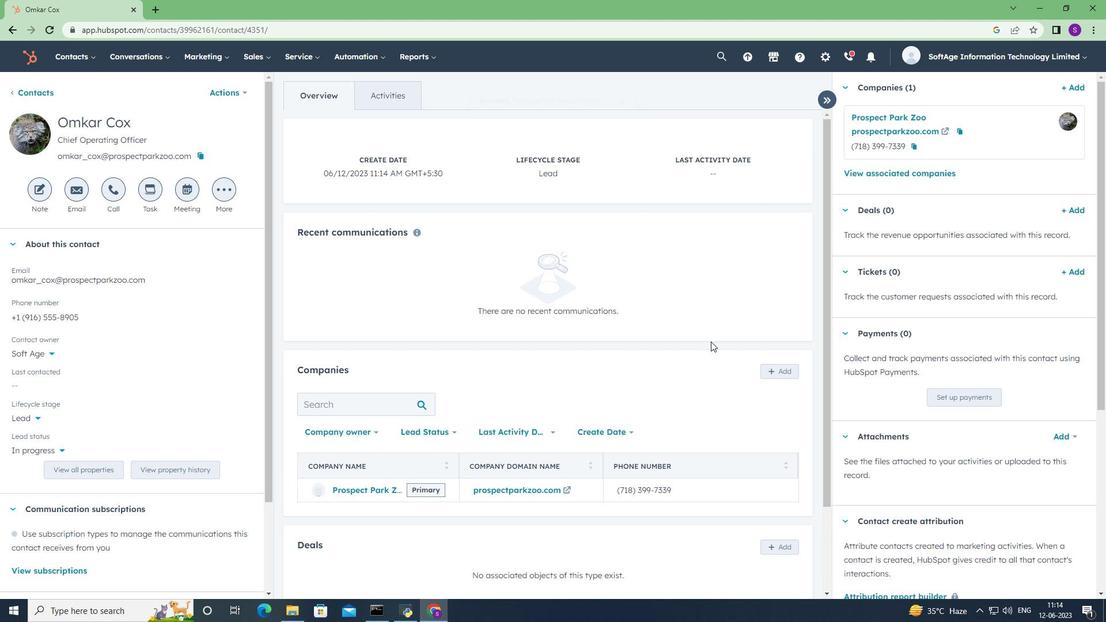 
